 Task: Open a blank google sheet and write heading  Dollar SenseAdd Dates in a column and its values below  '2023-05-01, 2023-05-05, 2023-05-10, 2023-05-15, 2023-05-20, 2023-05-25 & 2023-05-31. 'Add Descriptionsin next column and its values below  Monthly Salary, Grocery Shopping, Dining Out., Utility Bill, Transportation, Entertainment & Miscellaneous. Add Amount in next column and its values below  $2,500, $100, $50, $150, $30, $50 & $20. Add Income/ Expensein next column and its values below  Income, Expenses, Expenses, Expenses, Expenses, Expenses & Expenses. Add Balance in next column and its values below  $2,500, $2,400, $2,350, $2,200, $2,170, $2,120 & $2,100. Save page DashboardPayrollSummary
Action: Mouse moved to (271, 140)
Screenshot: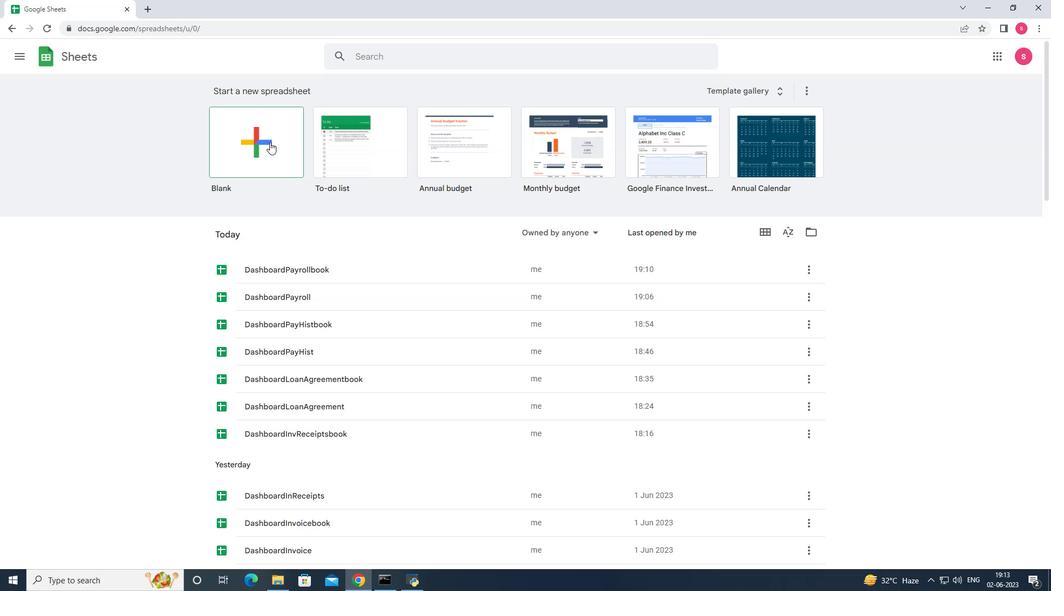
Action: Mouse pressed left at (271, 140)
Screenshot: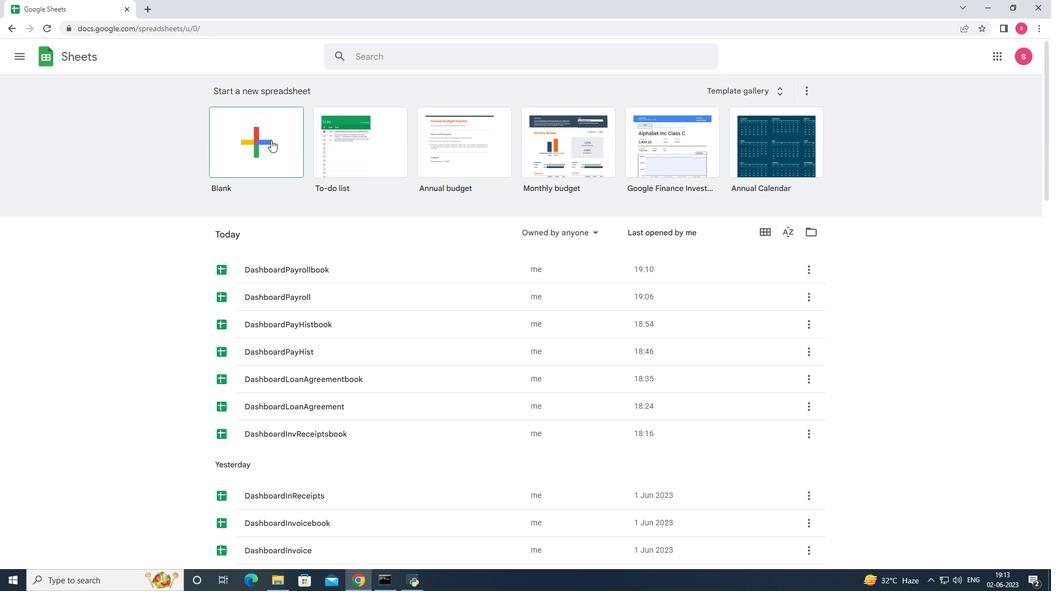 
Action: Mouse moved to (45, 137)
Screenshot: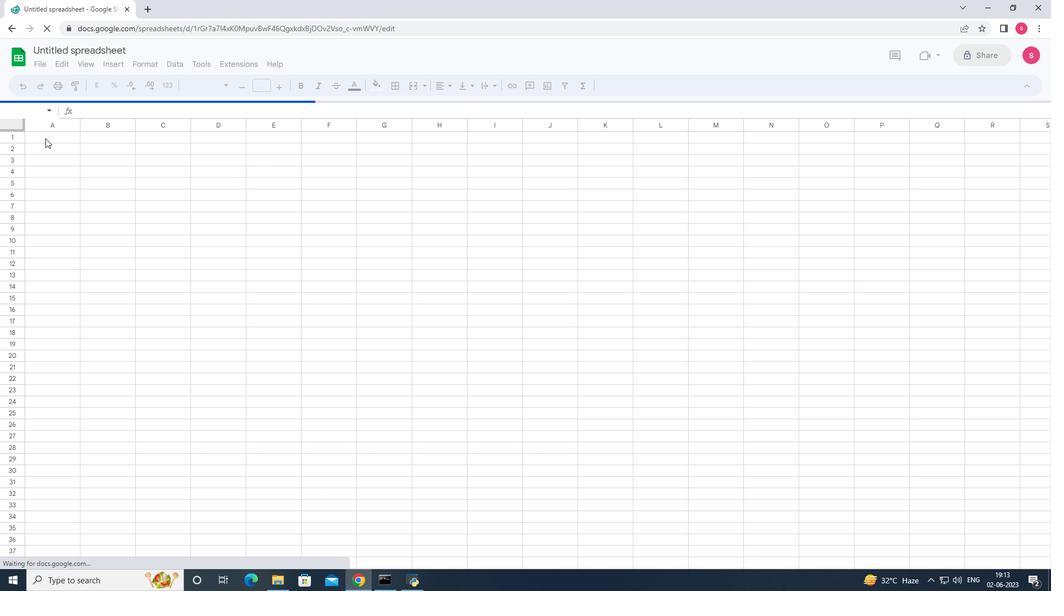 
Action: Mouse pressed left at (45, 137)
Screenshot: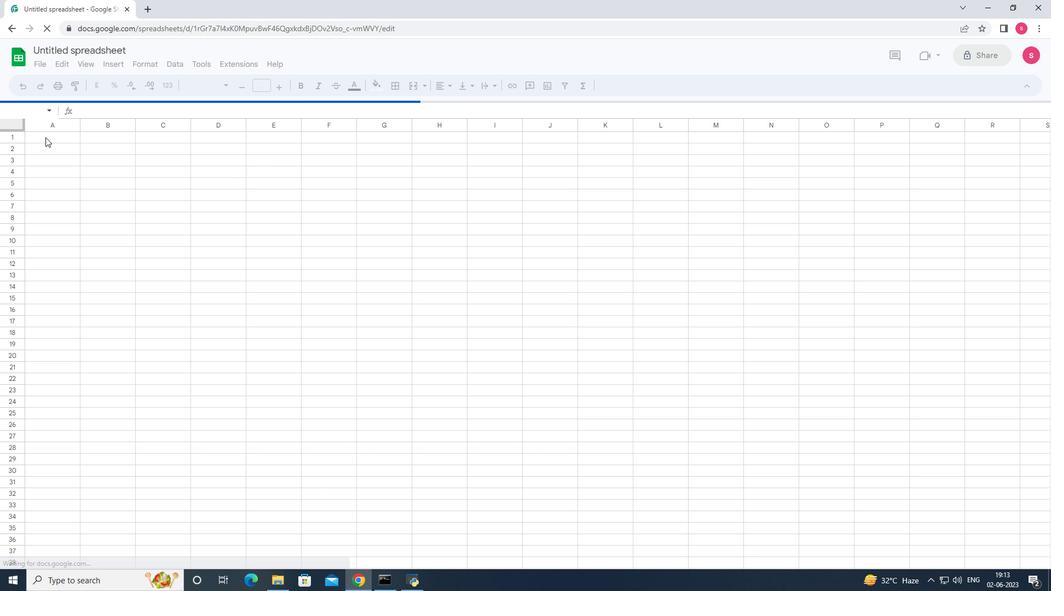 
Action: Mouse moved to (73, 135)
Screenshot: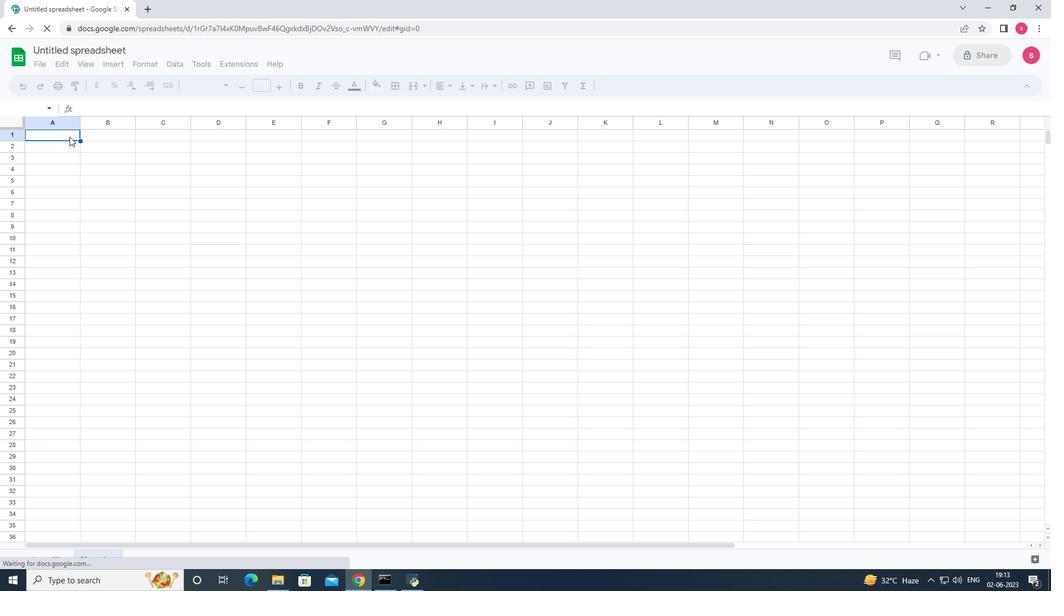 
Action: Key pressed <Key.shift_r>Dollar<Key.space><Key.shift_r>Sense<Key.down><Key.shift_r>Dates<Key.down>
Screenshot: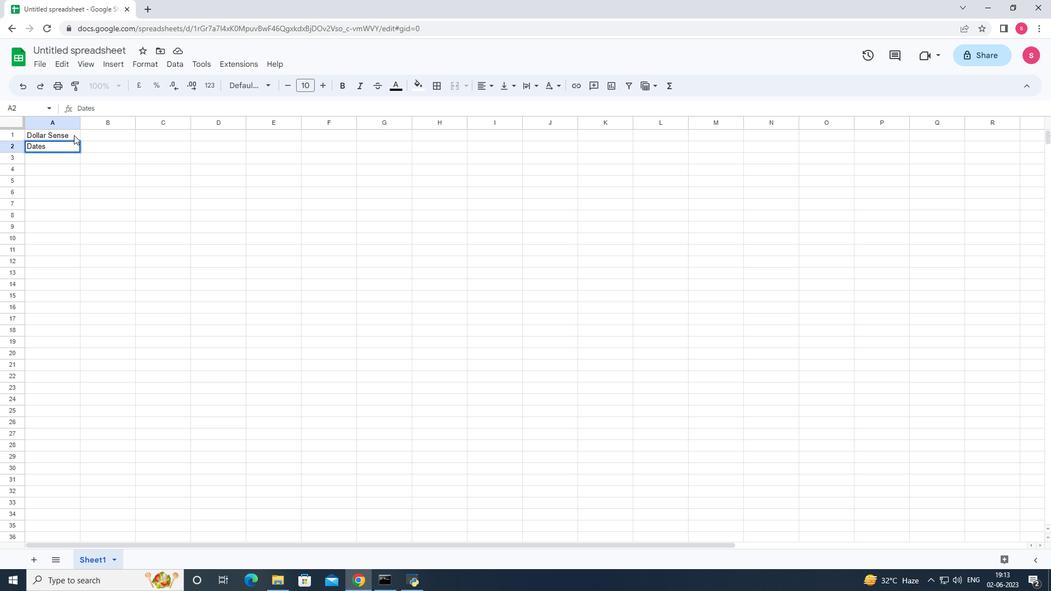 
Action: Mouse moved to (79, 133)
Screenshot: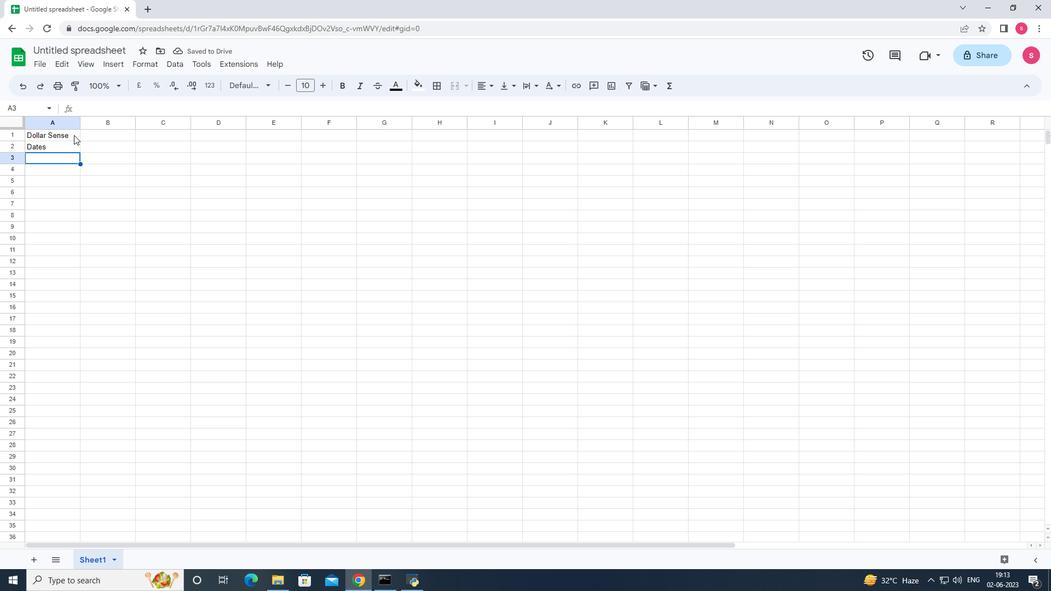 
Action: Key pressed 2023
Screenshot: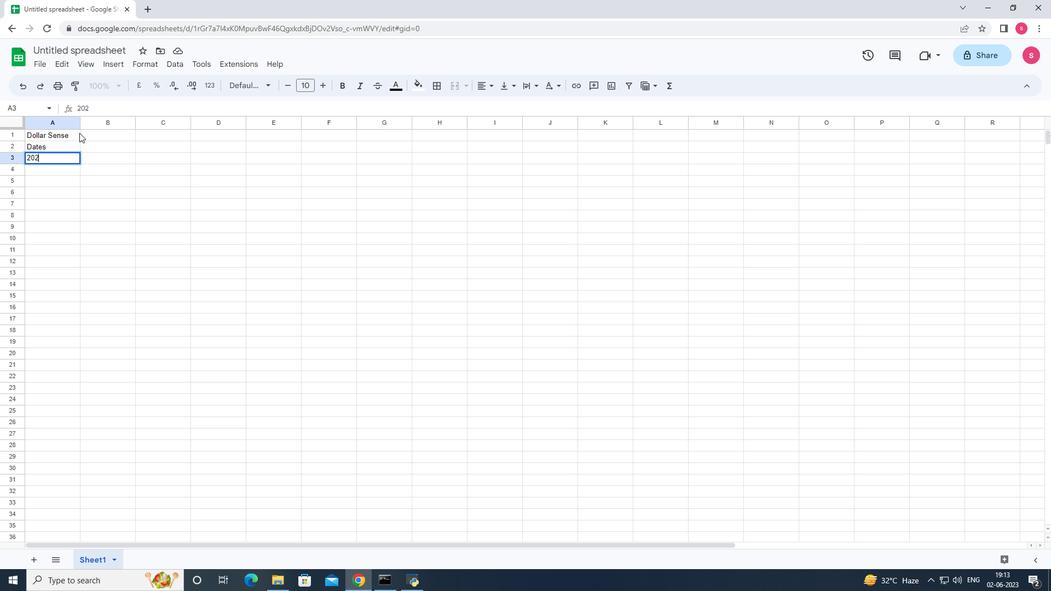 
Action: Mouse moved to (79, 133)
Screenshot: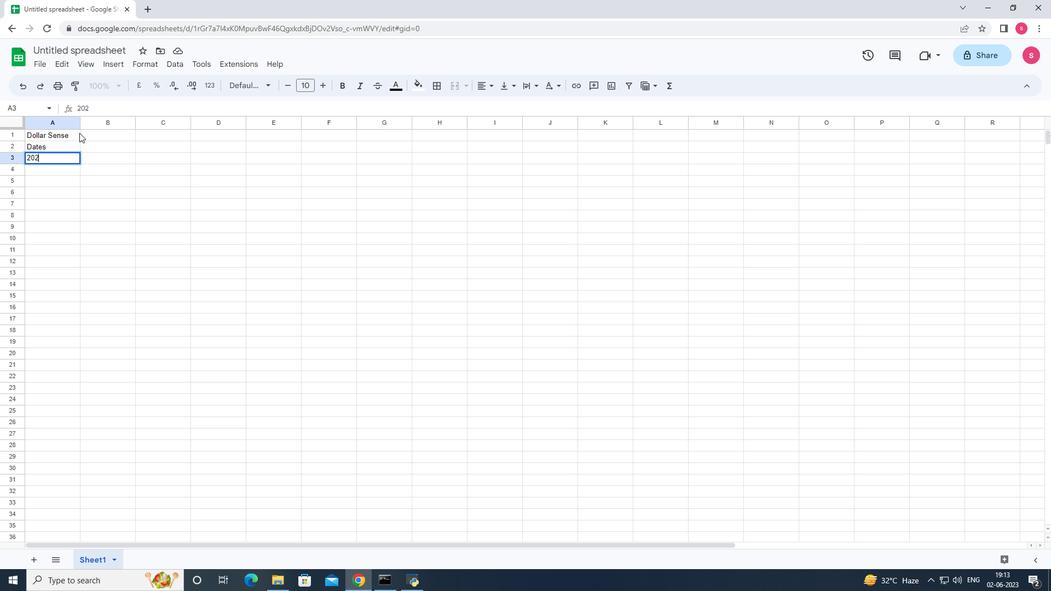 
Action: Key pressed -
Screenshot: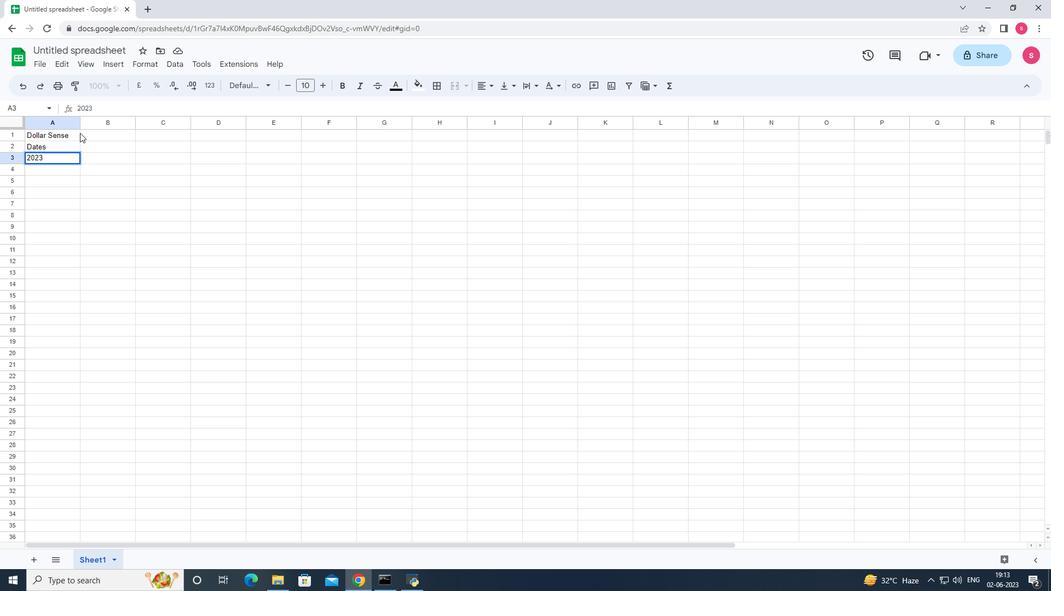 
Action: Mouse moved to (110, 159)
Screenshot: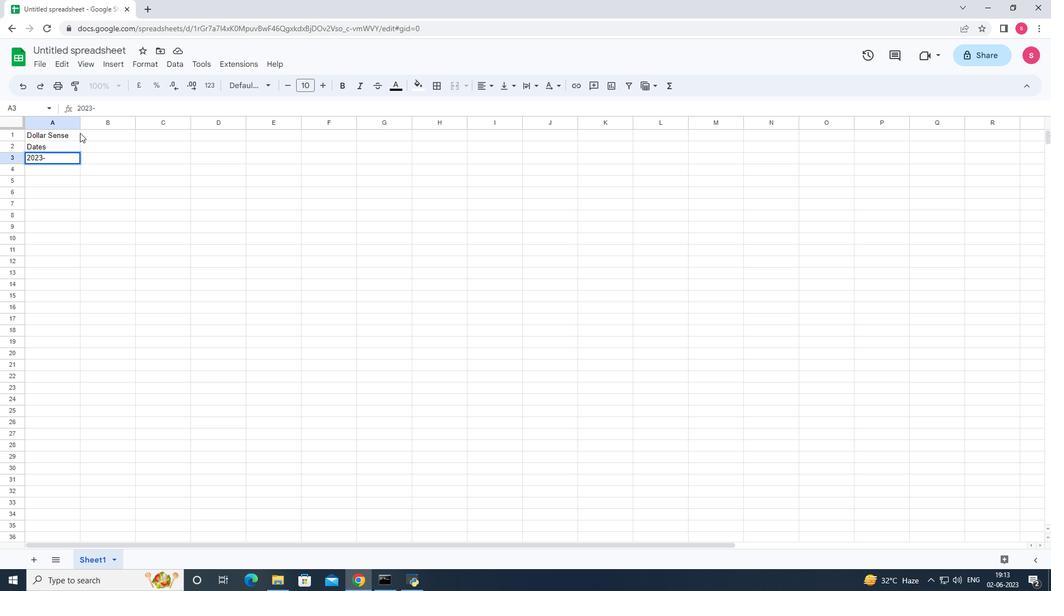 
Action: Key pressed 05-01<Key.down>
Screenshot: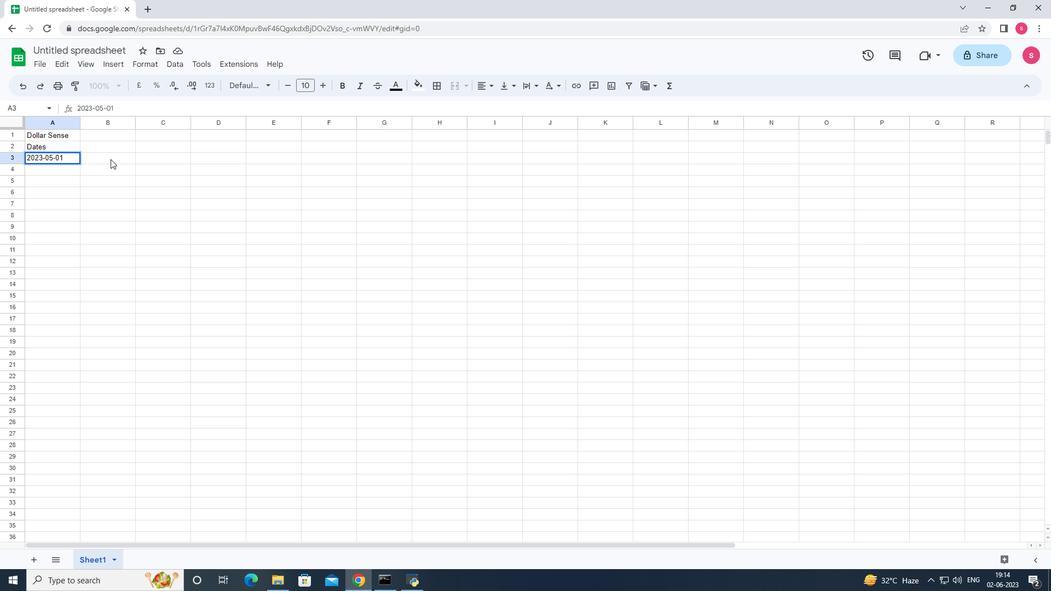 
Action: Mouse moved to (230, 206)
Screenshot: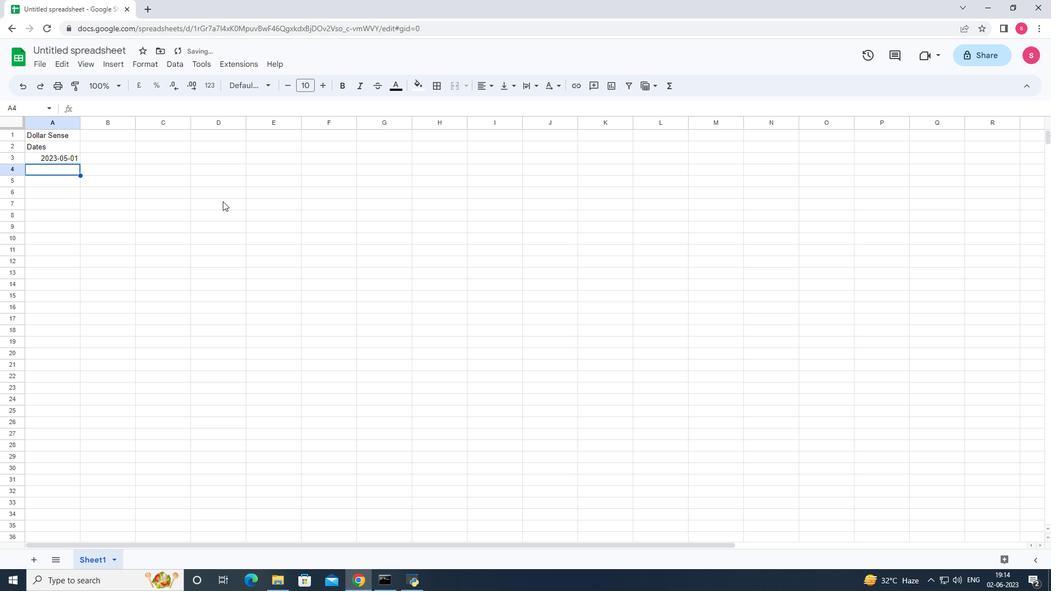 
Action: Key pressed 2023-
Screenshot: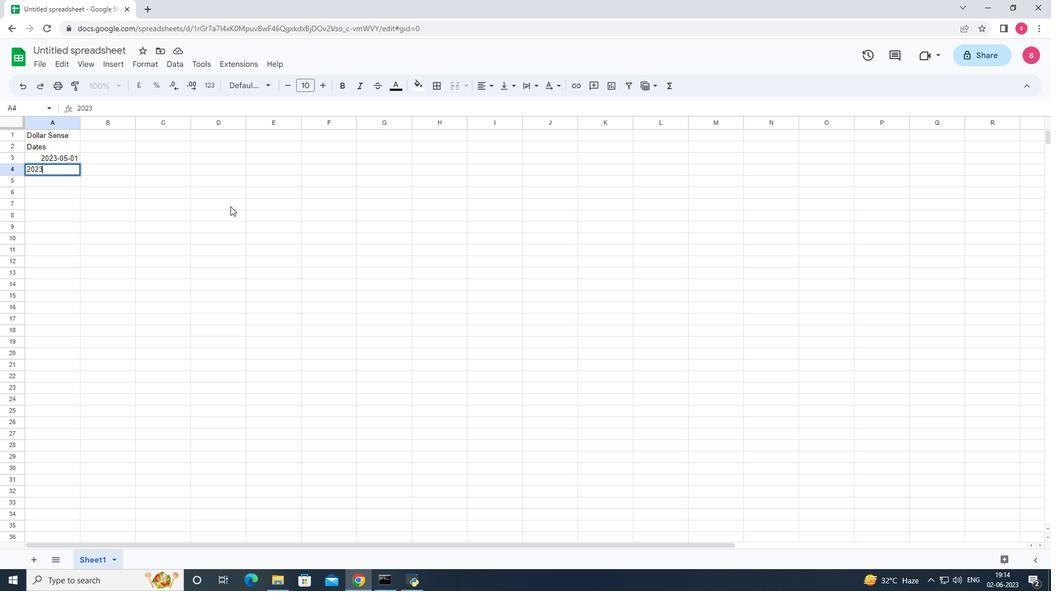 
Action: Mouse moved to (230, 207)
Screenshot: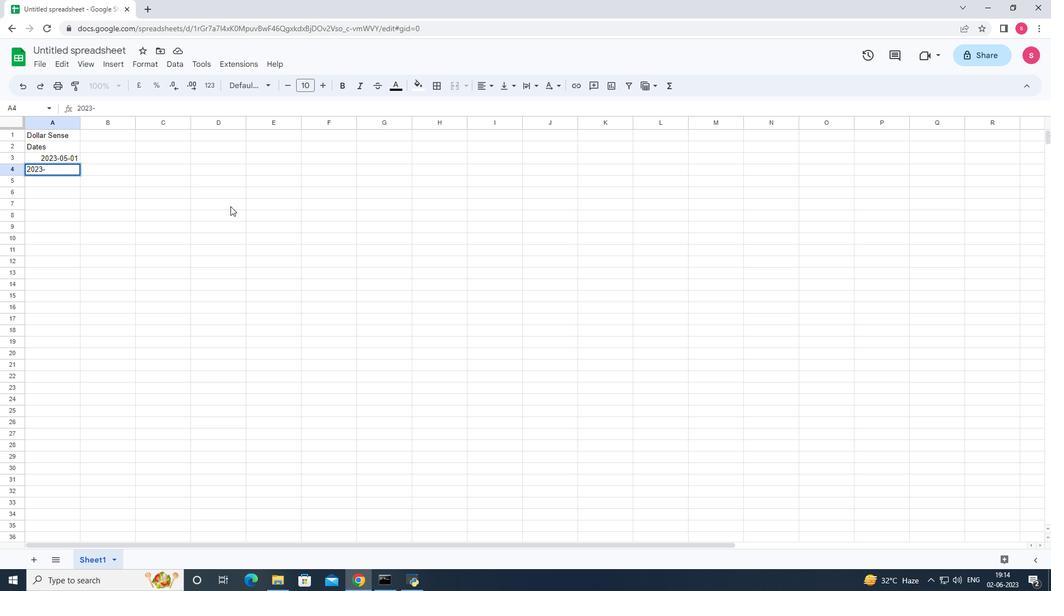 
Action: Key pressed 05-05<Key.down>2023-05-10<Key.down>2023-05-15<Key.down>1<Key.backspace>
Screenshot: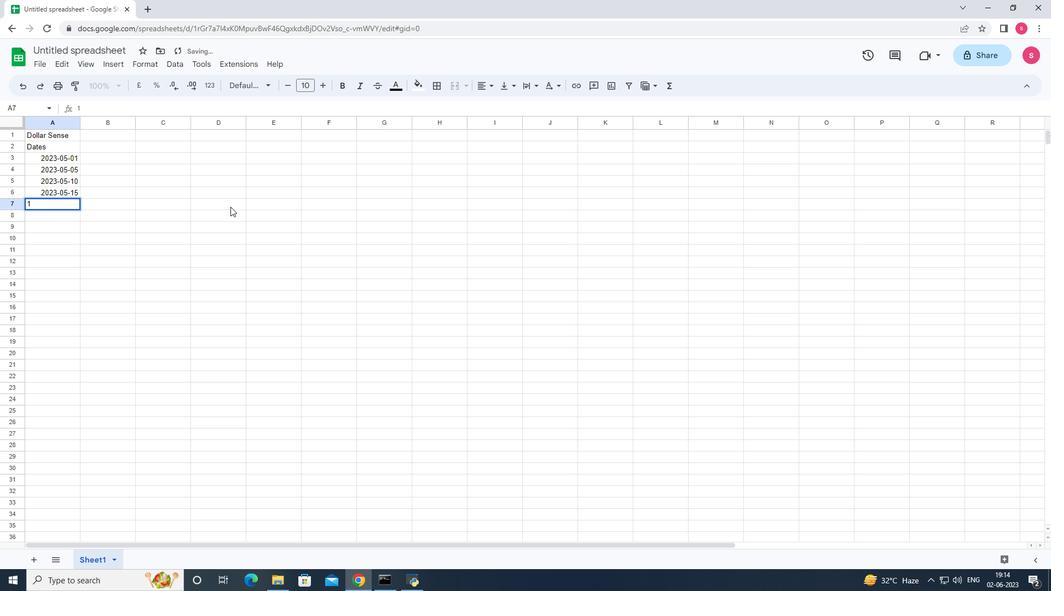 
Action: Mouse moved to (290, 208)
Screenshot: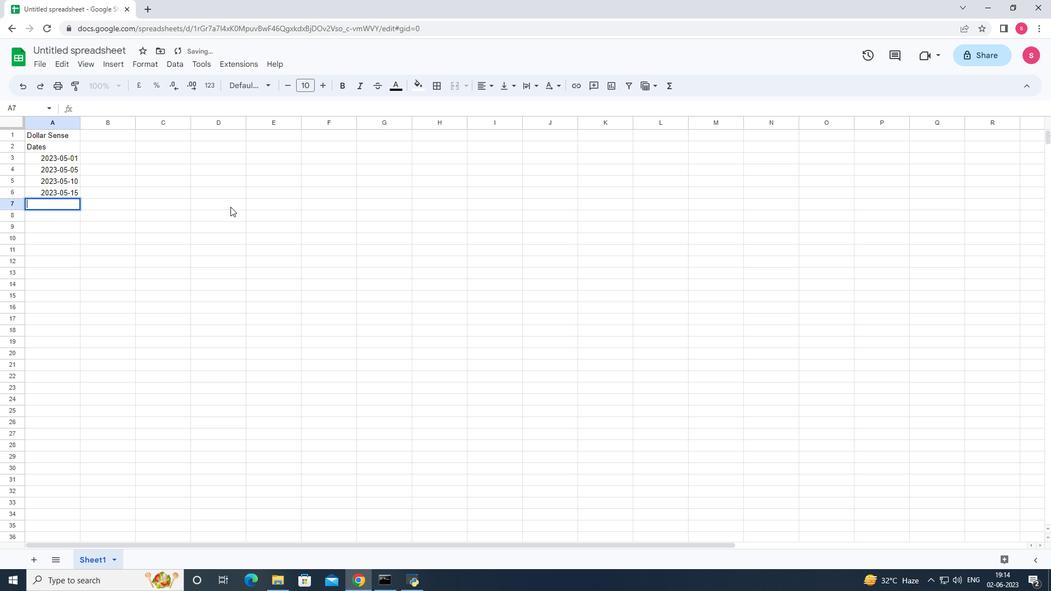 
Action: Key pressed 2023-05-20<Key.down>2023-05-25<Key.down>2023-05-31<Key.down>
Screenshot: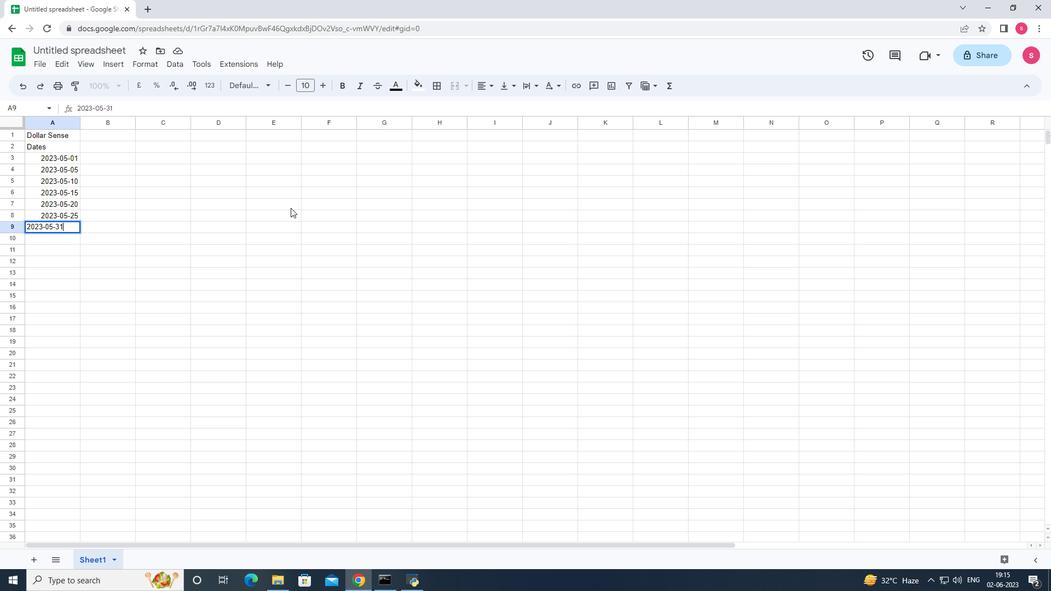 
Action: Mouse moved to (110, 145)
Screenshot: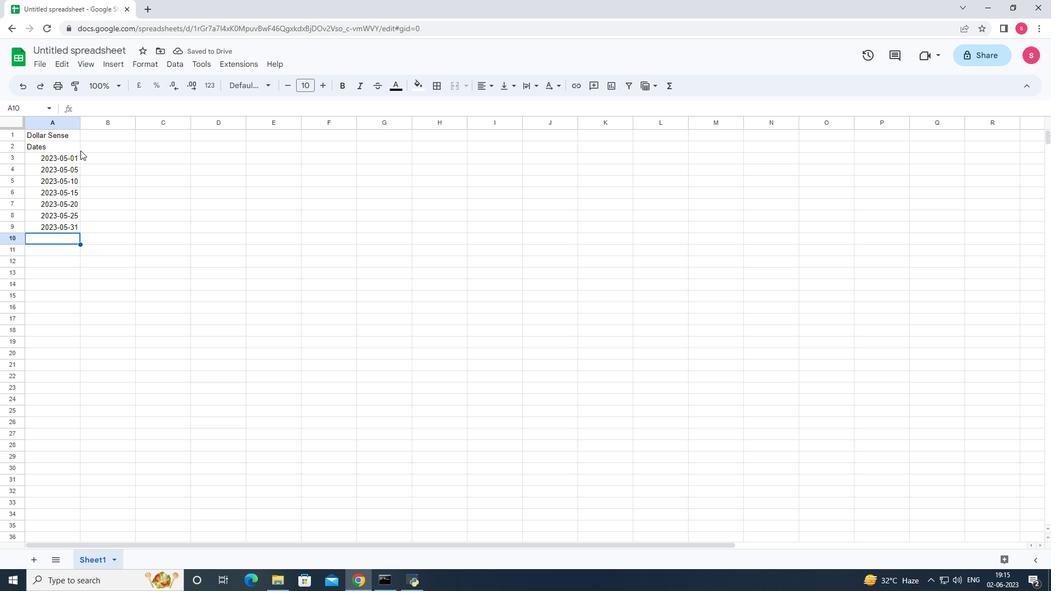 
Action: Mouse pressed left at (110, 145)
Screenshot: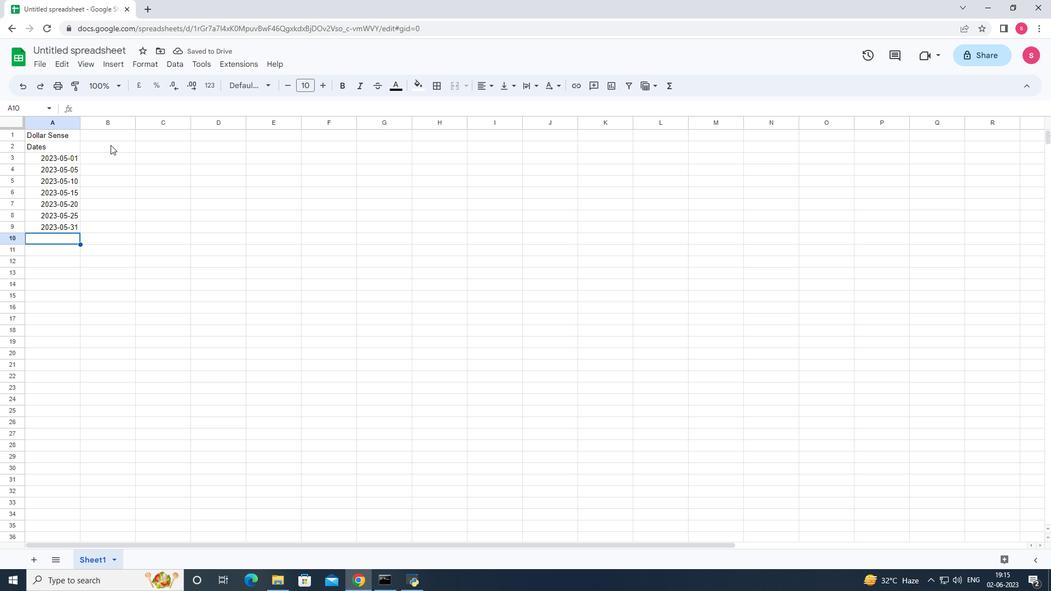 
Action: Key pressed <Key.shift_r>F<Key.backspace><Key.shift_r>Discription
Screenshot: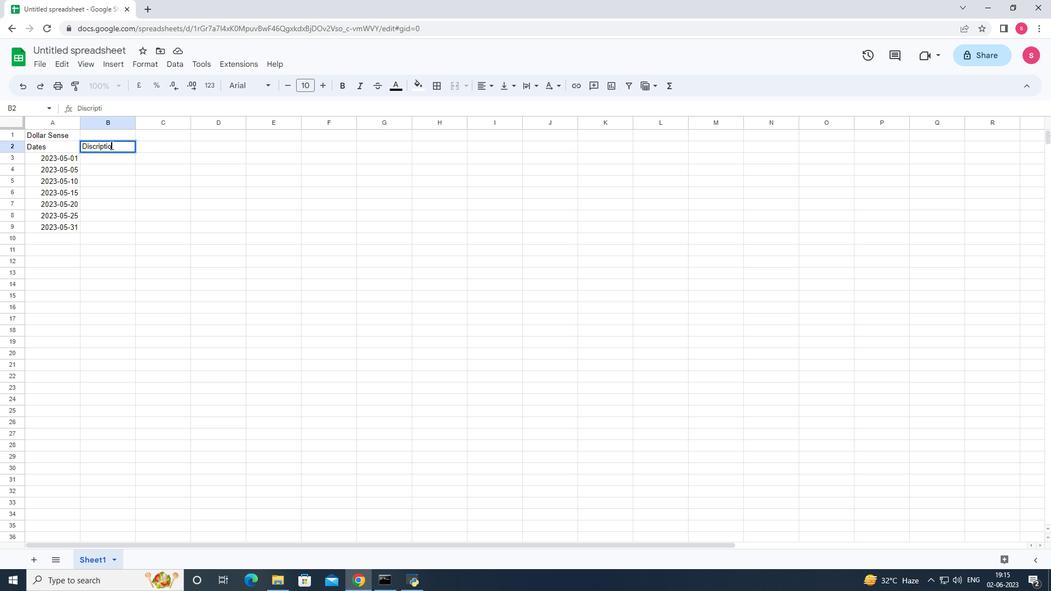 
Action: Mouse moved to (89, 145)
Screenshot: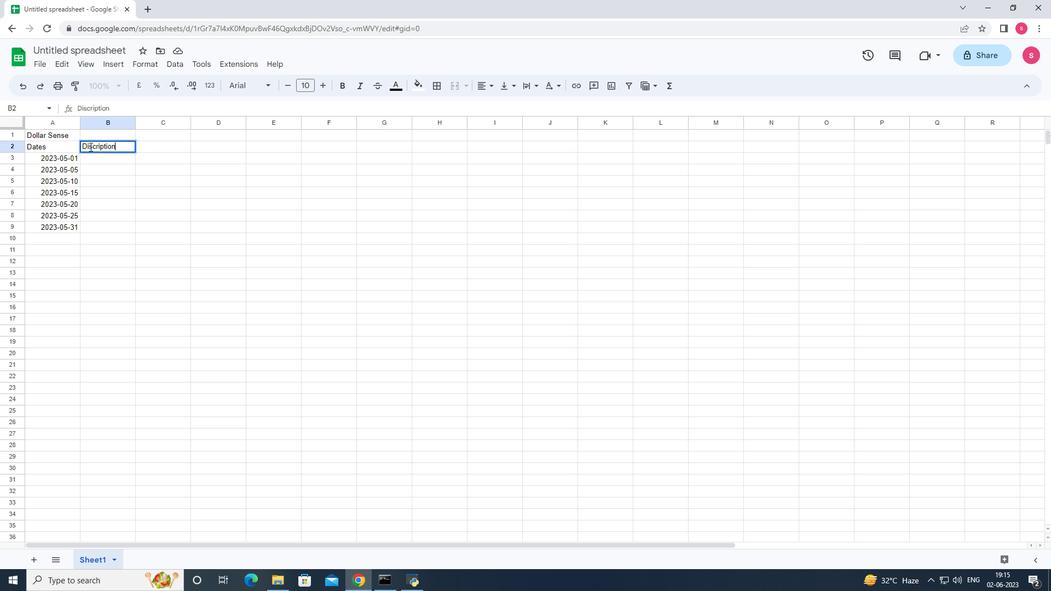 
Action: Mouse pressed left at (89, 145)
Screenshot: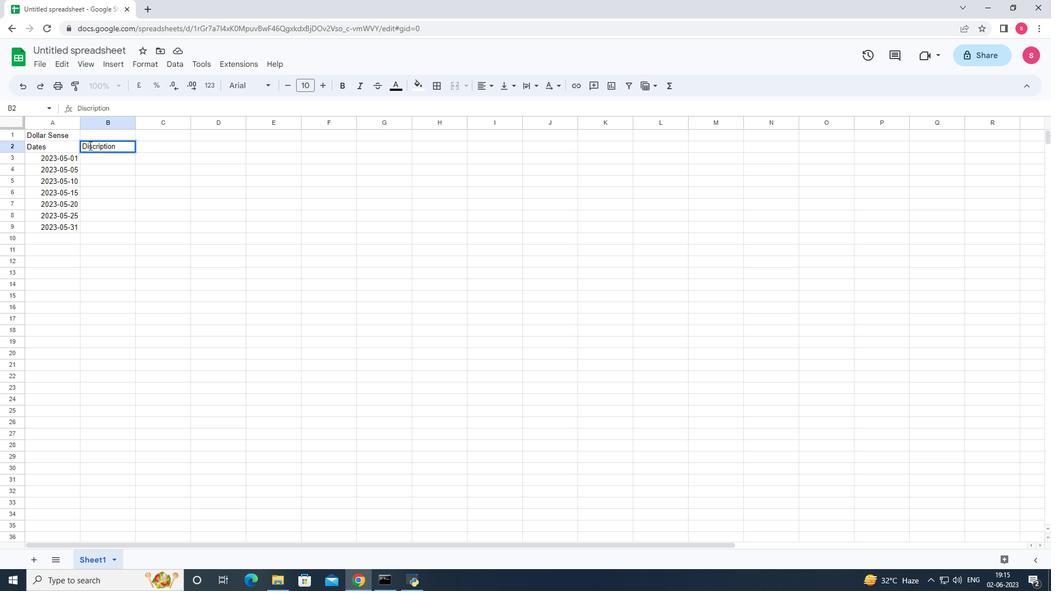 
Action: Mouse moved to (125, 158)
Screenshot: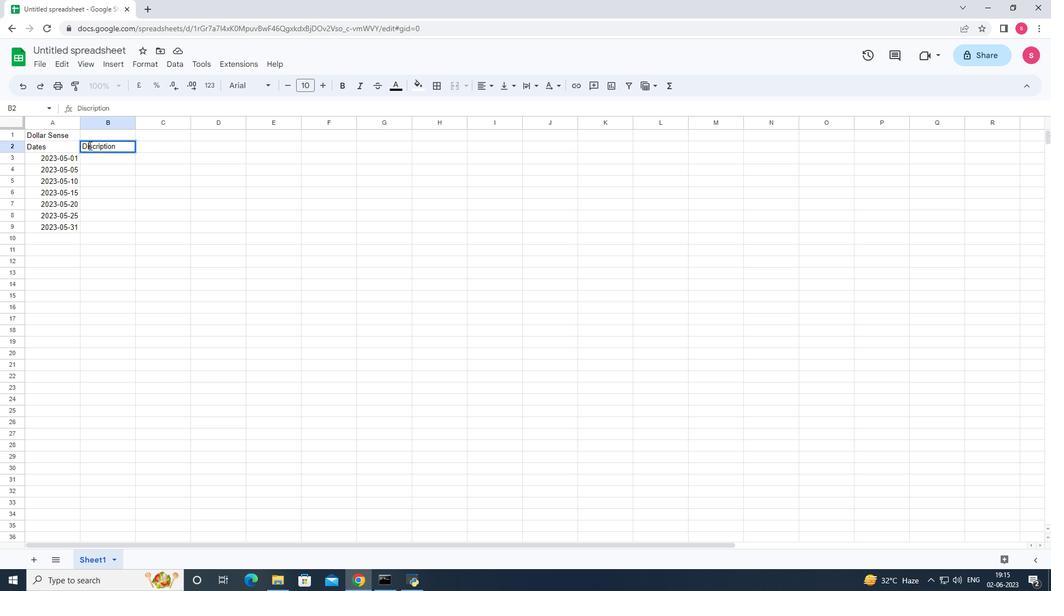 
Action: Key pressed <Key.backspace>e
Screenshot: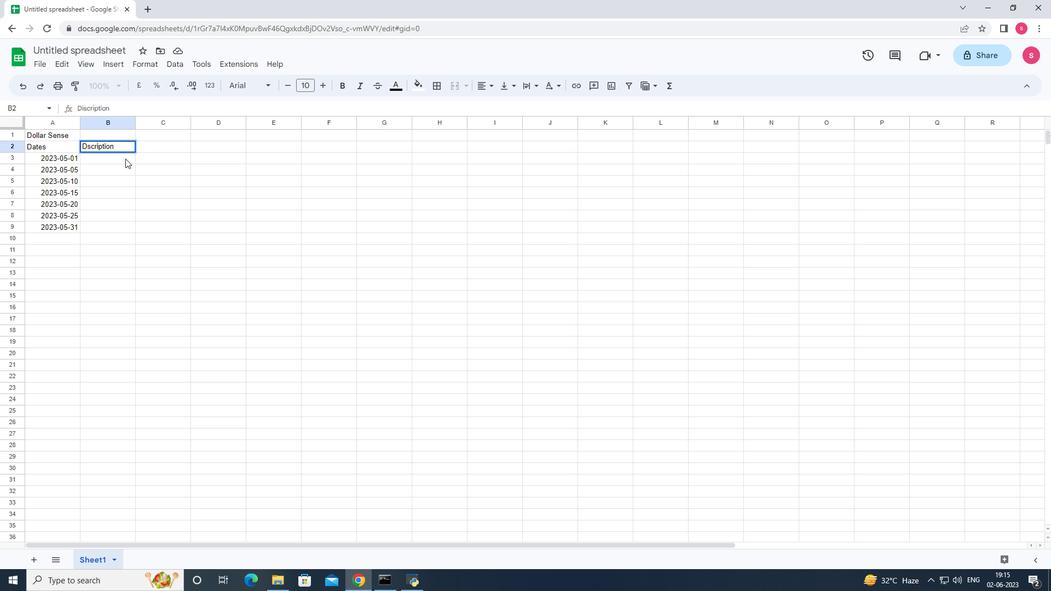 
Action: Mouse moved to (302, 189)
Screenshot: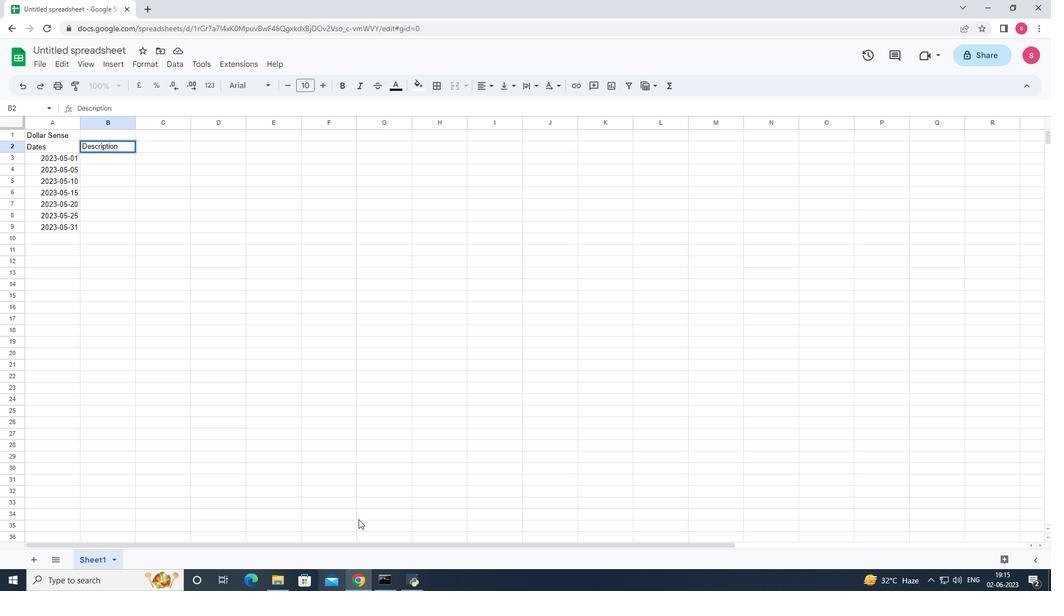 
Action: Key pressed <Key.down><Key.down>
Screenshot: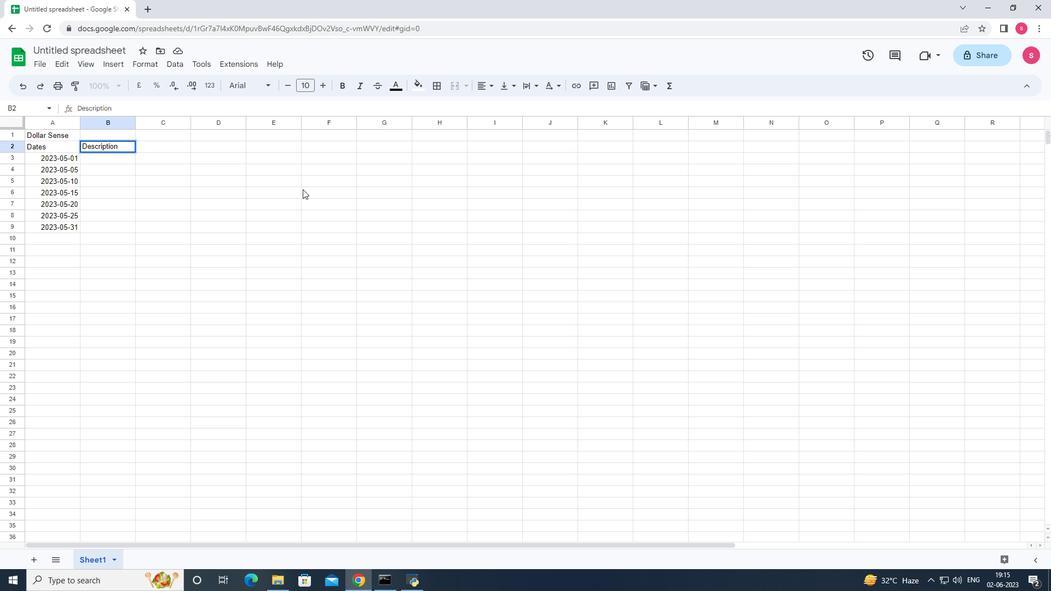 
Action: Mouse moved to (124, 163)
Screenshot: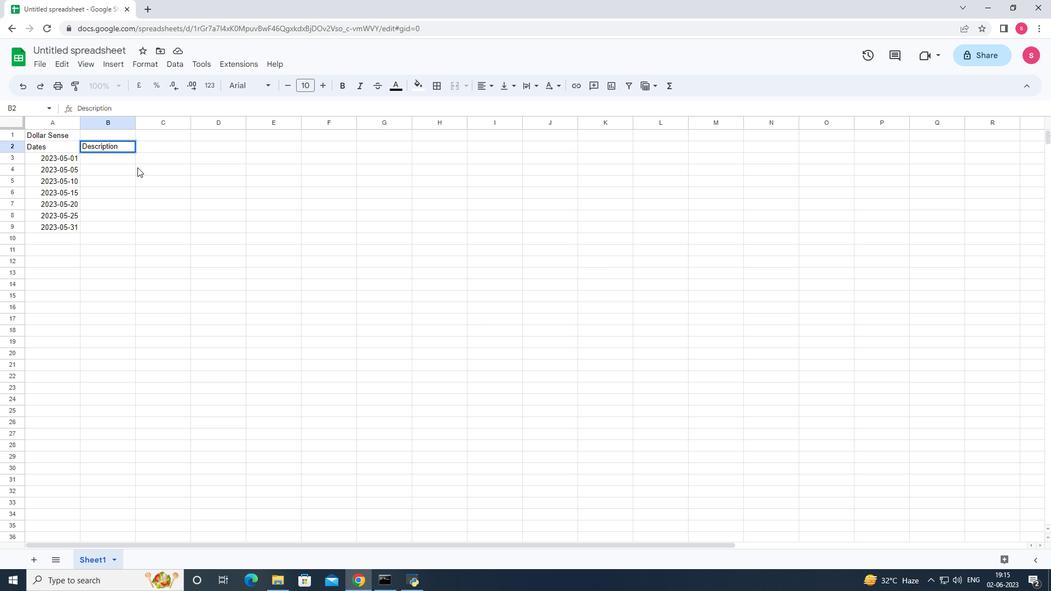 
Action: Key pressed <Key.enter><Key.shift>Monthly<Key.space><Key.shift_r>s<Key.backspace><Key.shift_r>Salary<Key.enter><Key.shift_r>Grocery<Key.shift_r><Key.enter>
Screenshot: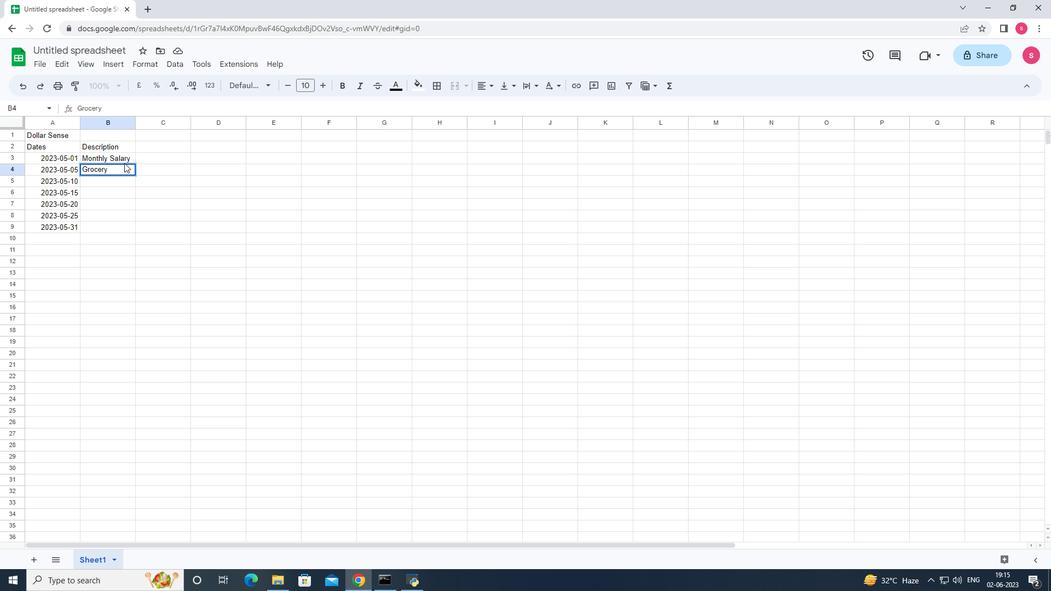 
Action: Mouse moved to (120, 171)
Screenshot: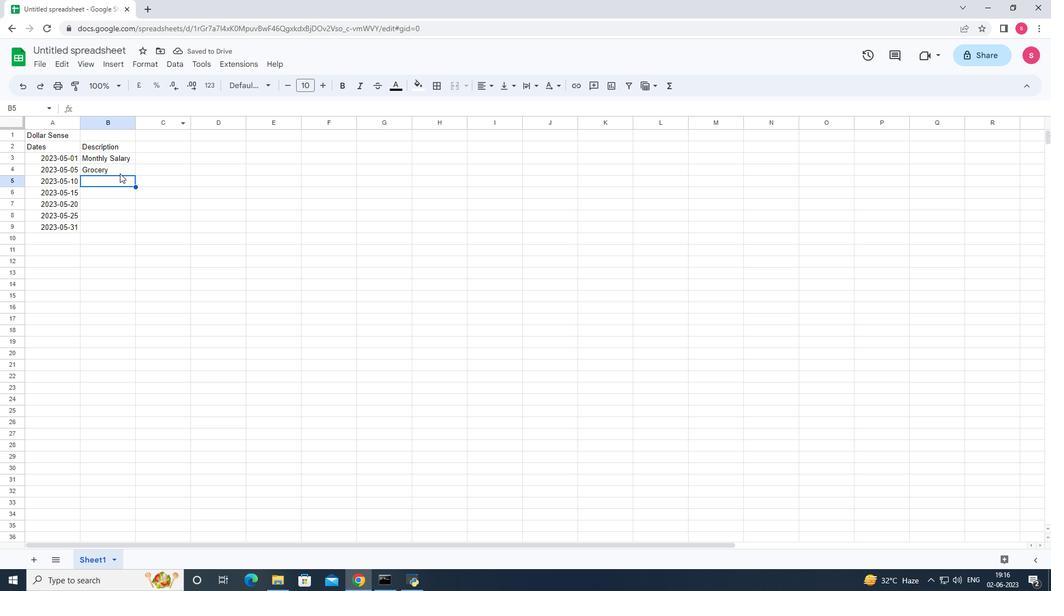 
Action: Mouse pressed left at (120, 171)
Screenshot: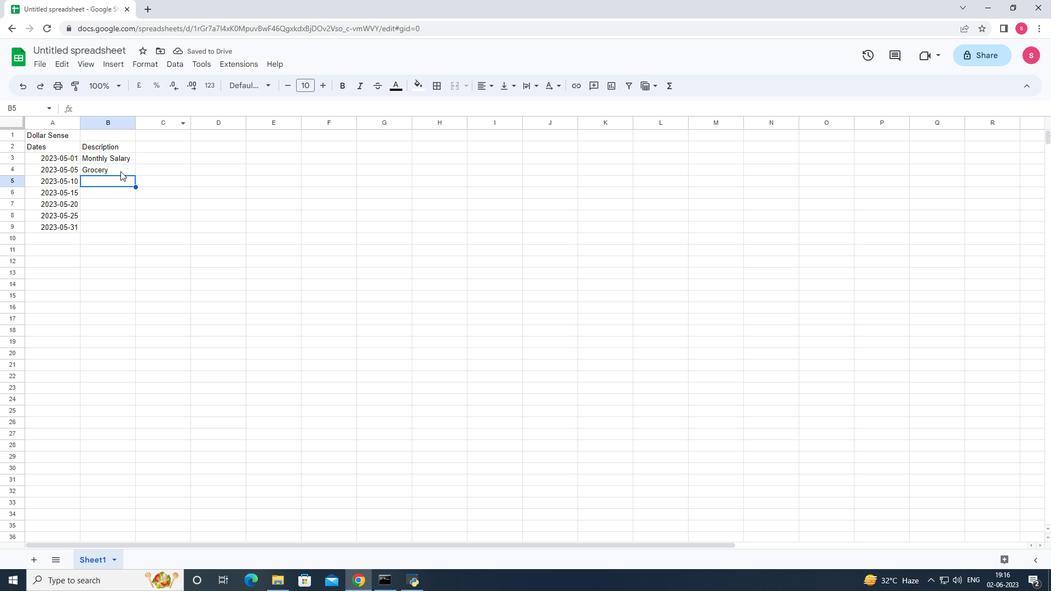 
Action: Mouse moved to (121, 168)
Screenshot: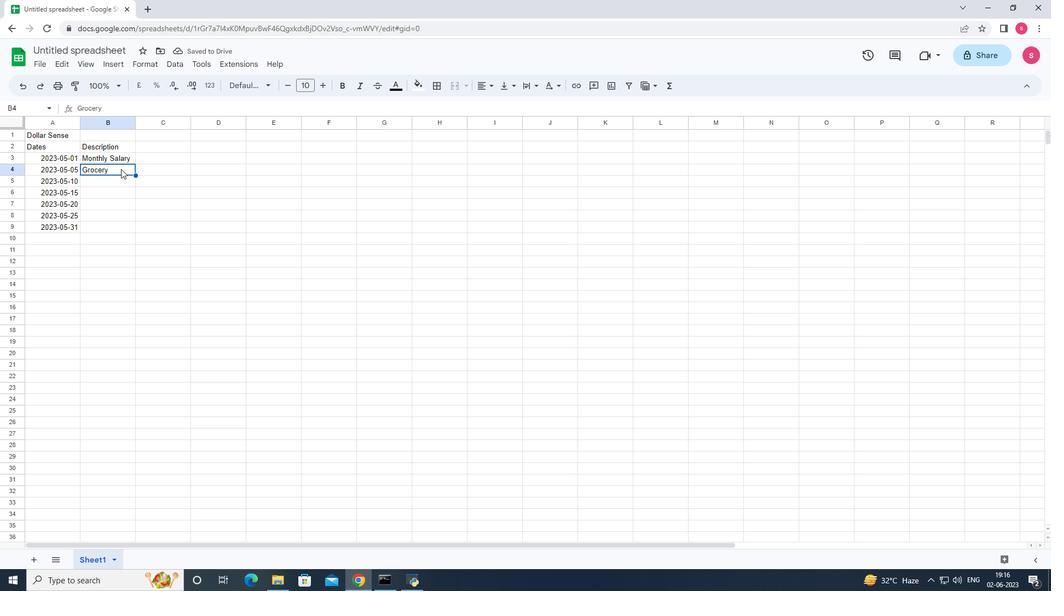 
Action: Mouse pressed left at (121, 168)
Screenshot: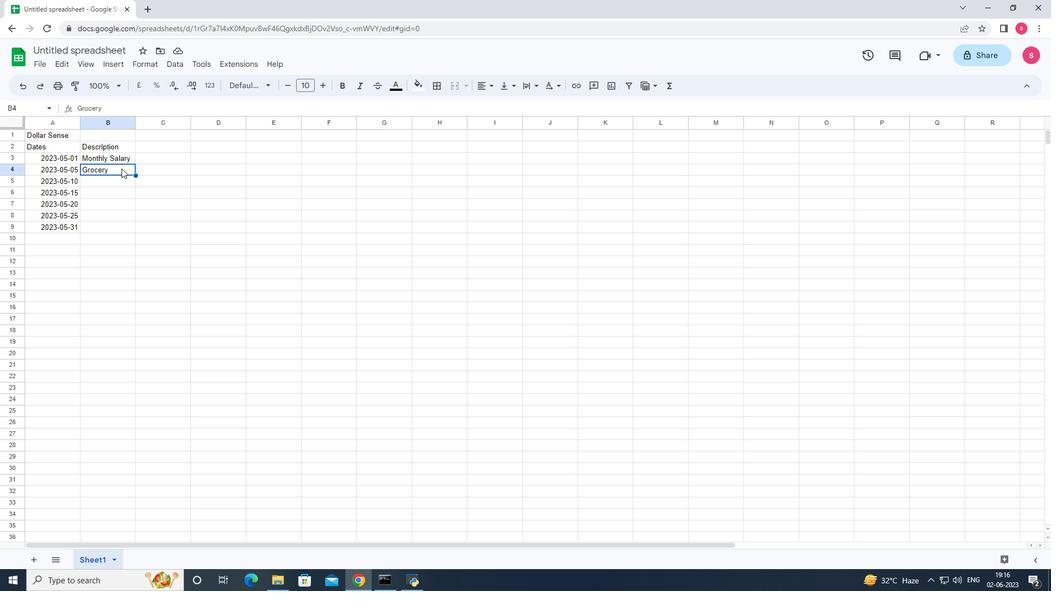 
Action: Mouse moved to (118, 169)
Screenshot: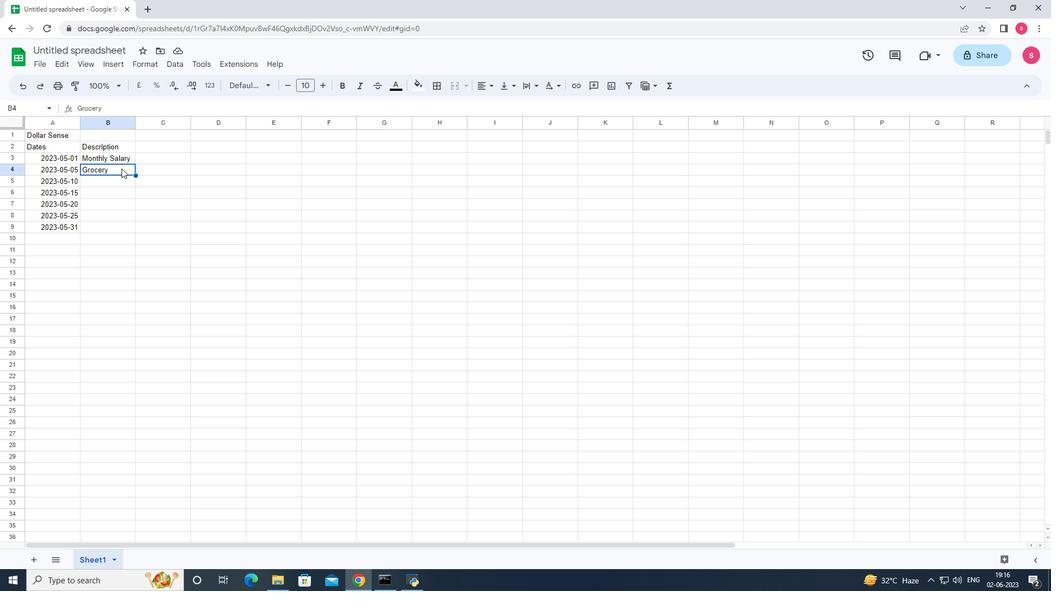 
Action: Key pressed <Key.enter><Key.space><Key.shift_r><Key.shift_r>s<Key.backspace><Key.shift_r>Shoppo<Key.backspace>im<Key.backspace>ng<Key.enter><Key.shift_r>Dining<Key.space>out<Key.enter>
Screenshot: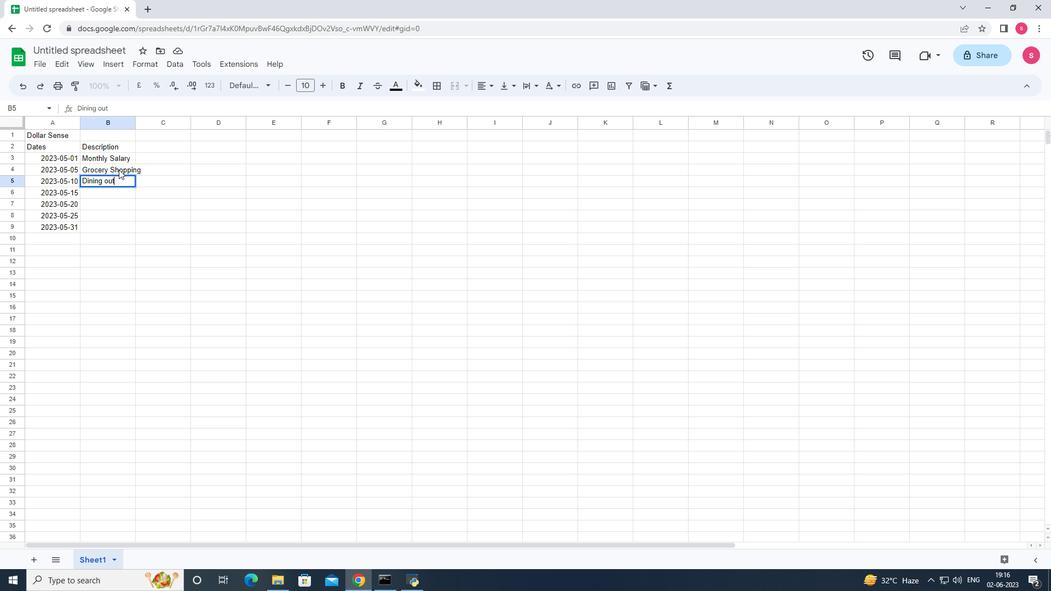 
Action: Mouse moved to (117, 180)
Screenshot: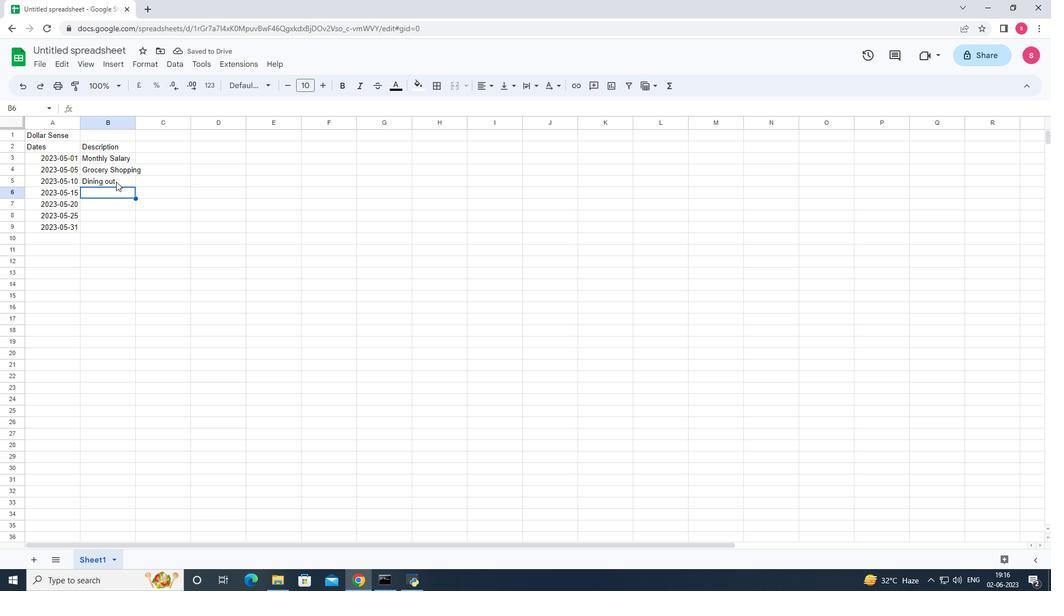 
Action: Mouse pressed left at (117, 180)
Screenshot: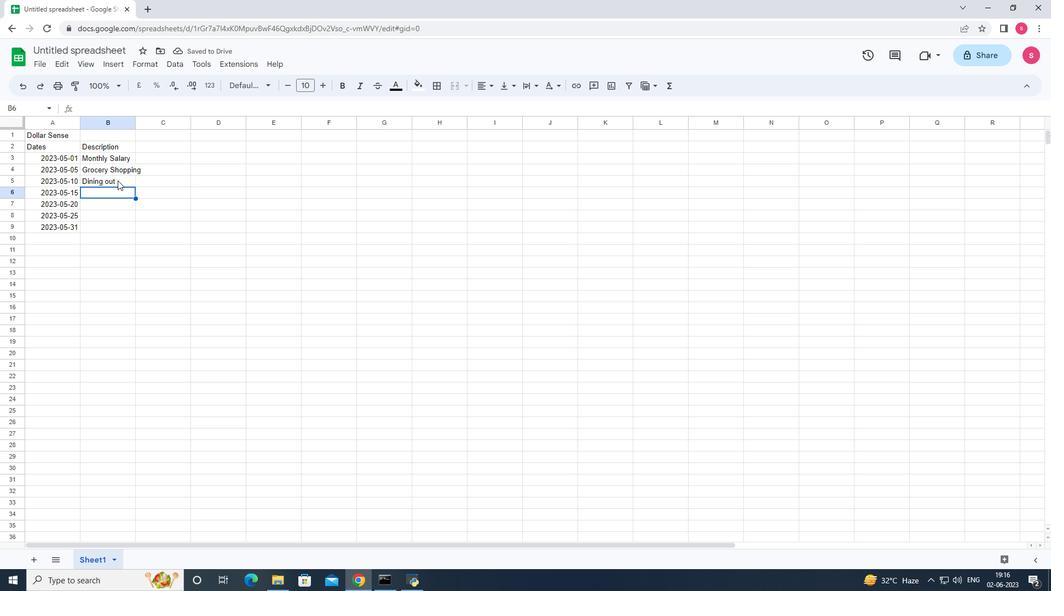 
Action: Mouse moved to (107, 180)
Screenshot: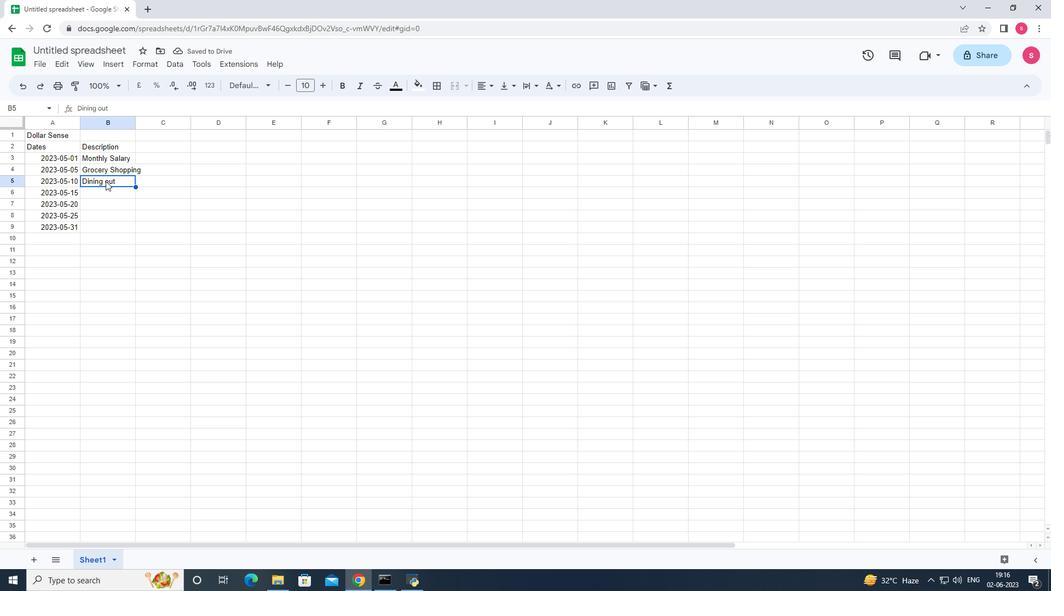
Action: Mouse pressed left at (107, 180)
Screenshot: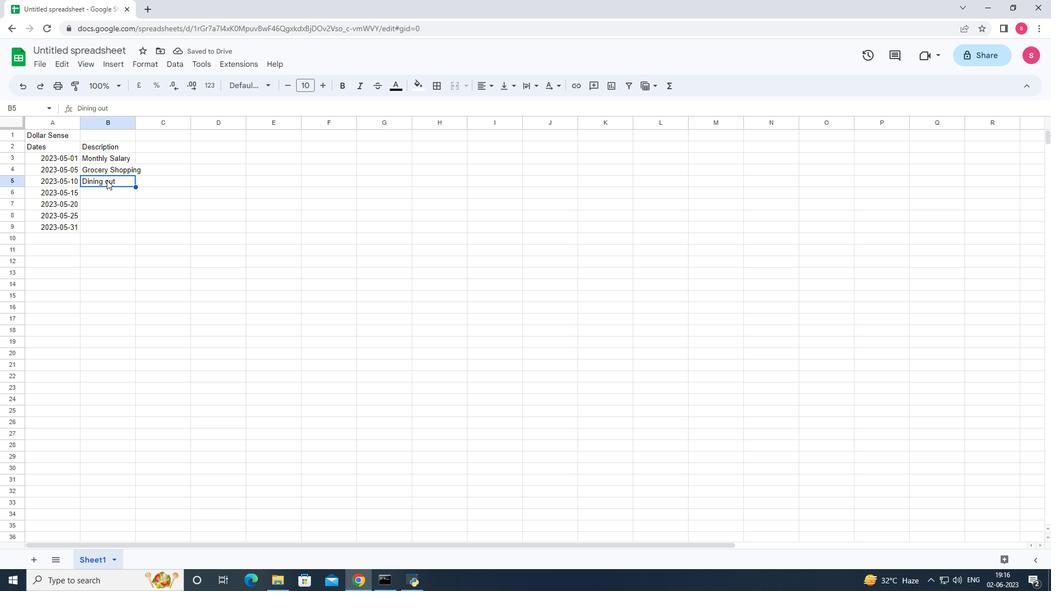 
Action: Key pressed <Key.enter>
Screenshot: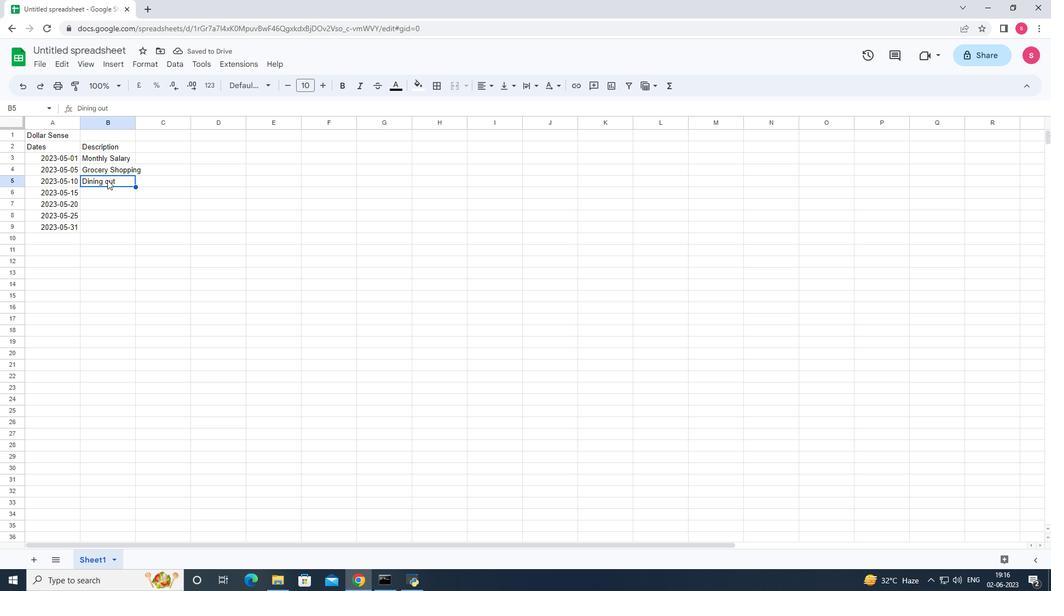 
Action: Mouse moved to (107, 182)
Screenshot: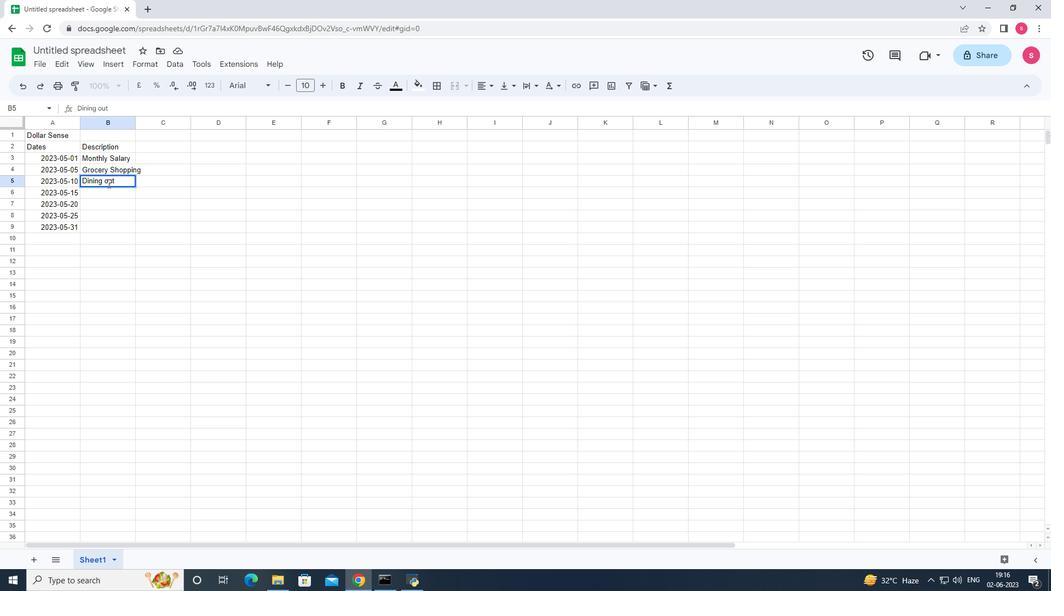 
Action: Mouse pressed left at (107, 182)
Screenshot: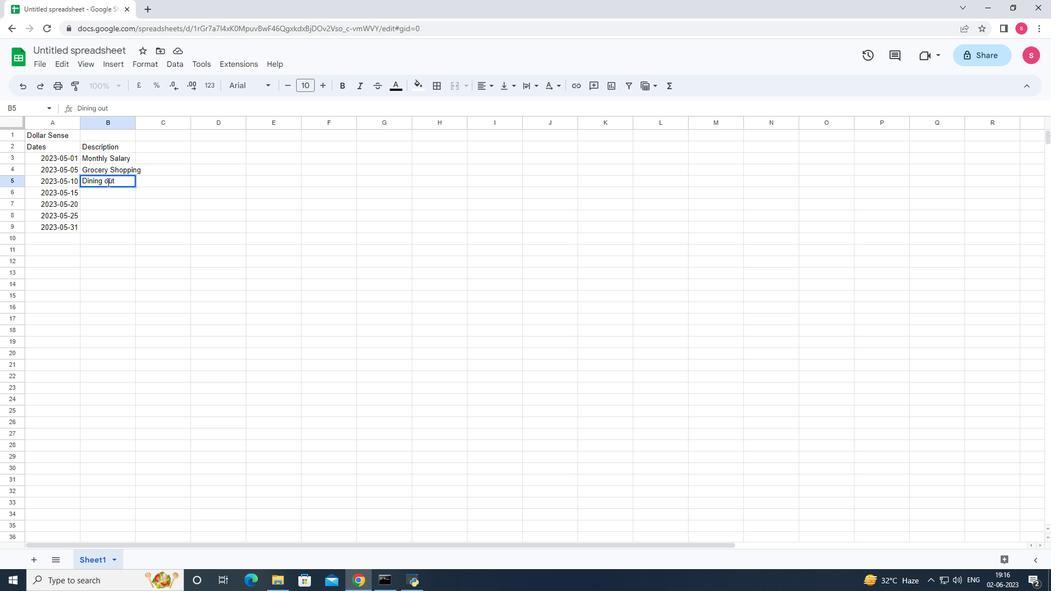 
Action: Mouse moved to (118, 183)
Screenshot: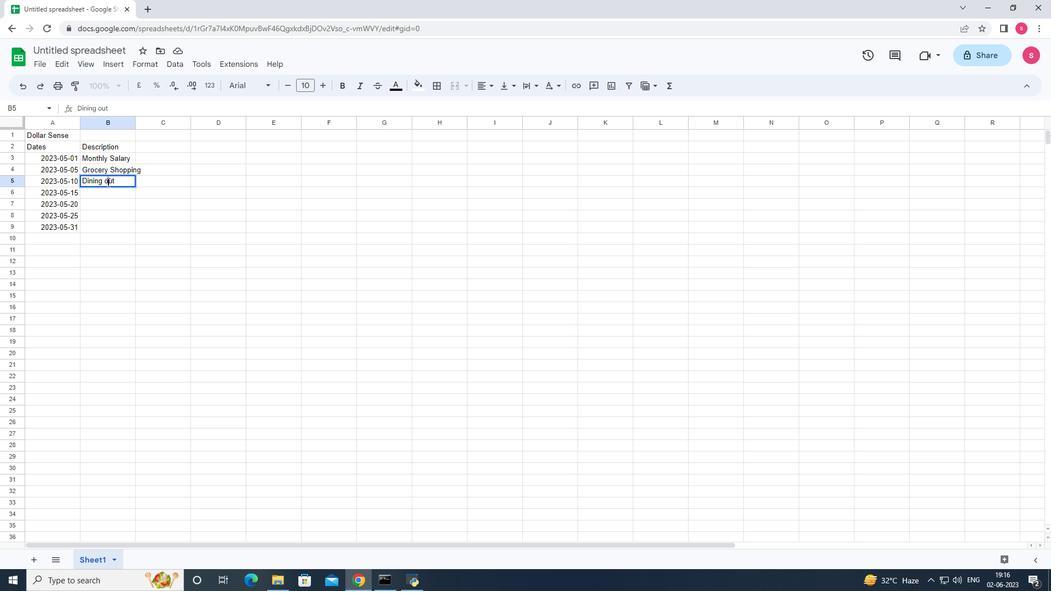
Action: Key pressed <Key.backspace><Key.shift>o<Key.shift><Key.backspace><Key.shift>O
Screenshot: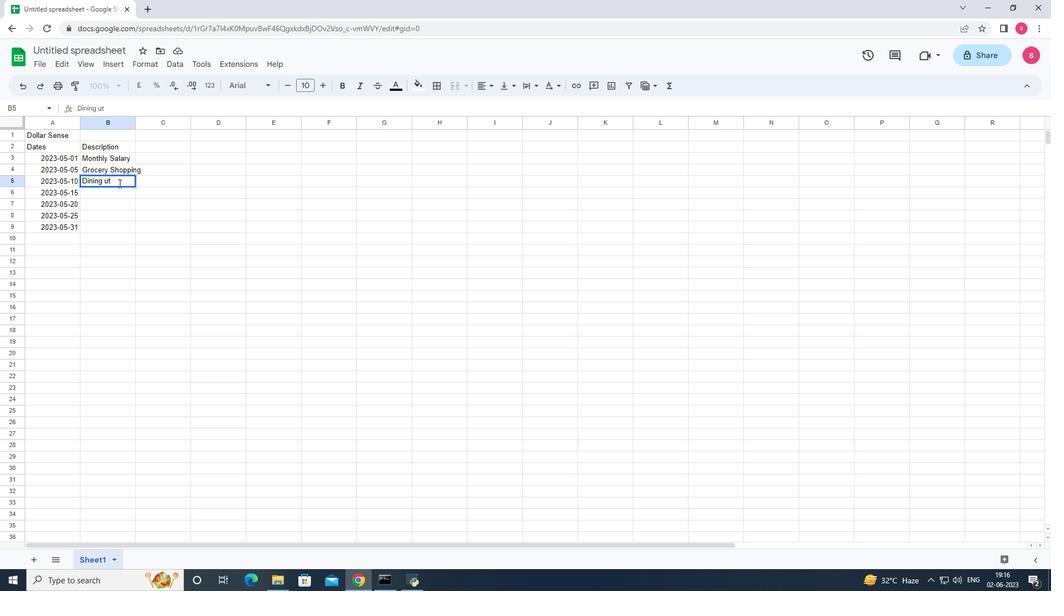 
Action: Mouse moved to (110, 190)
Screenshot: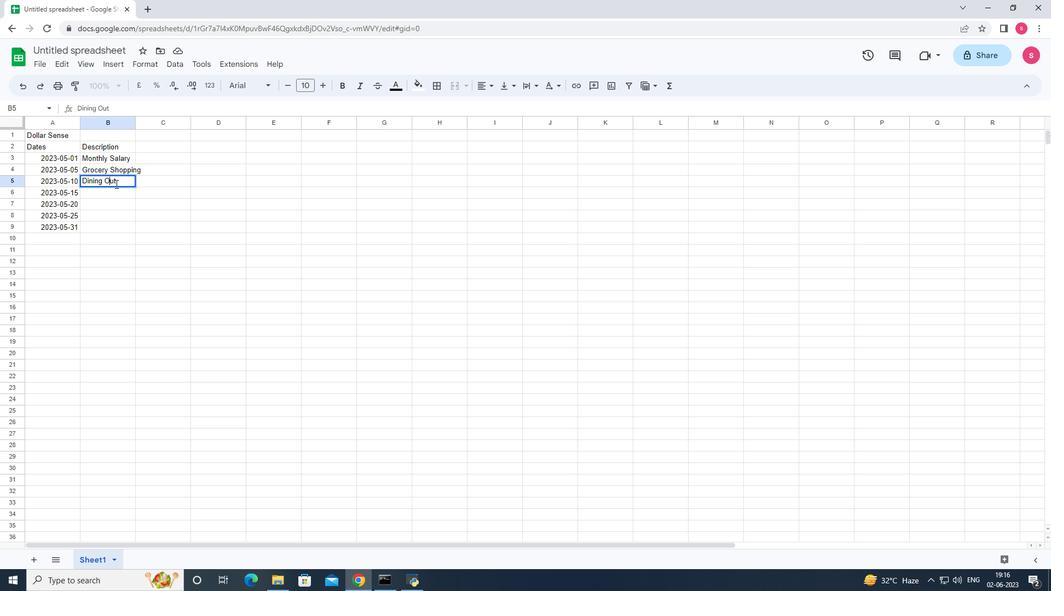 
Action: Mouse pressed left at (110, 190)
Screenshot: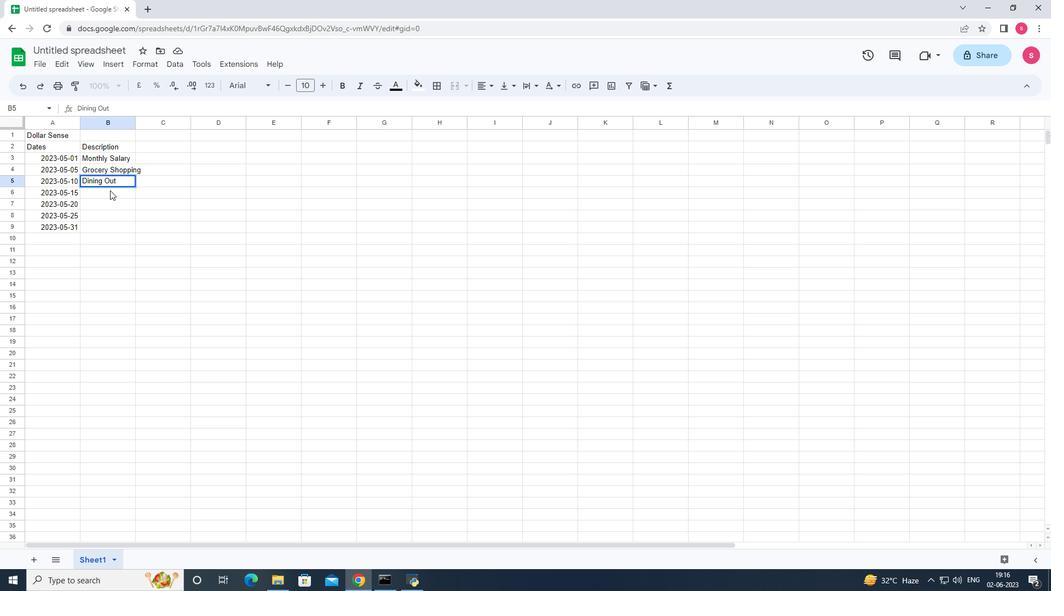
Action: Mouse moved to (110, 194)
Screenshot: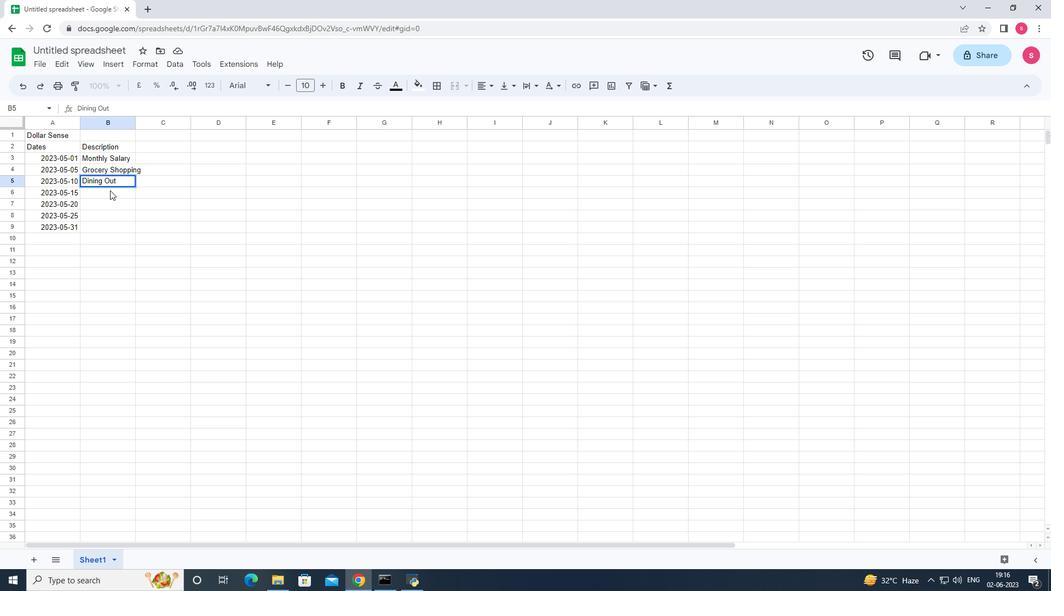 
Action: Key pressed <Key.shift>Utility<Key.space><Key.shift><Key.shift><Key.shift><Key.shift><Key.shift><Key.shift><Key.shift><Key.shift><Key.shift><Key.shift><Key.shift><Key.shift><Key.shift><Key.shift><Key.shift><Key.shift><Key.shift><Key.shift><Key.shift><Key.shift><Key.shift><Key.shift><Key.shift><Key.shift><Key.shift><Key.shift><Key.shift><Key.shift><Key.shift><Key.shift><Key.shift><Key.shift><Key.shift><Key.shift><Key.shift><Key.shift><Key.shift><Key.shift><Key.shift><Key.shift><Key.shift><Key.shift><Key.shift><Key.shift><Key.shift><Key.shift><Key.shift><Key.shift><Key.shift><Key.shift><Key.shift><Key.shift><Key.shift><Key.shift><Key.shift><Key.shift><Key.shift><Key.shift><Key.shift><Key.shift><Key.shift><Key.shift><Key.shift><Key.shift><Key.shift><Key.shift><Key.shift><Key.shift><Key.shift><Key.shift><Key.shift><Key.shift><Key.shift>Bill<Key.enter><Key.shift_r>Traans<Key.backspace><Key.backspace><Key.backspace><Key.backspace>ansportation<Key.enter><Key.shift_r>Entertantment<Key.enter><Key.shift>Miscellann<Key.backspace>eous
Screenshot: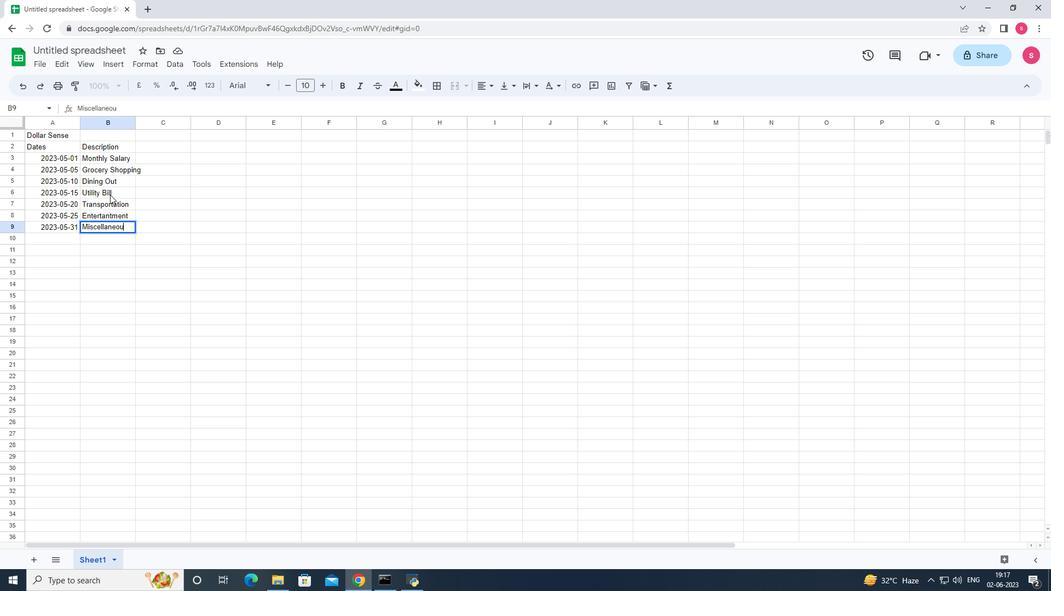 
Action: Mouse moved to (151, 145)
Screenshot: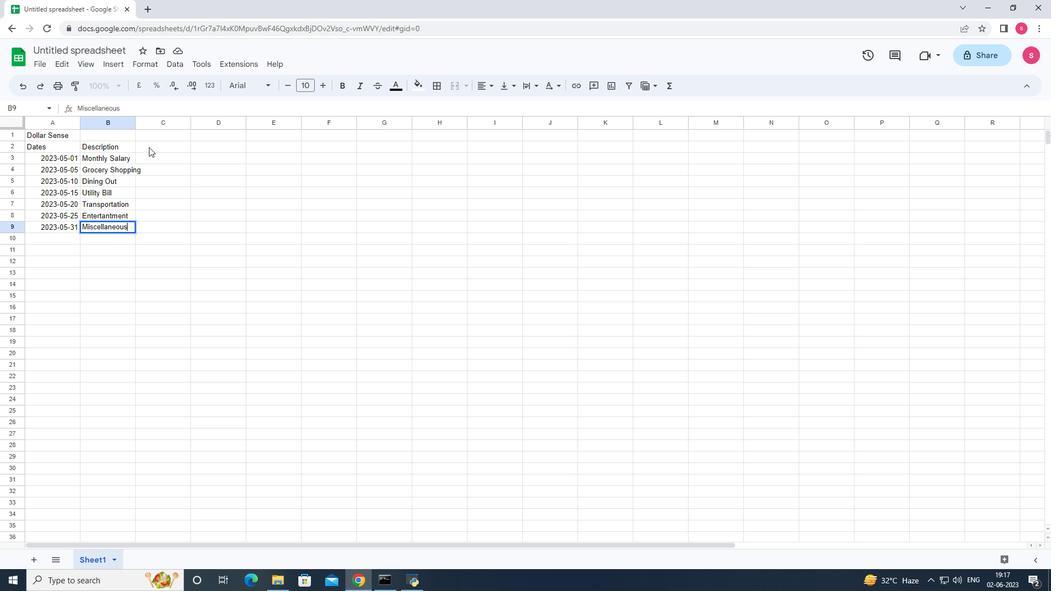 
Action: Mouse pressed left at (151, 145)
Screenshot: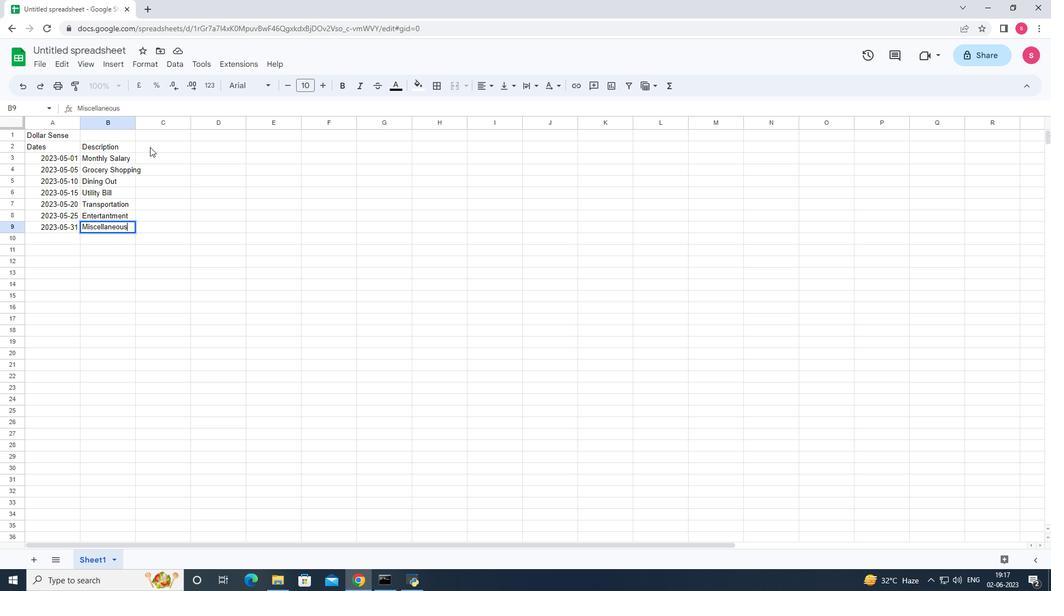 
Action: Key pressed <Key.shift><Key.shift><Key.shift><Key.shift_r>Amount<Key.enter>2500<Key.down>100<Key.down>50<Key.down>150<Key.down>23<Key.backspace><Key.down><Key.backspace><Key.backspace>
Screenshot: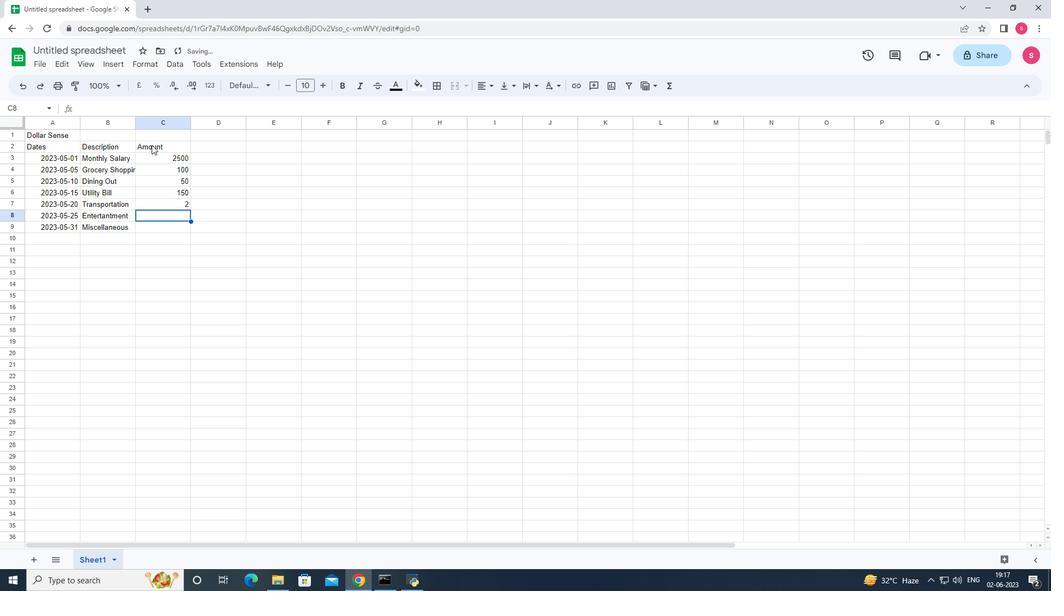 
Action: Mouse moved to (179, 198)
Screenshot: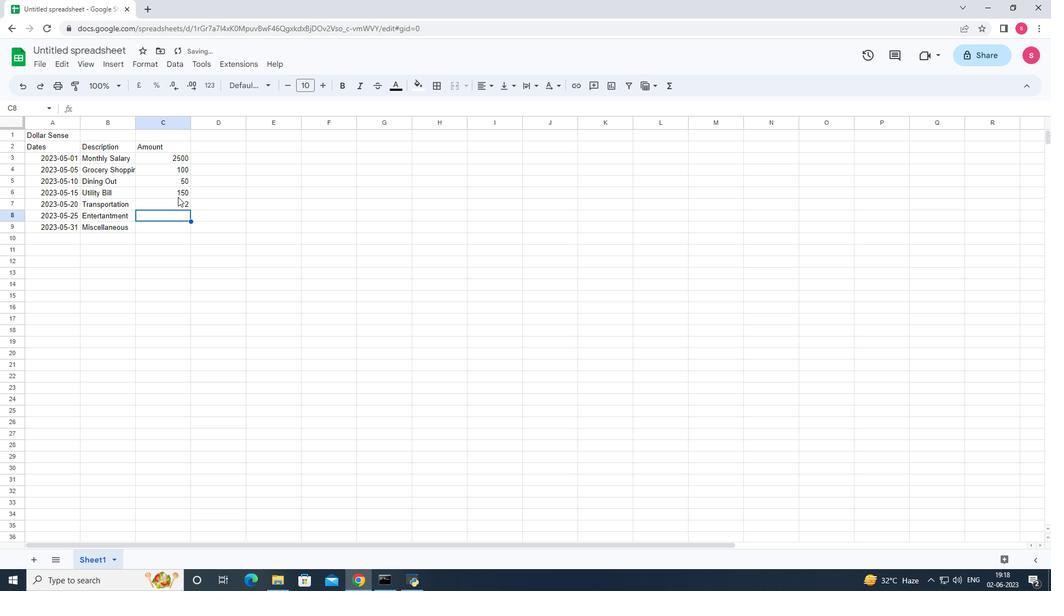 
Action: Mouse pressed left at (179, 198)
Screenshot: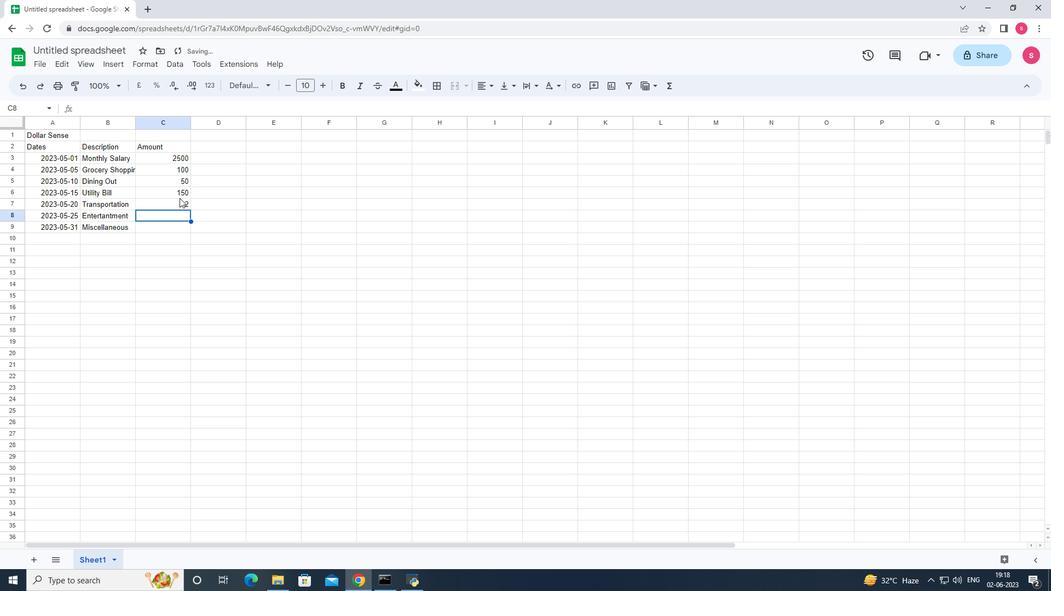 
Action: Mouse moved to (182, 204)
Screenshot: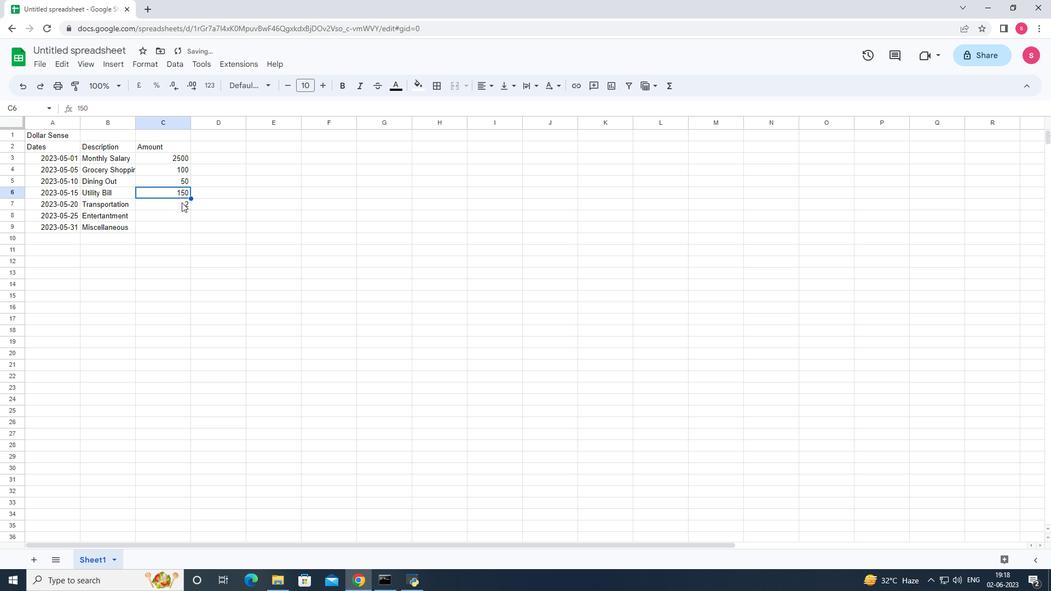 
Action: Mouse pressed left at (182, 204)
Screenshot: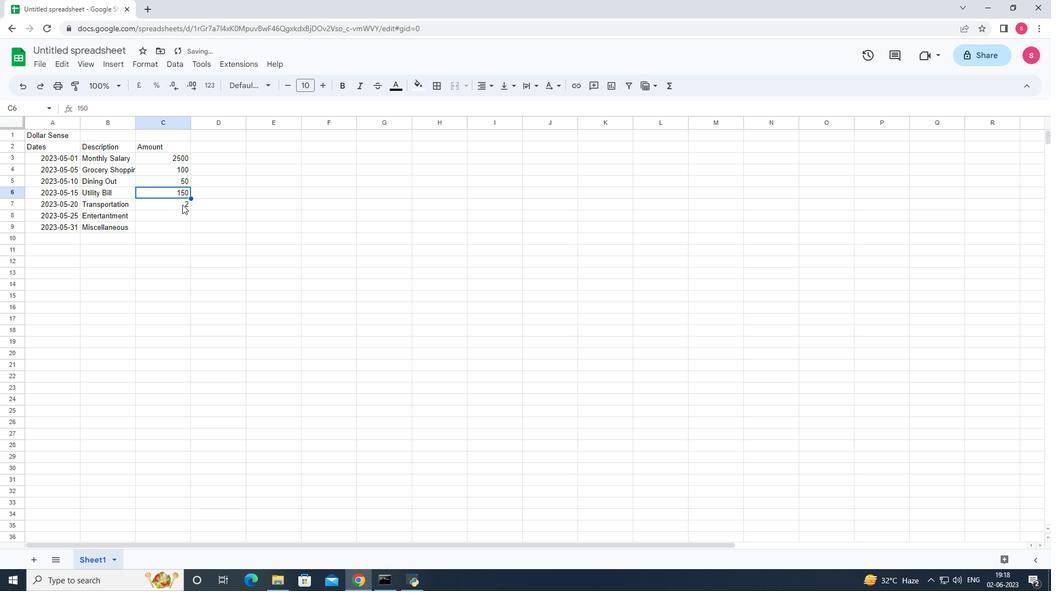 
Action: Mouse moved to (181, 204)
Screenshot: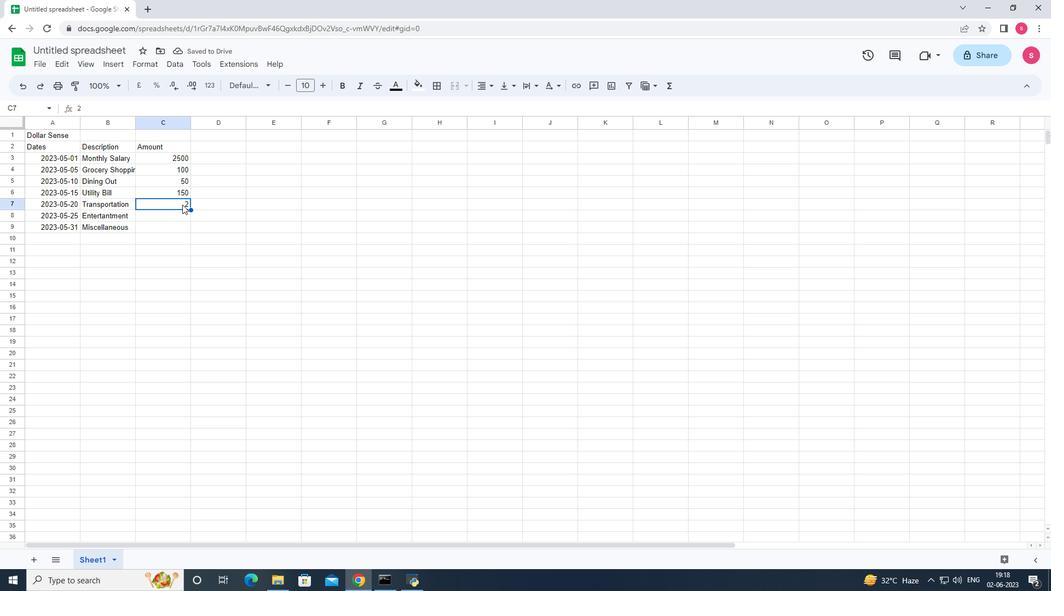 
Action: Key pressed <Key.backspace>30<Key.down>50<Key.down>20
Screenshot: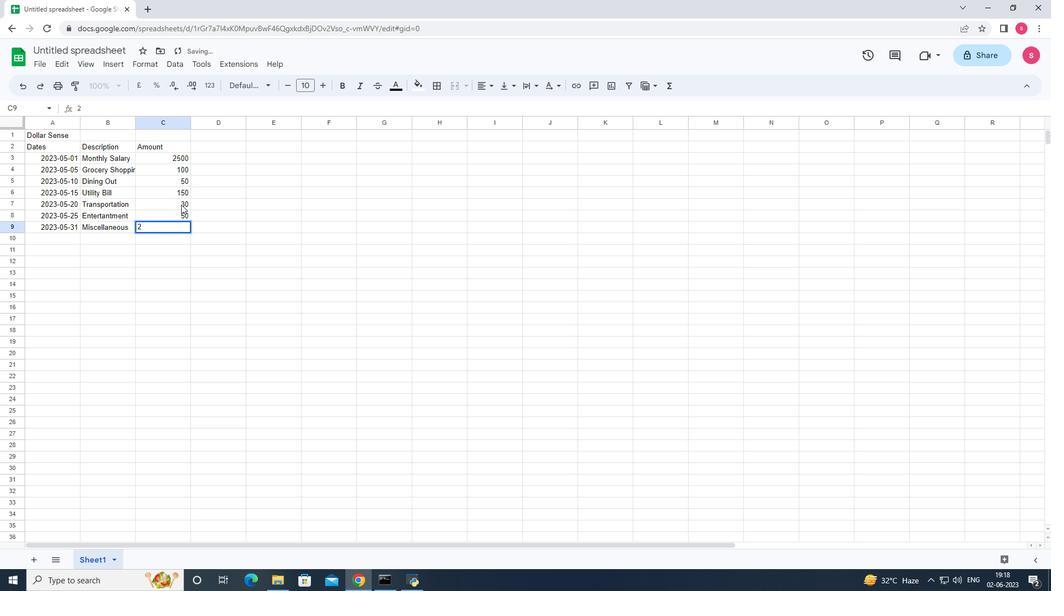 
Action: Mouse moved to (167, 157)
Screenshot: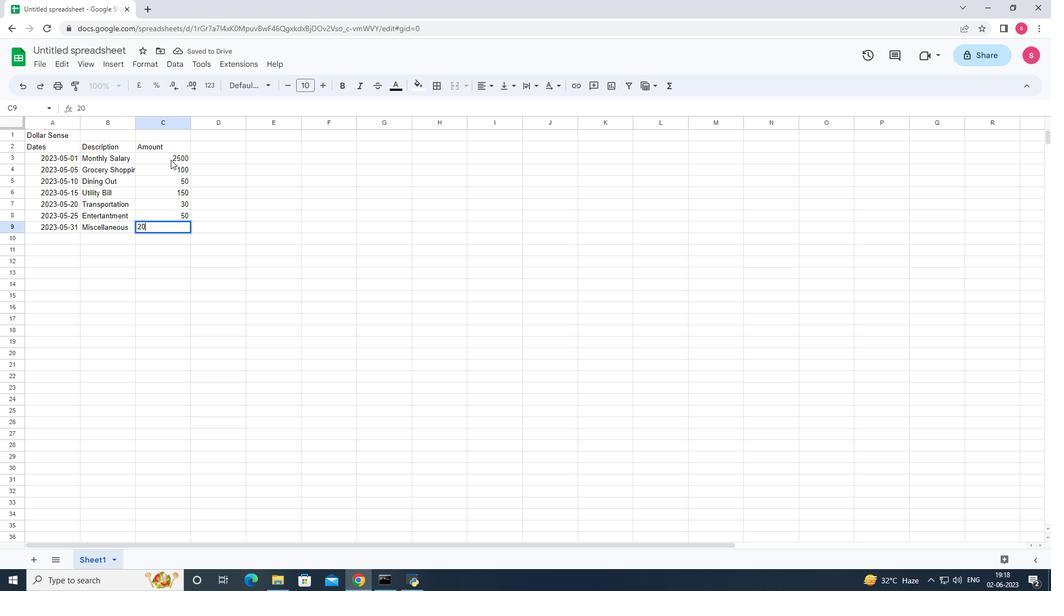 
Action: Mouse pressed left at (167, 157)
Screenshot: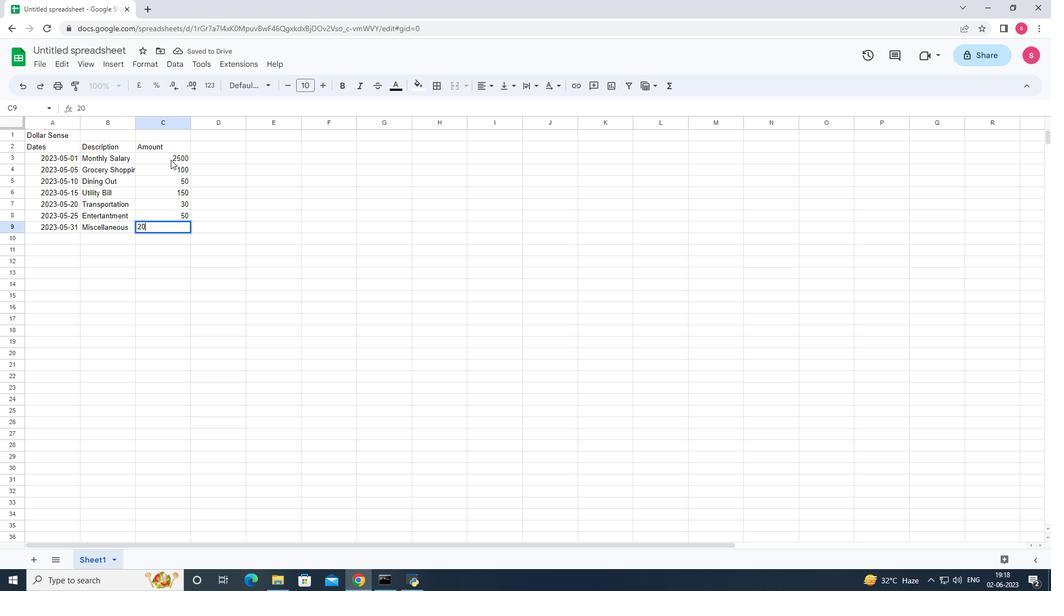 
Action: Mouse moved to (172, 155)
Screenshot: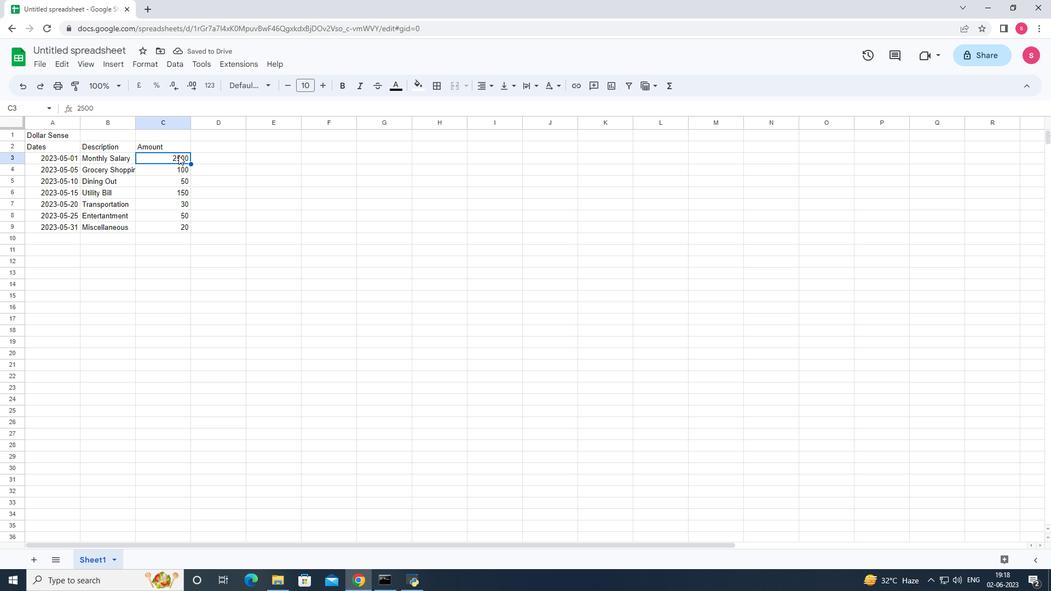 
Action: Mouse pressed left at (172, 155)
Screenshot: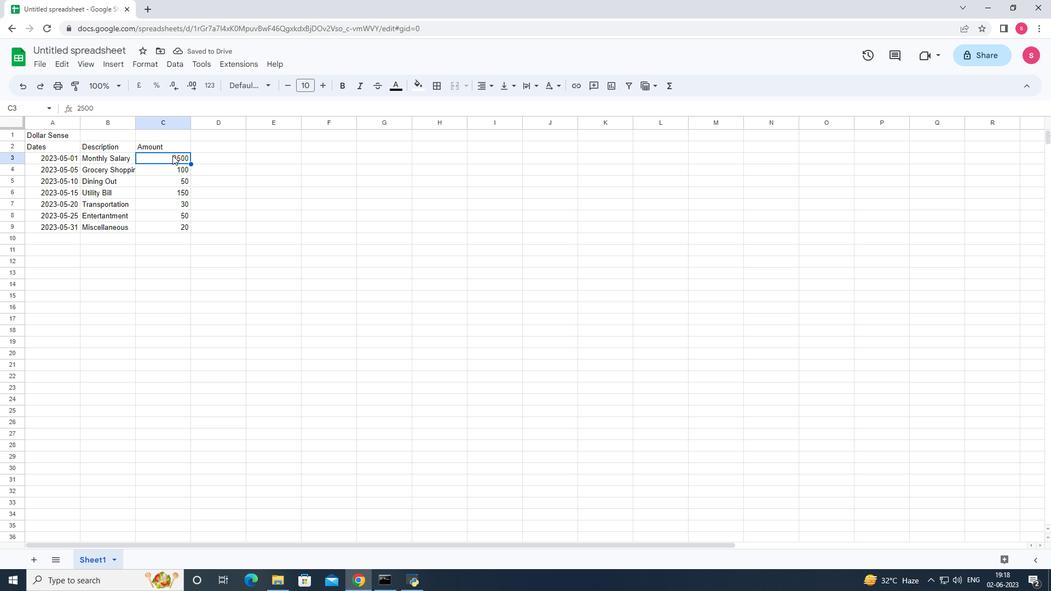 
Action: Mouse moved to (169, 153)
Screenshot: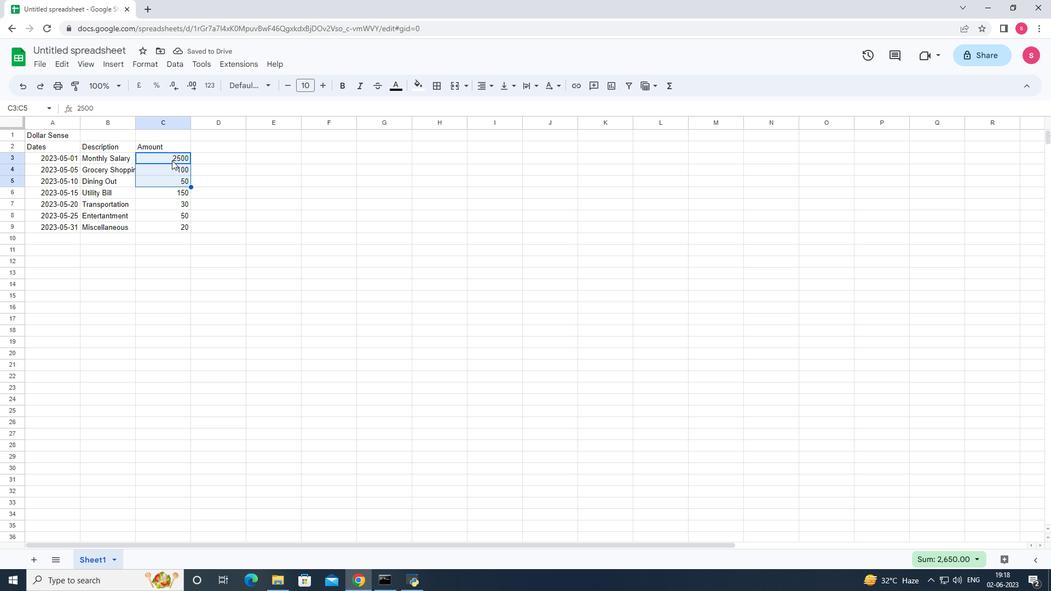 
Action: Mouse pressed left at (169, 153)
Screenshot: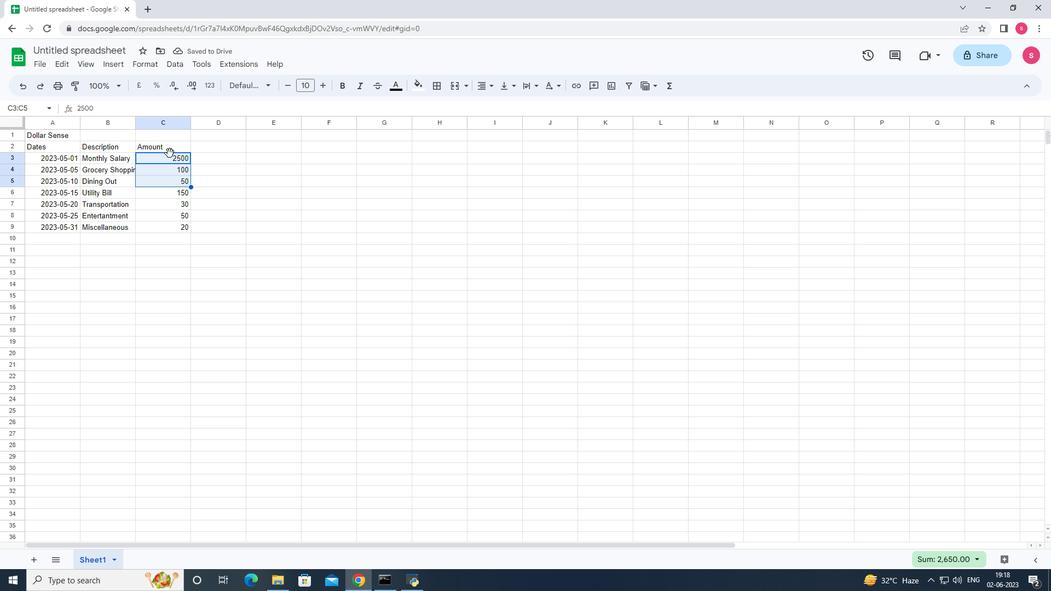 
Action: Mouse moved to (173, 163)
Screenshot: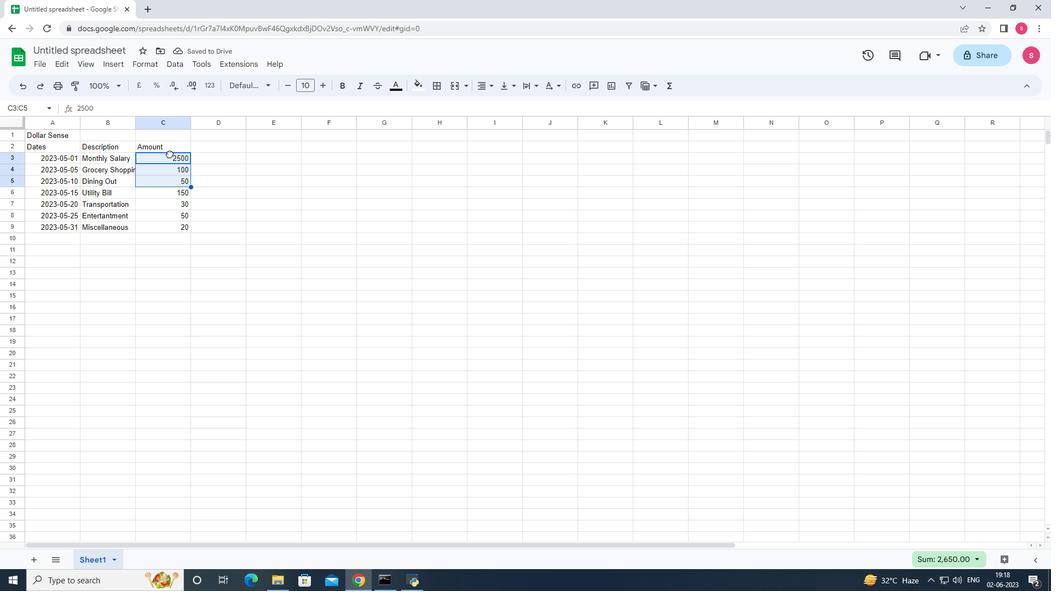 
Action: Mouse pressed left at (173, 163)
Screenshot: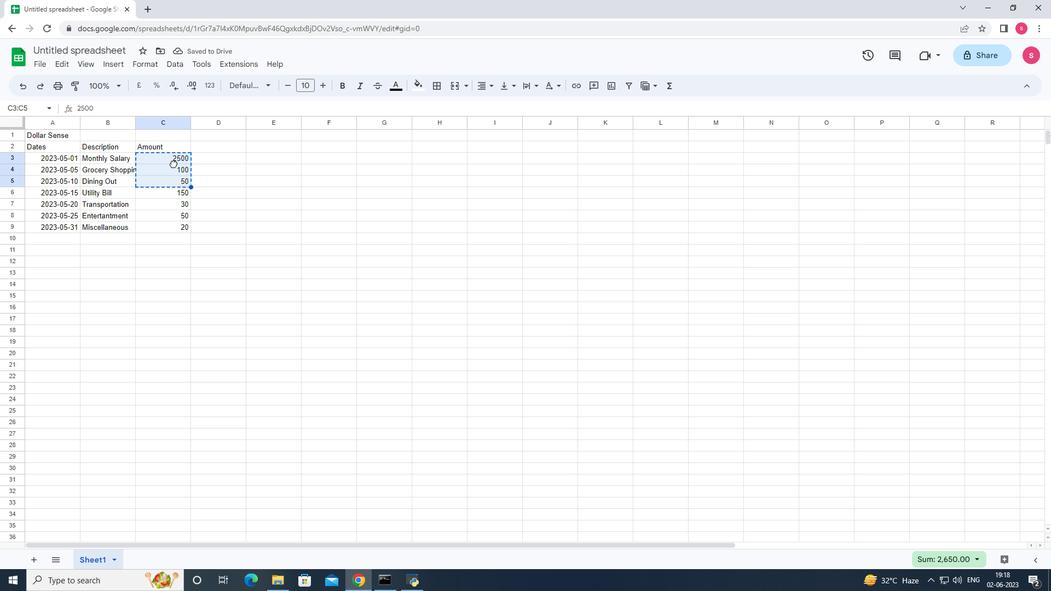 
Action: Mouse moved to (169, 157)
Screenshot: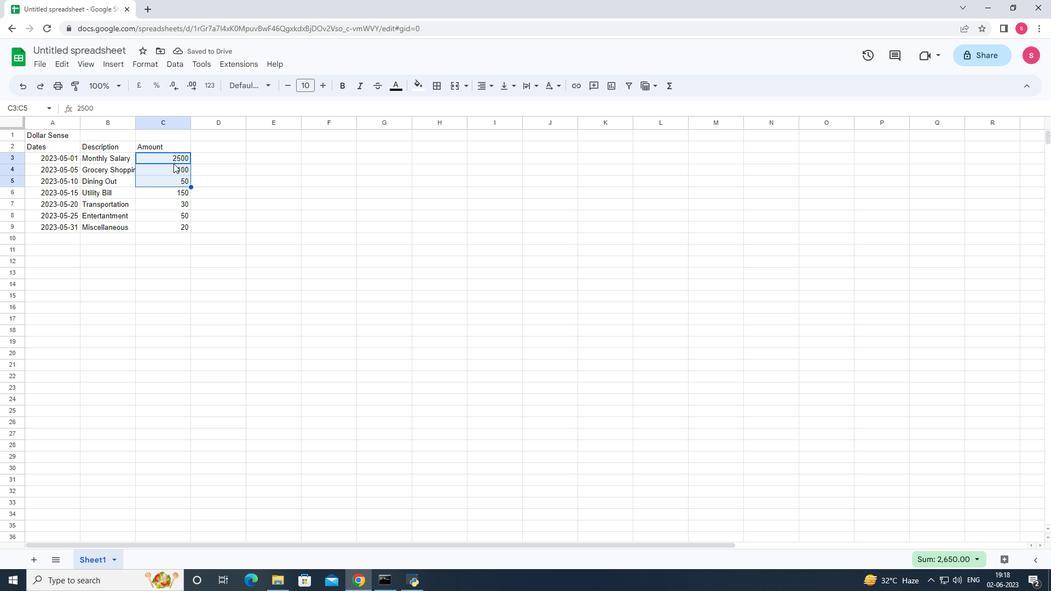 
Action: Mouse pressed left at (169, 157)
Screenshot: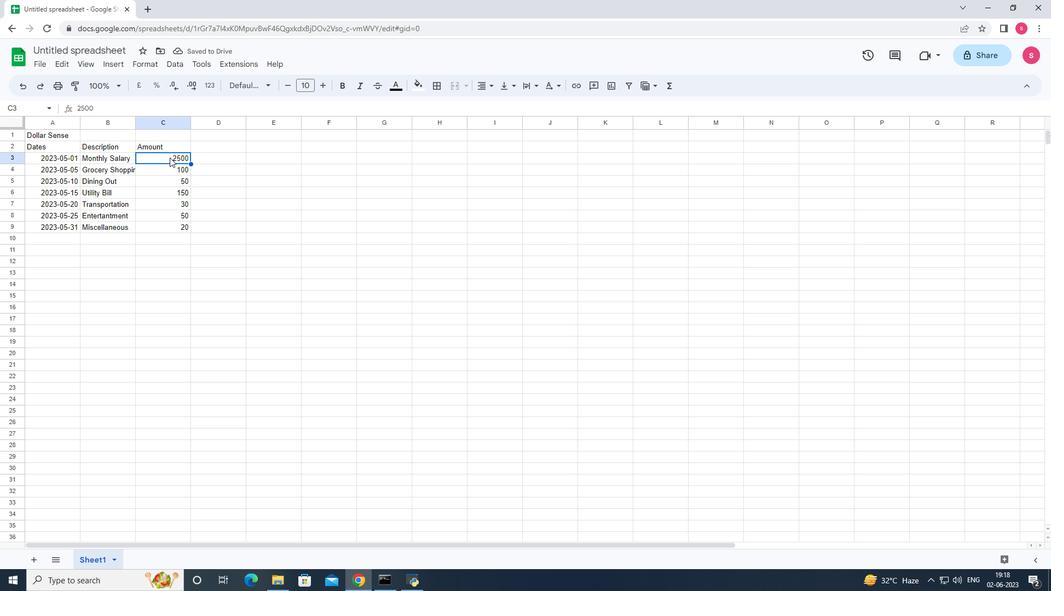 
Action: Mouse moved to (148, 65)
Screenshot: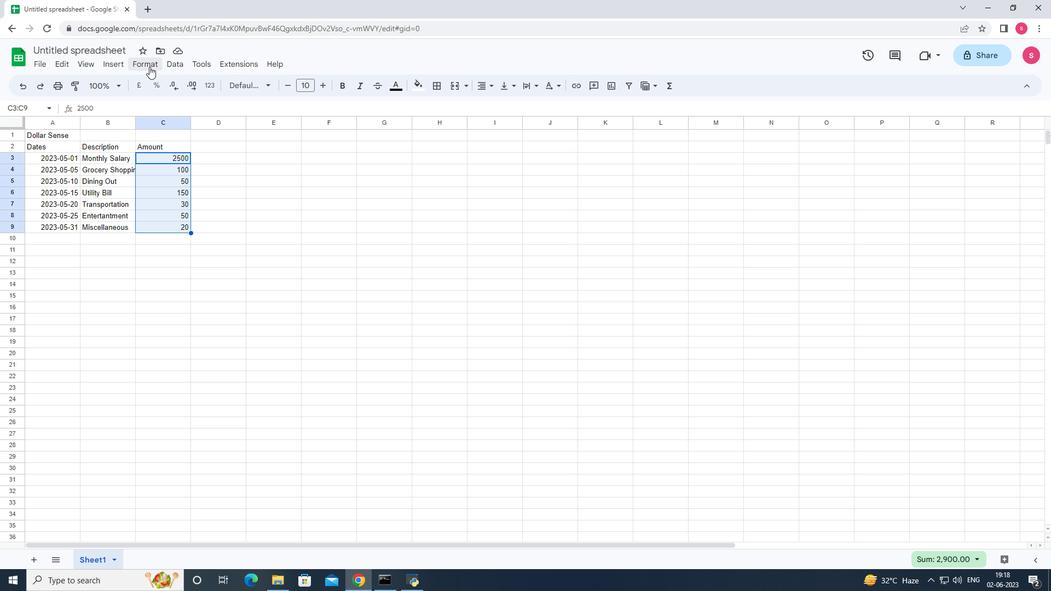 
Action: Mouse pressed left at (148, 65)
Screenshot: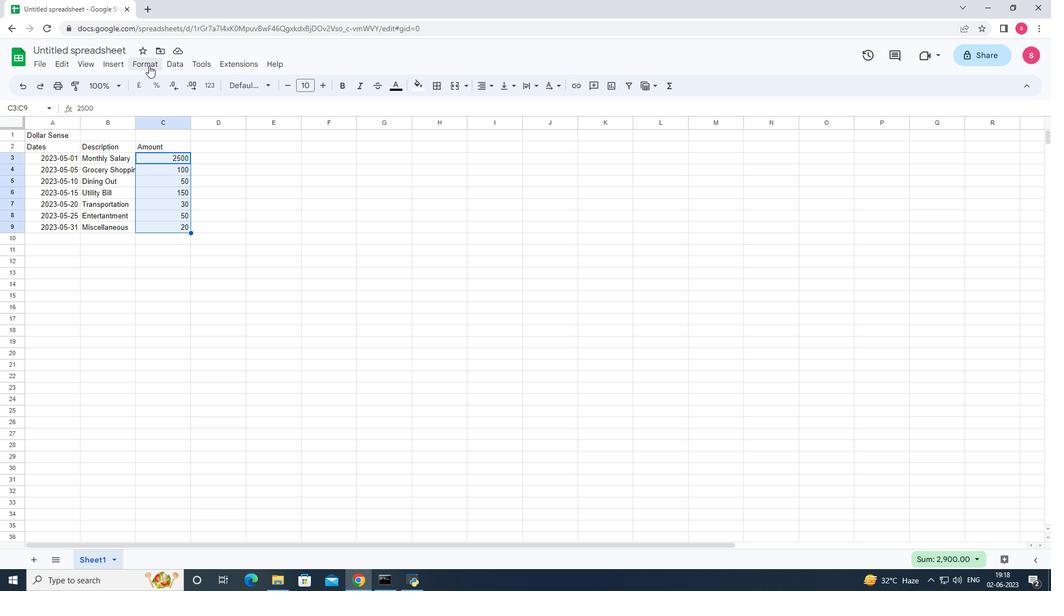 
Action: Mouse moved to (163, 108)
Screenshot: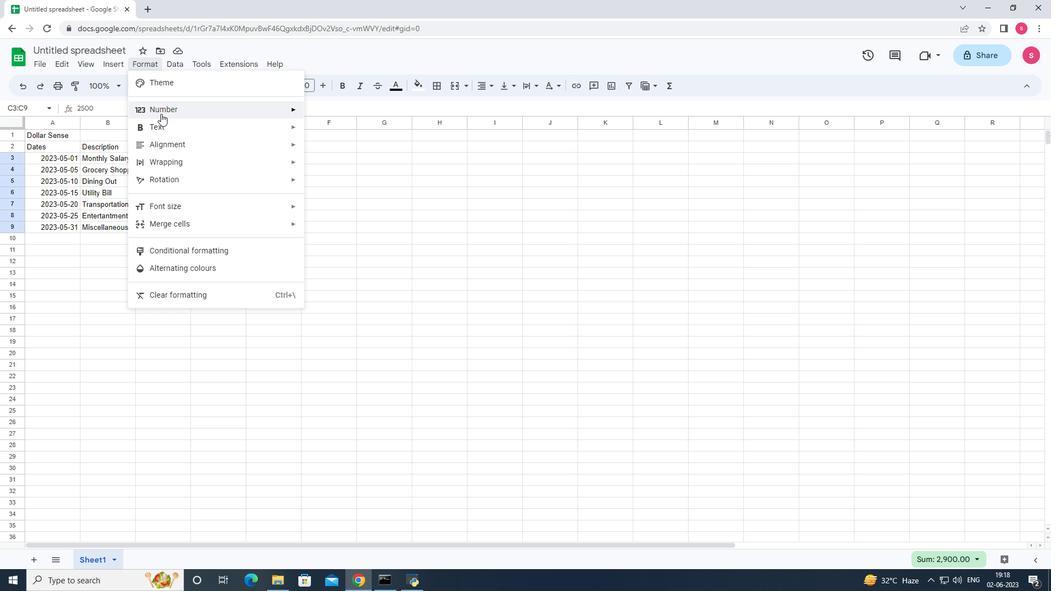 
Action: Mouse pressed left at (163, 108)
Screenshot: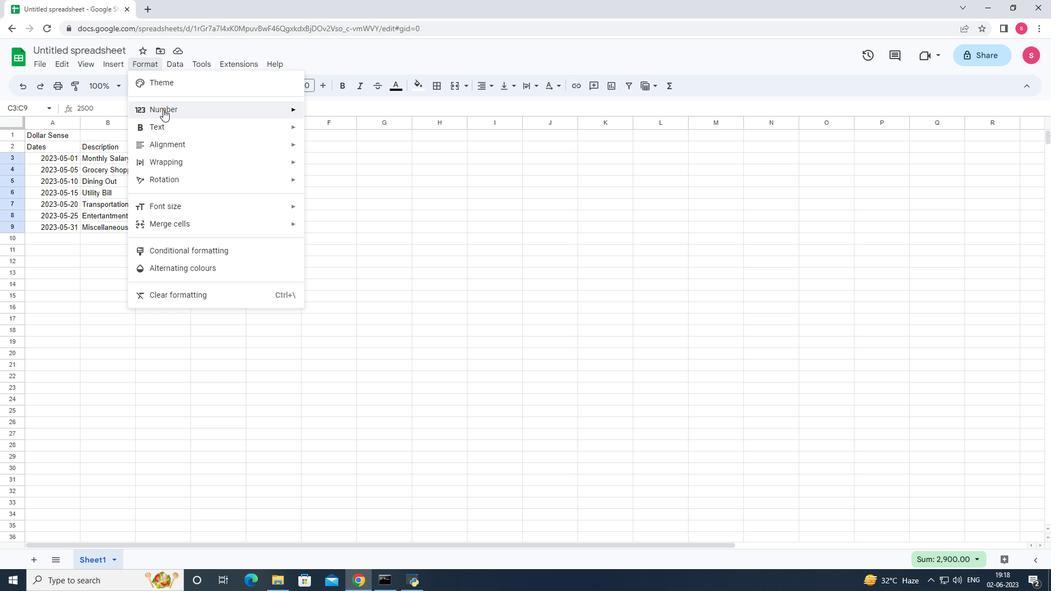 
Action: Mouse moved to (378, 441)
Screenshot: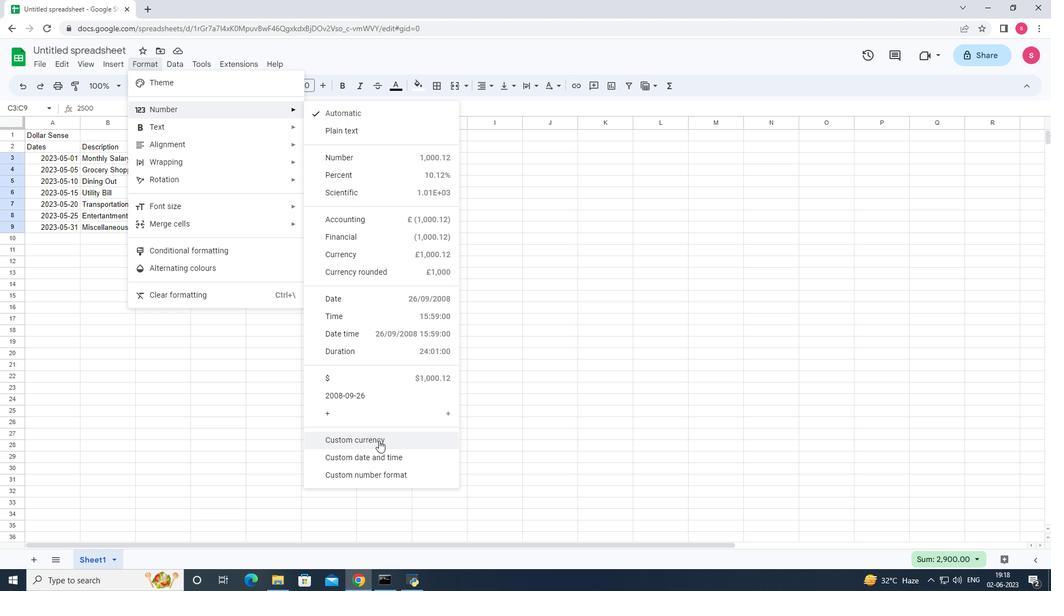 
Action: Mouse pressed left at (378, 441)
Screenshot: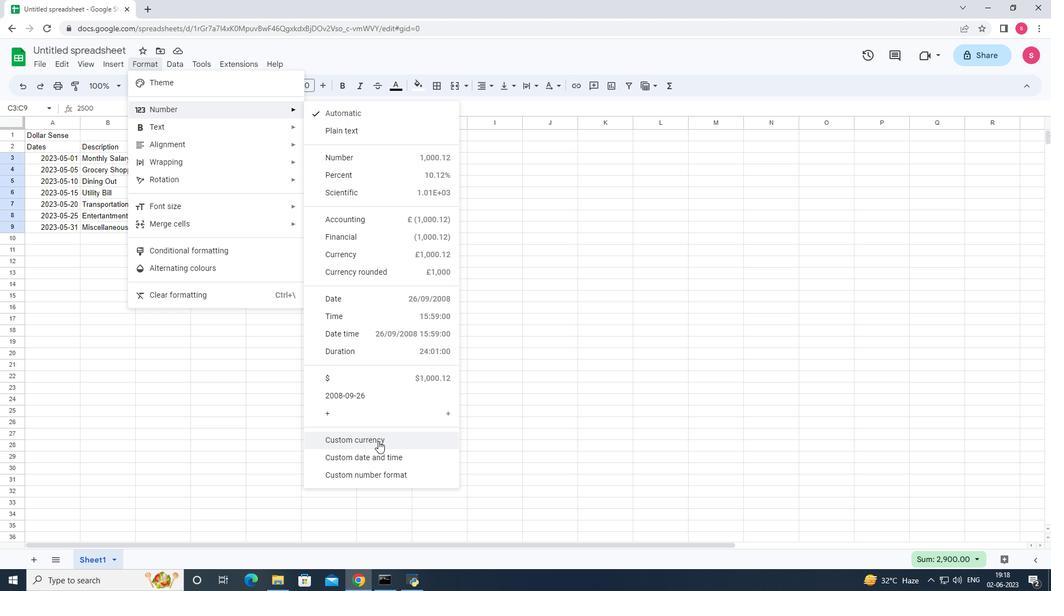 
Action: Mouse moved to (467, 234)
Screenshot: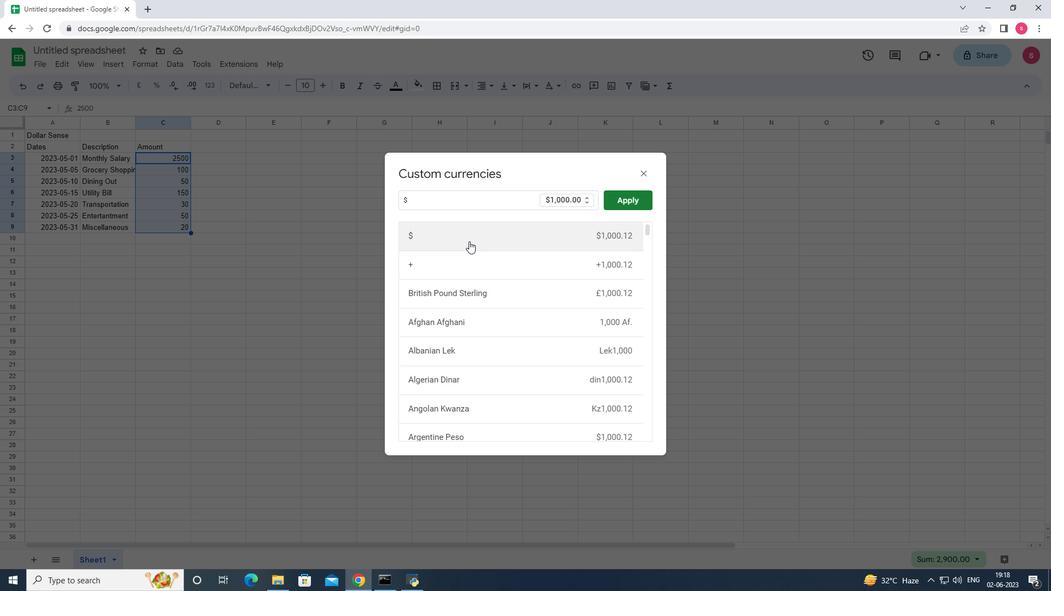 
Action: Mouse pressed left at (467, 234)
Screenshot: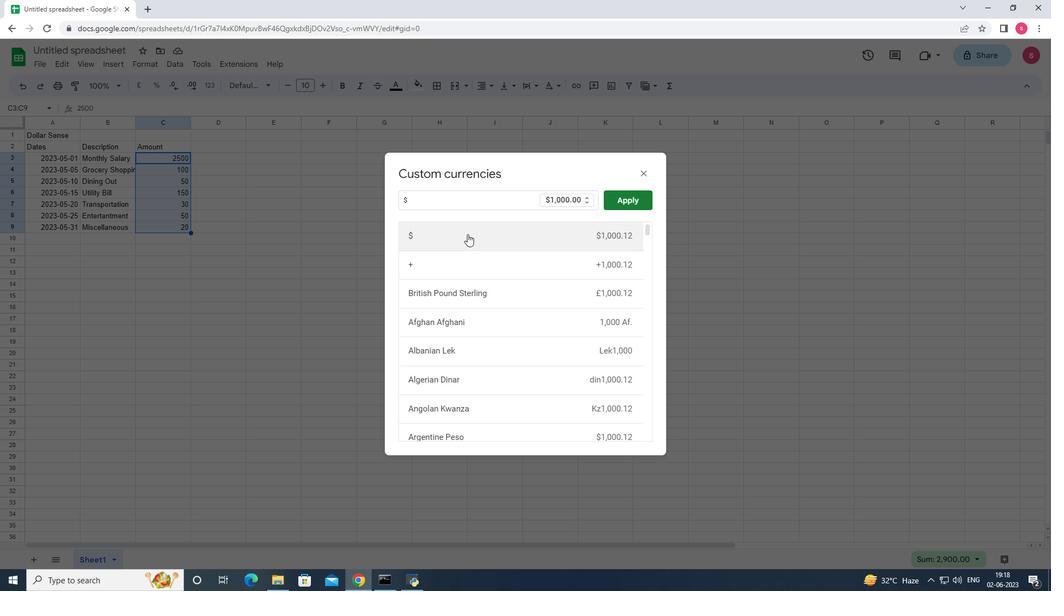
Action: Mouse moved to (624, 200)
Screenshot: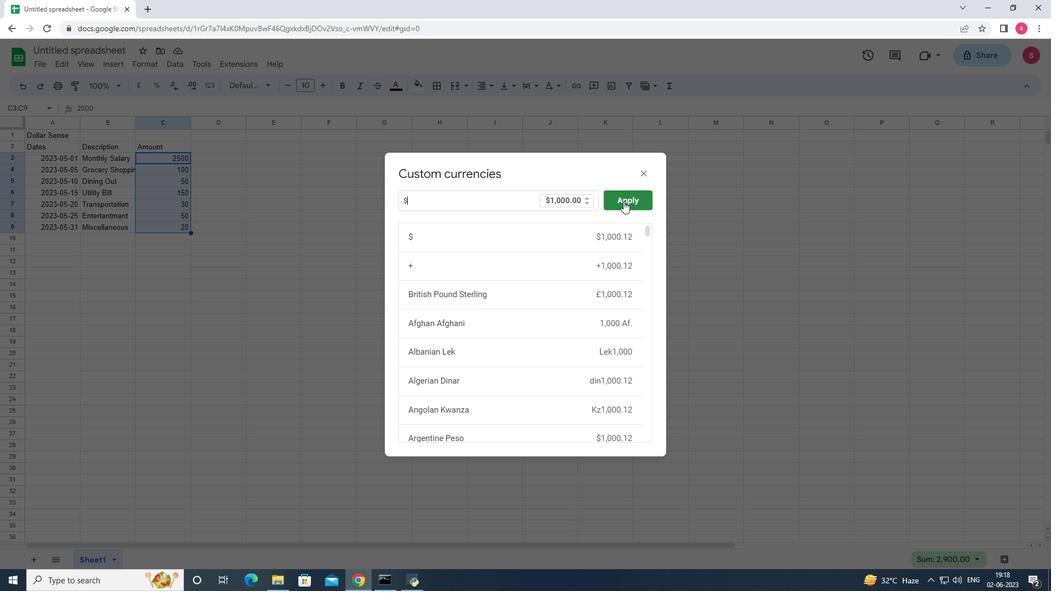 
Action: Mouse pressed left at (624, 200)
Screenshot: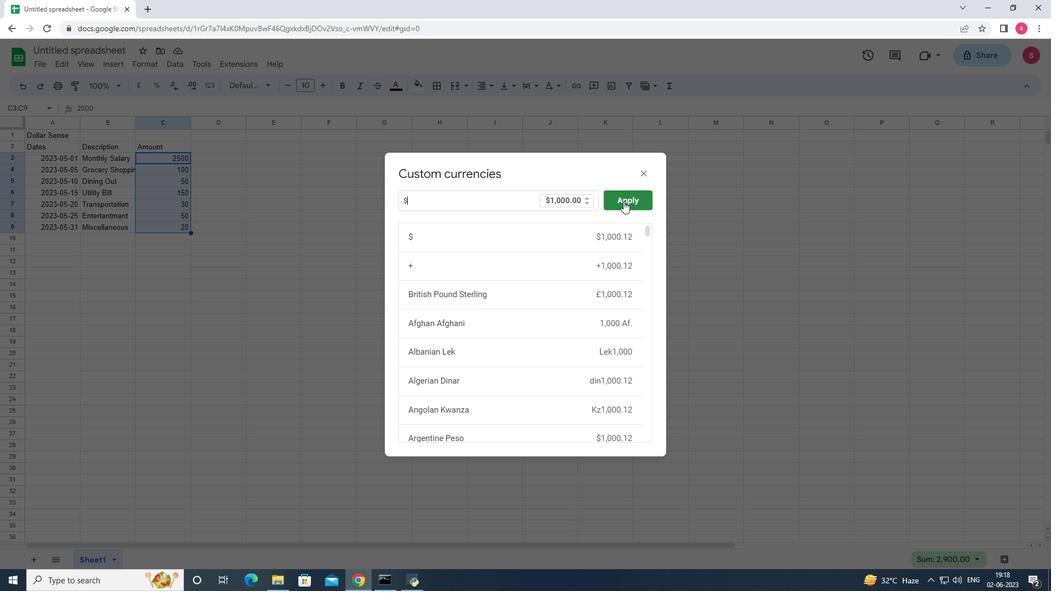 
Action: Mouse moved to (216, 146)
Screenshot: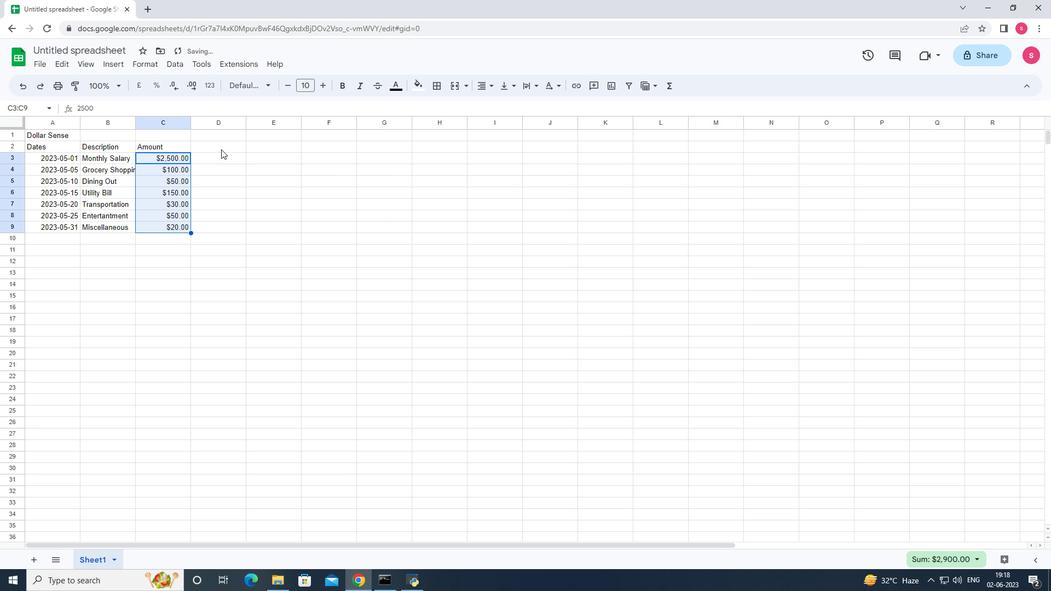 
Action: Mouse pressed left at (216, 146)
Screenshot: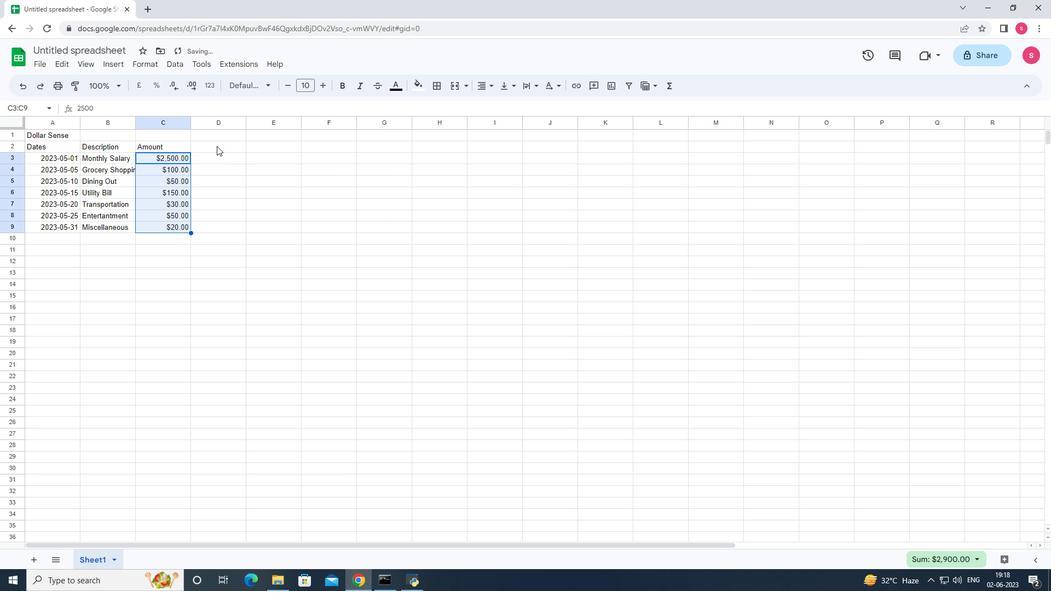 
Action: Mouse moved to (239, 144)
Screenshot: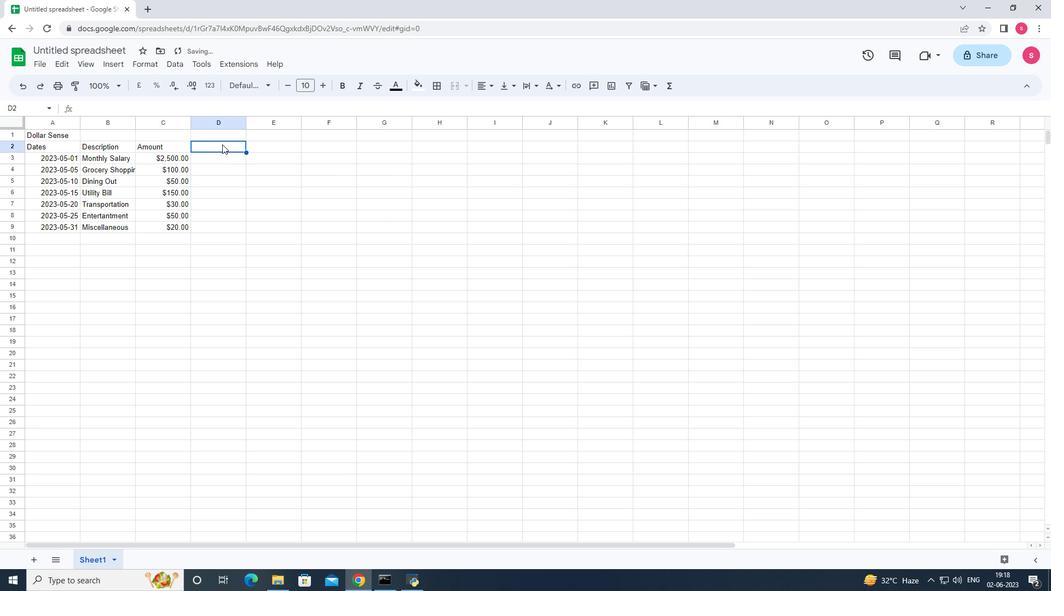 
Action: Key pressed <Key.shift>Income/j<Key.backspace><Key.shift_r>Expence<Key.backspace><Key.backspace>ses
Screenshot: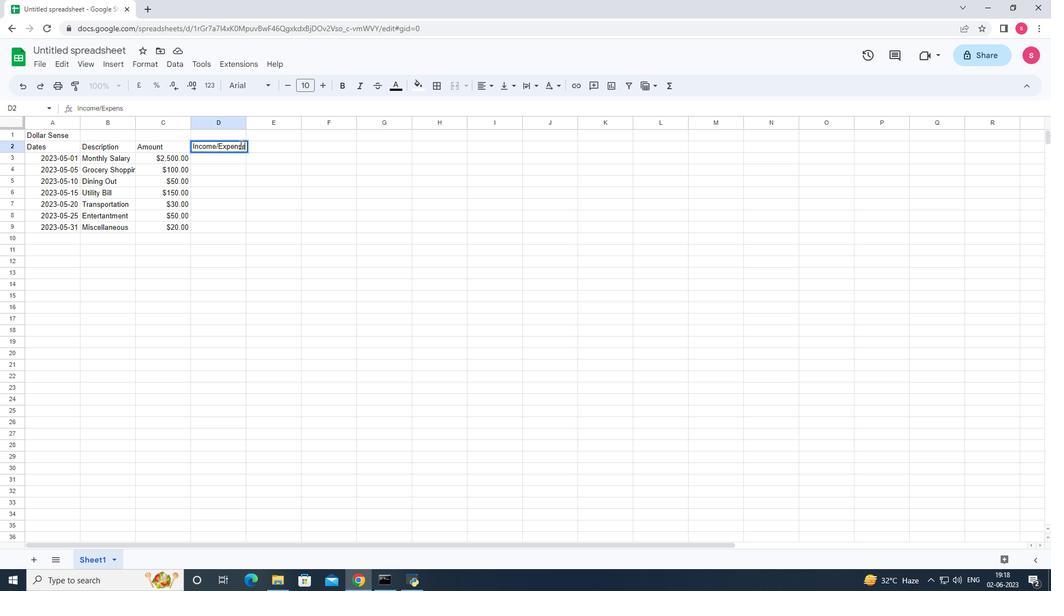 
Action: Mouse moved to (234, 155)
Screenshot: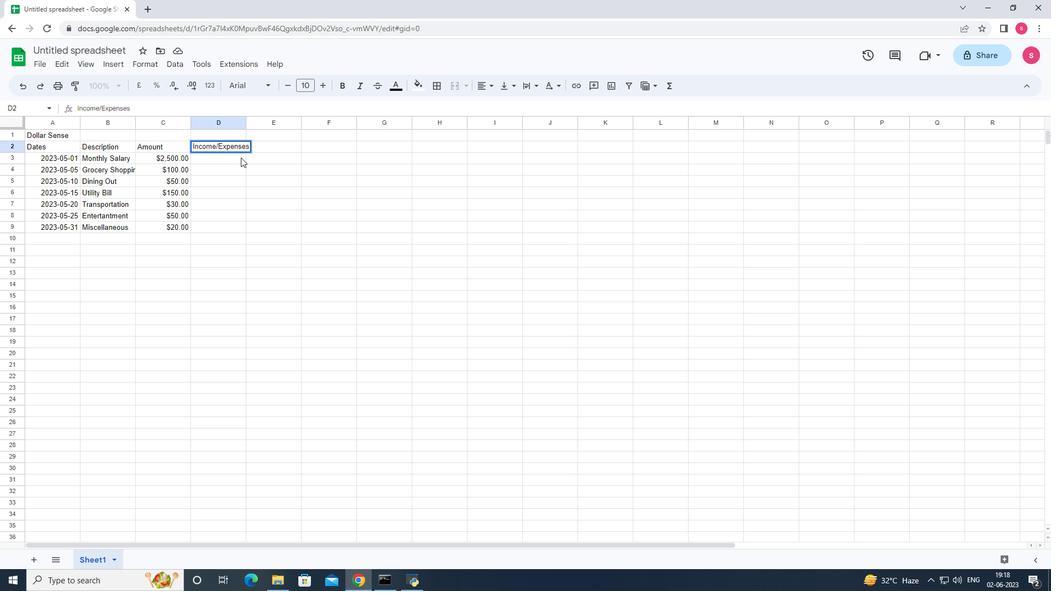 
Action: Key pressed <Key.enter><Key.shift_r>Expenc<Key.backspace><Key.backspace><Key.backspace><Key.backspace><Key.backspace><Key.backspace><Key.shift>U<Key.backspace><Key.shift>Income<Key.enter>
Screenshot: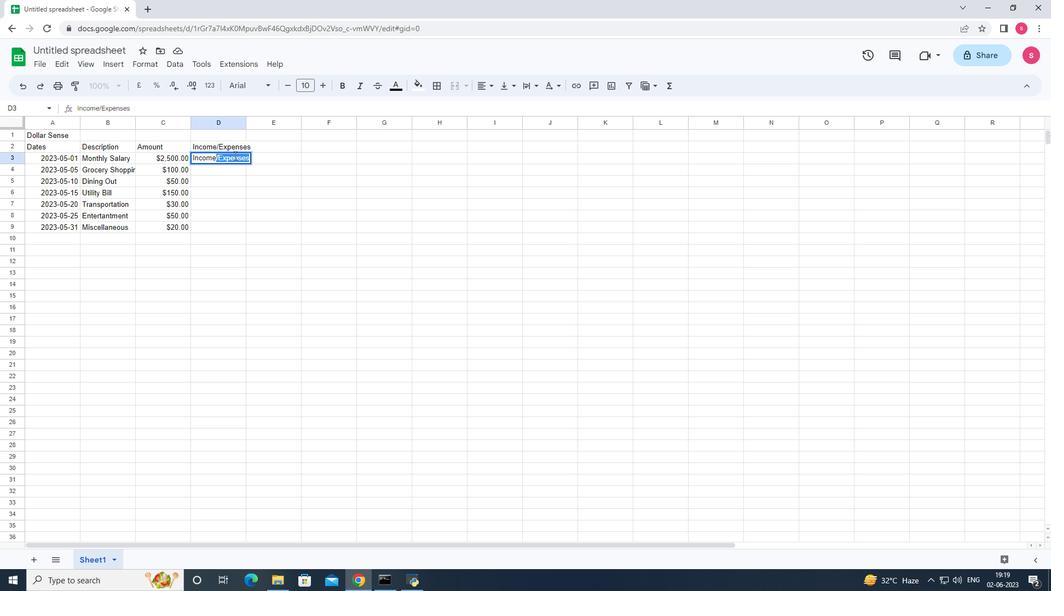 
Action: Mouse pressed left at (234, 155)
Screenshot: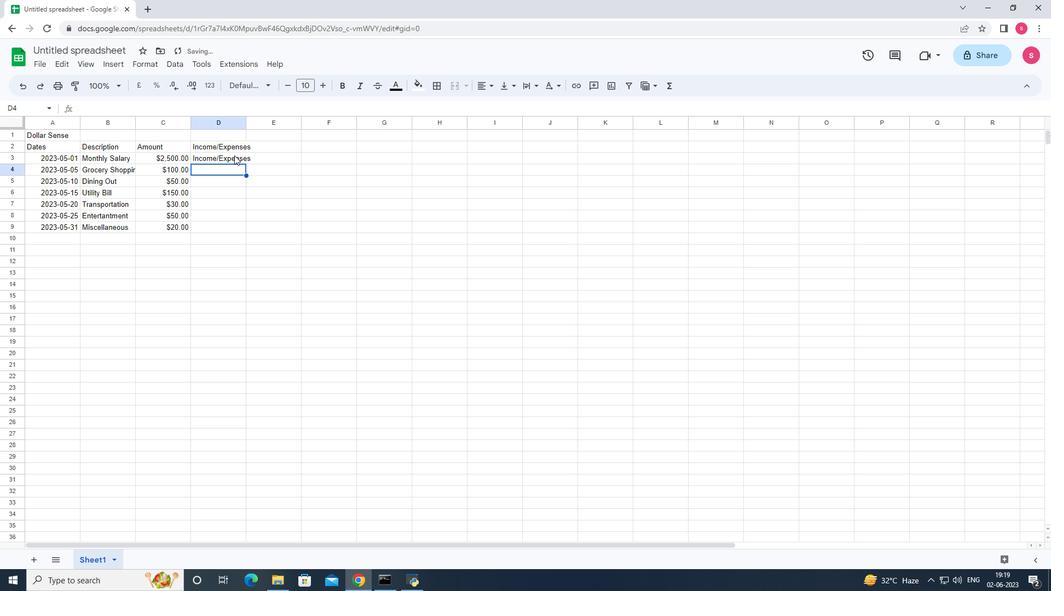 
Action: Mouse moved to (196, 81)
Screenshot: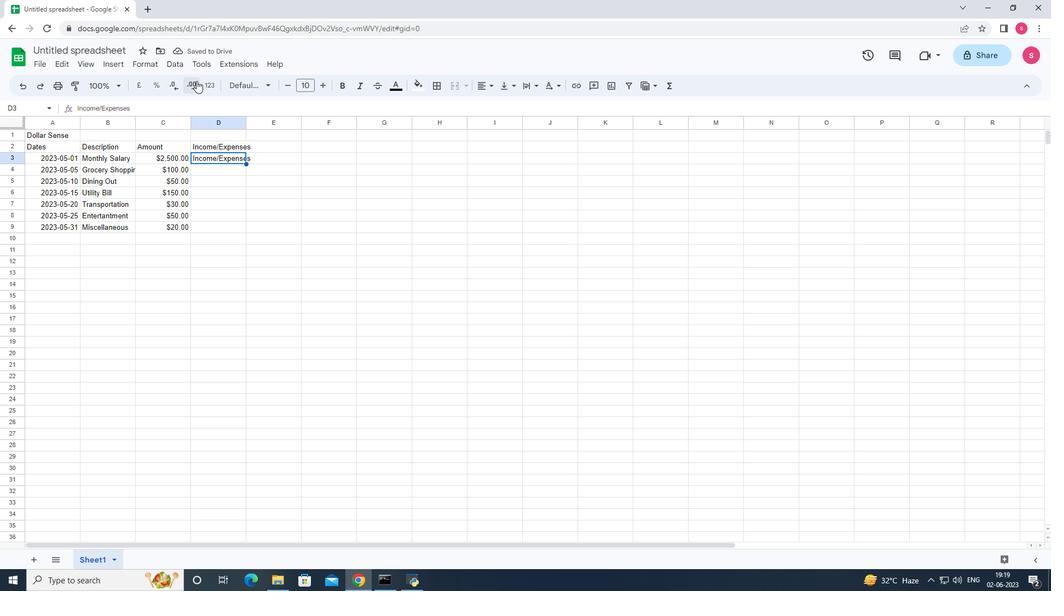 
Action: Key pressed <Key.backspace>
Screenshot: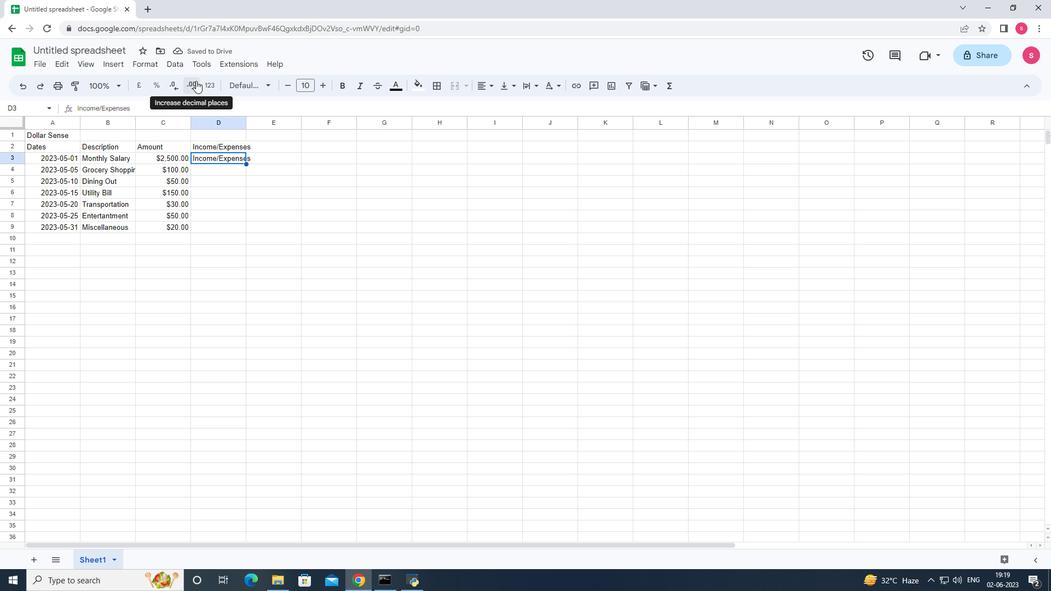 
Action: Mouse moved to (205, 159)
Screenshot: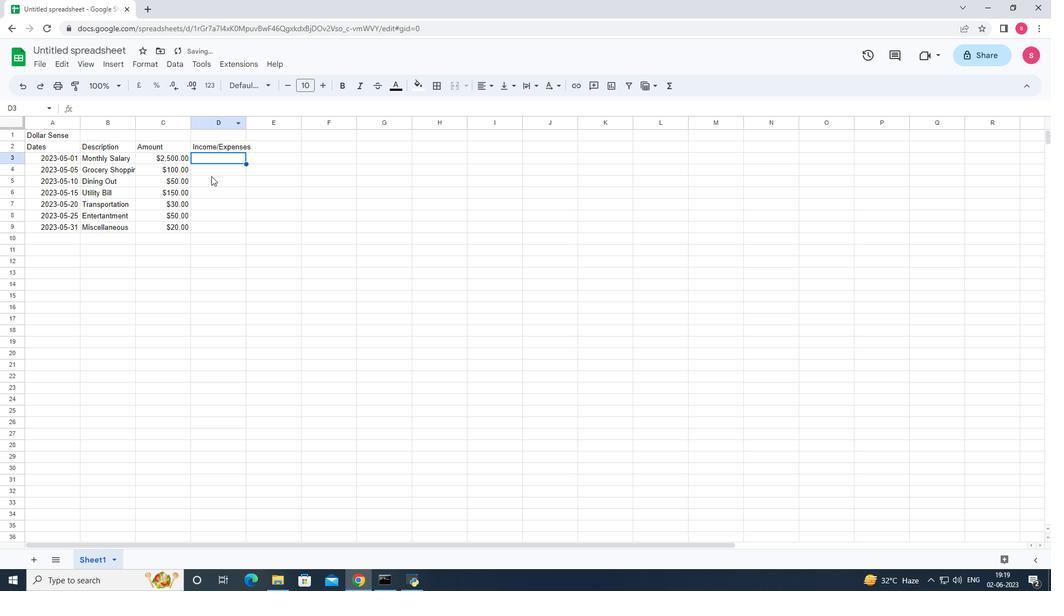 
Action: Mouse pressed left at (205, 159)
Screenshot: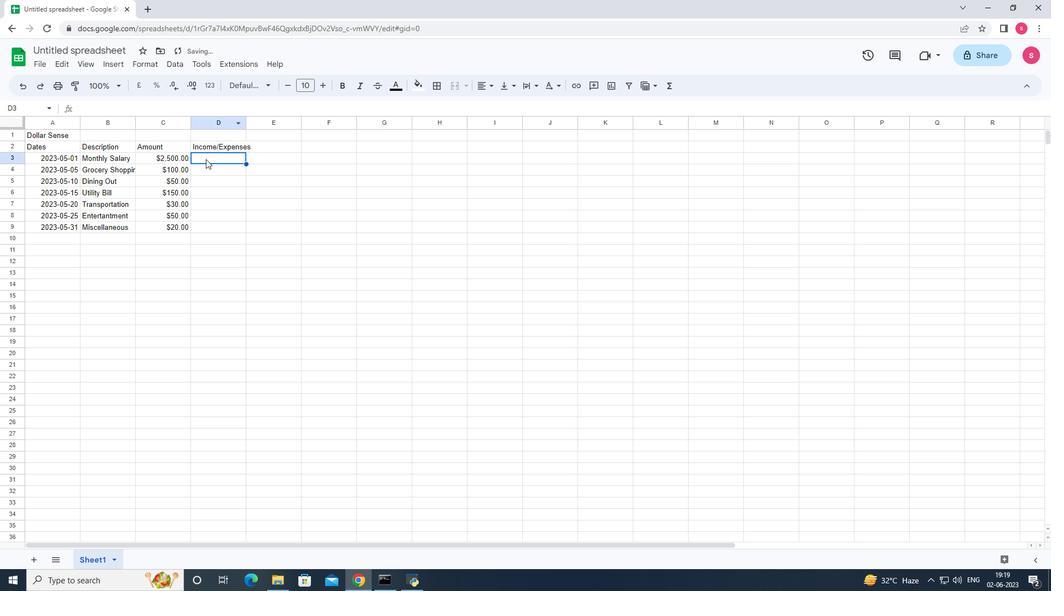 
Action: Key pressed <Key.shift>Income
Screenshot: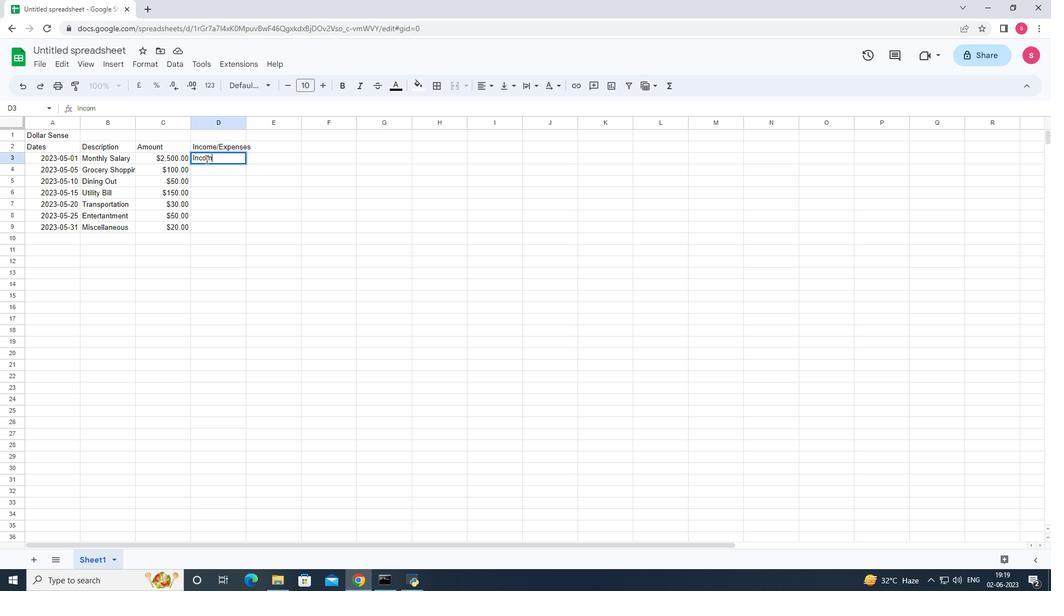 
Action: Mouse moved to (224, 186)
Screenshot: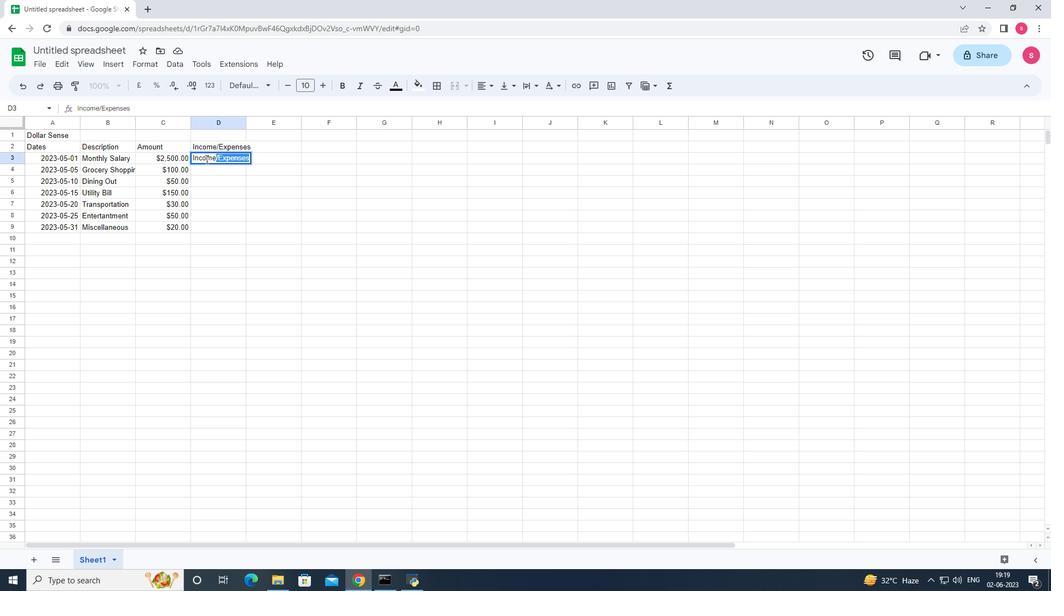 
Action: Key pressed <Key.space>
Screenshot: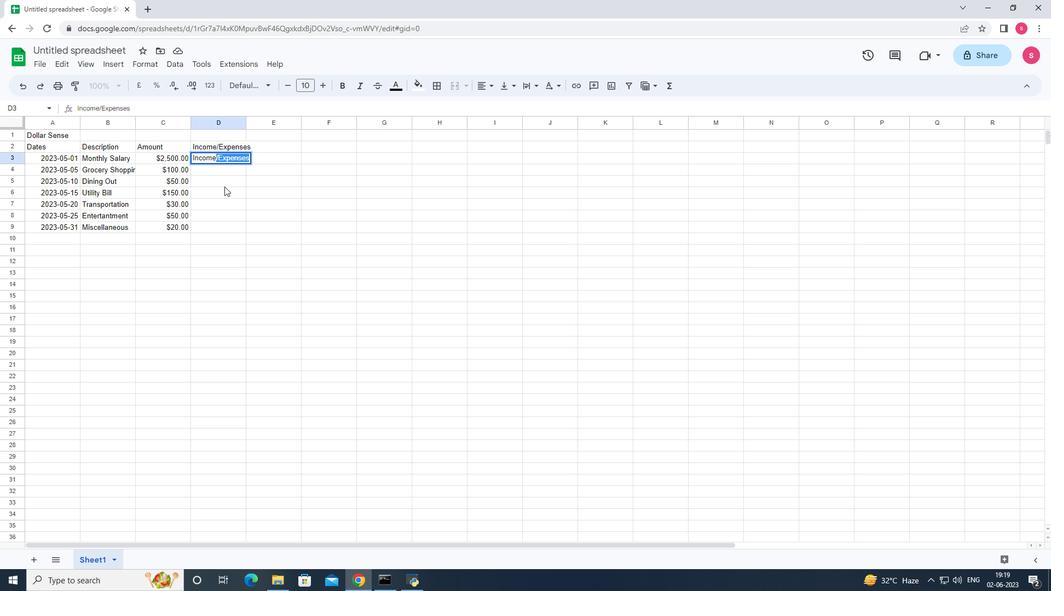 
Action: Mouse moved to (220, 166)
Screenshot: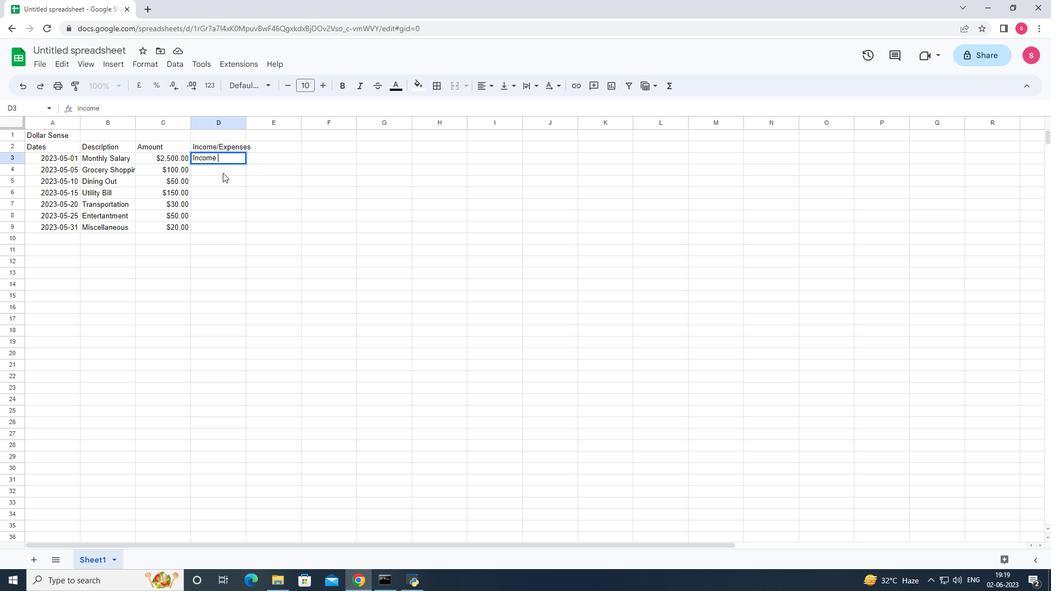 
Action: Mouse pressed left at (220, 166)
Screenshot: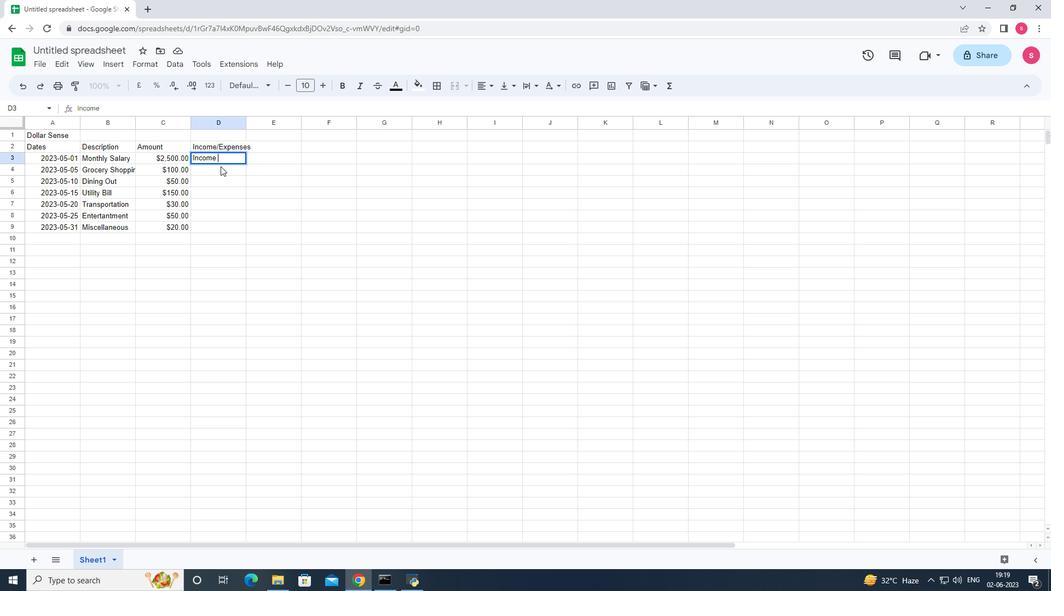 
Action: Key pressed <Key.shift_r>Expenses<Key.enter><Key.shift_r>Expenses<Key.enter><Key.shift_r>Expenses<Key.enter>\e<Key.backspace><Key.backspace><Key.shift_r>Es<Key.backspace>xpenses<Key.enter>p<Key.backspace><Key.shift_r>Expenses<Key.enter><Key.shift_r>Espenses
Screenshot: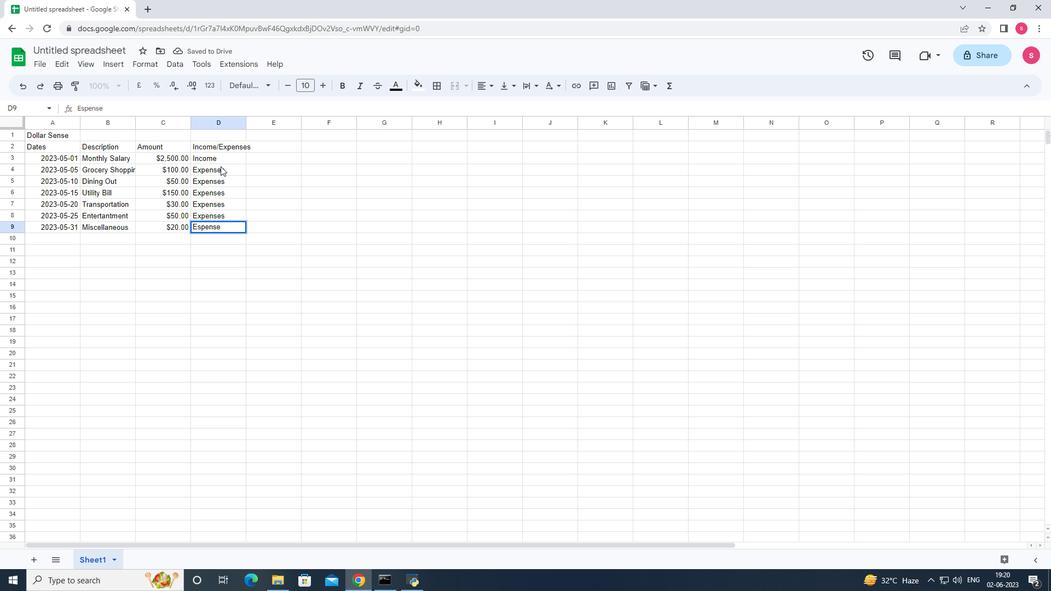 
Action: Mouse moved to (283, 154)
Screenshot: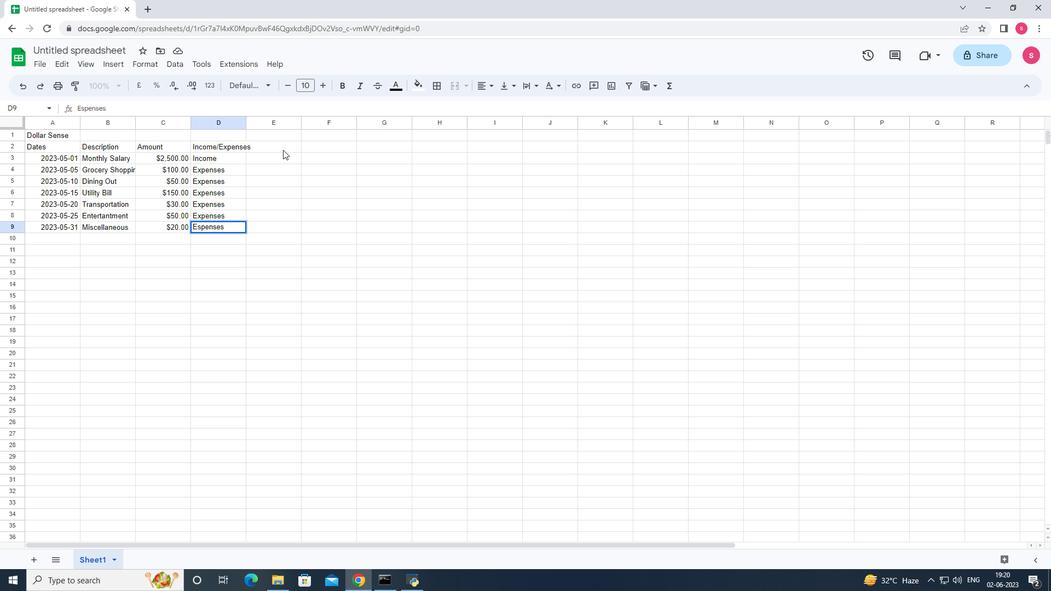 
Action: Mouse pressed left at (283, 154)
Screenshot: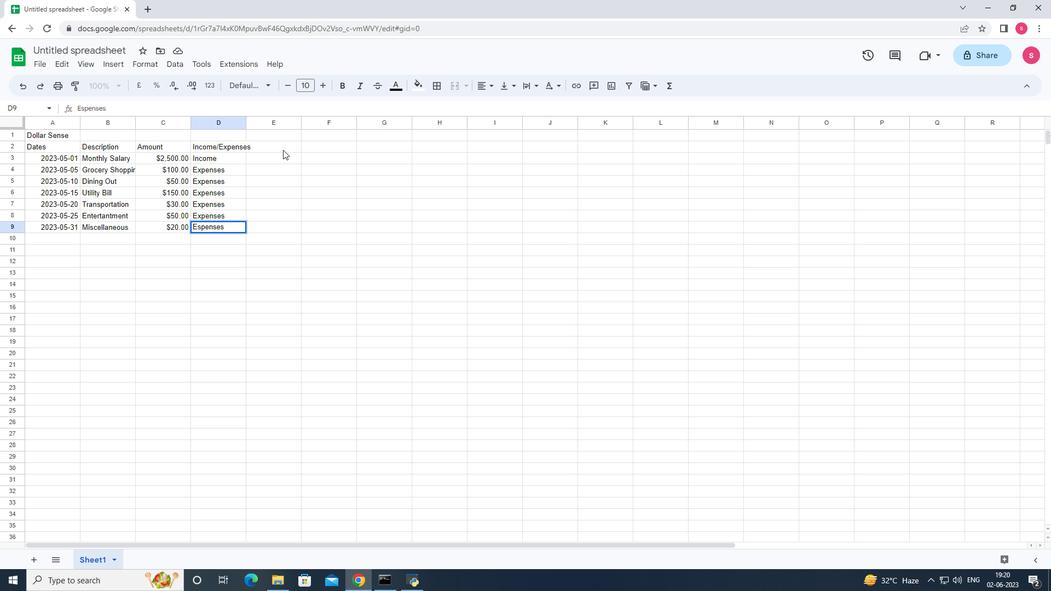 
Action: Mouse moved to (281, 153)
Screenshot: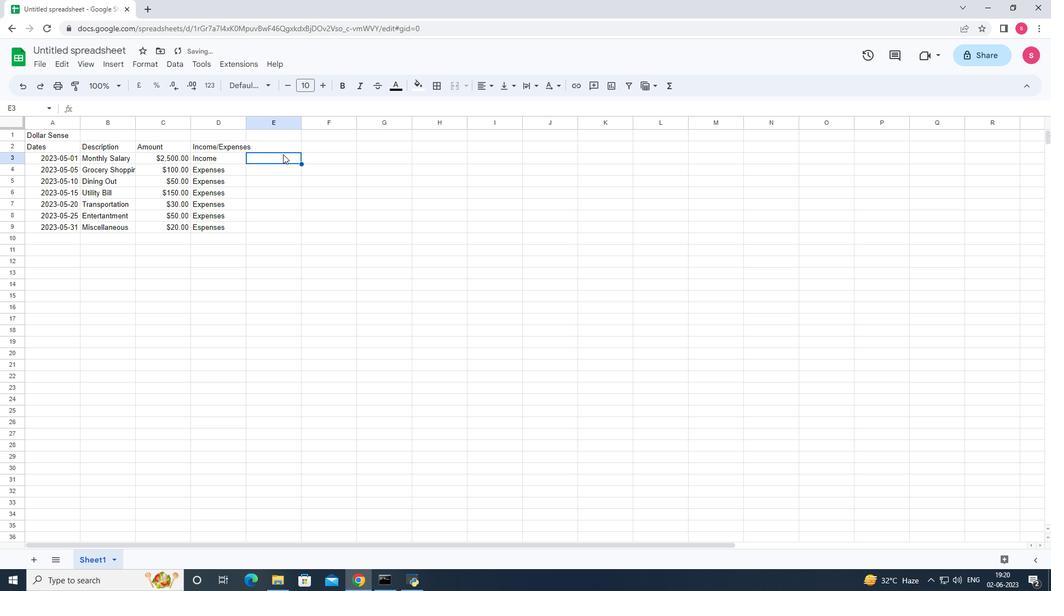 
Action: Mouse pressed left at (281, 153)
Screenshot: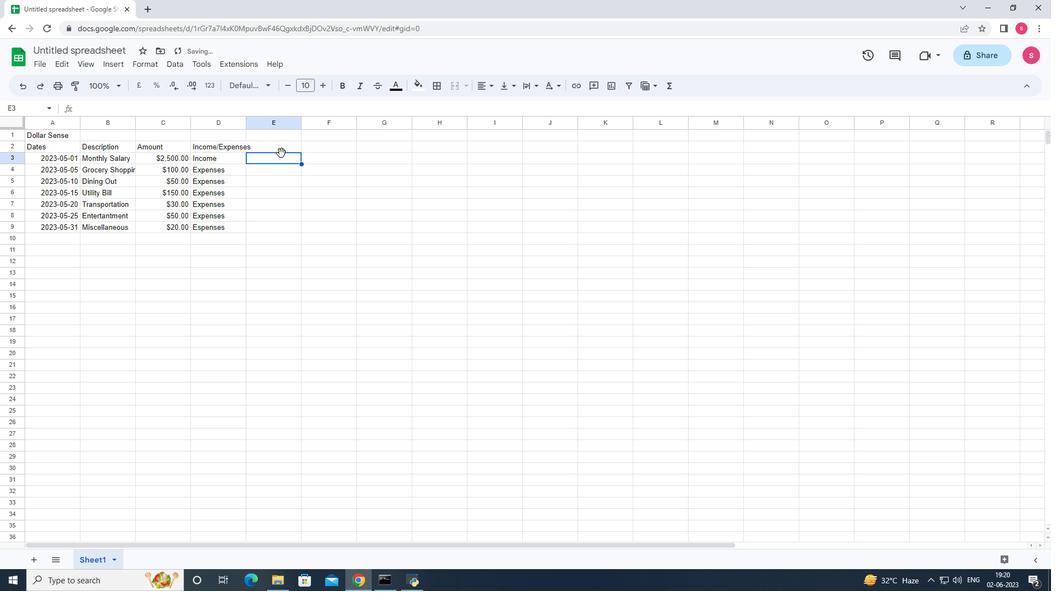 
Action: Mouse moved to (281, 147)
Screenshot: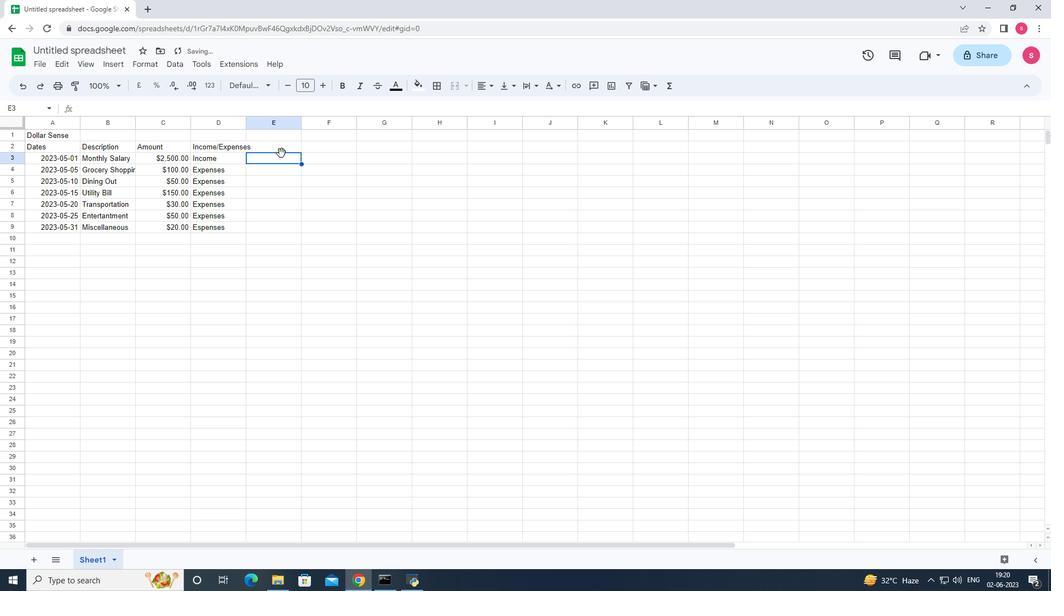 
Action: Mouse pressed left at (281, 147)
Screenshot: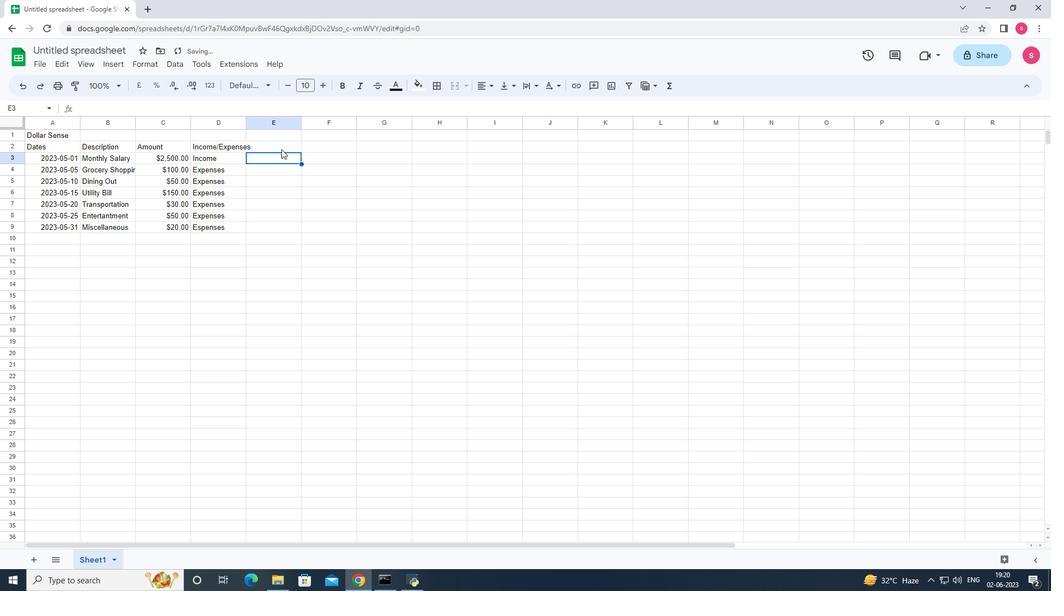 
Action: Mouse moved to (281, 136)
Screenshot: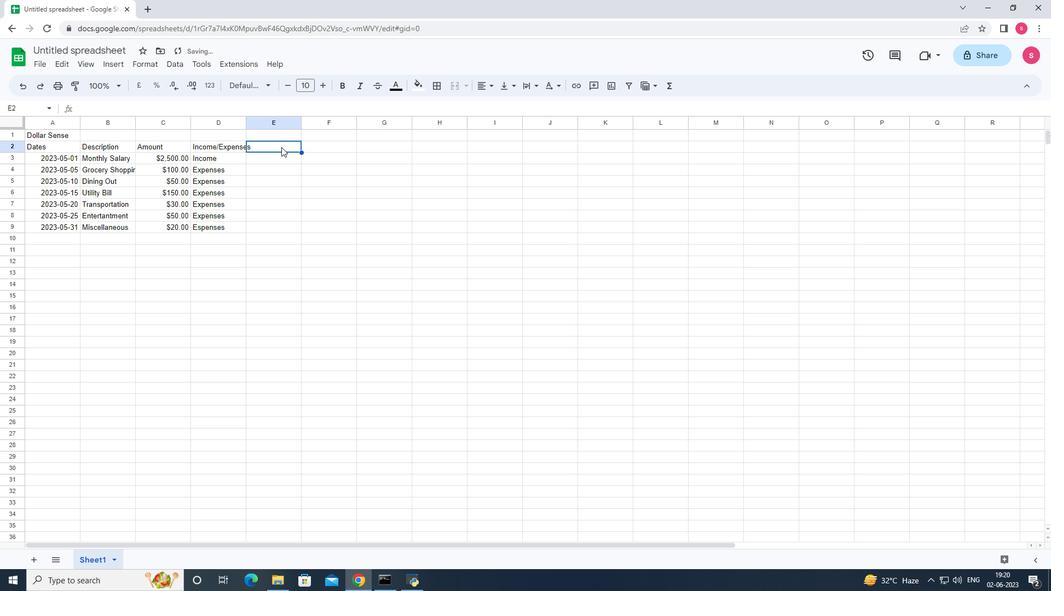 
Action: Key pressed <Key.shift_r><Key.shift>Balance<Key.space>a<Key.backspace><Key.shift><Key.shift><Key.shift><Key.shift><Key.shift><Key.shift><Key.shift><Key.shift><Key.shift><Key.shift><Key.shift_r>Amount
Screenshot: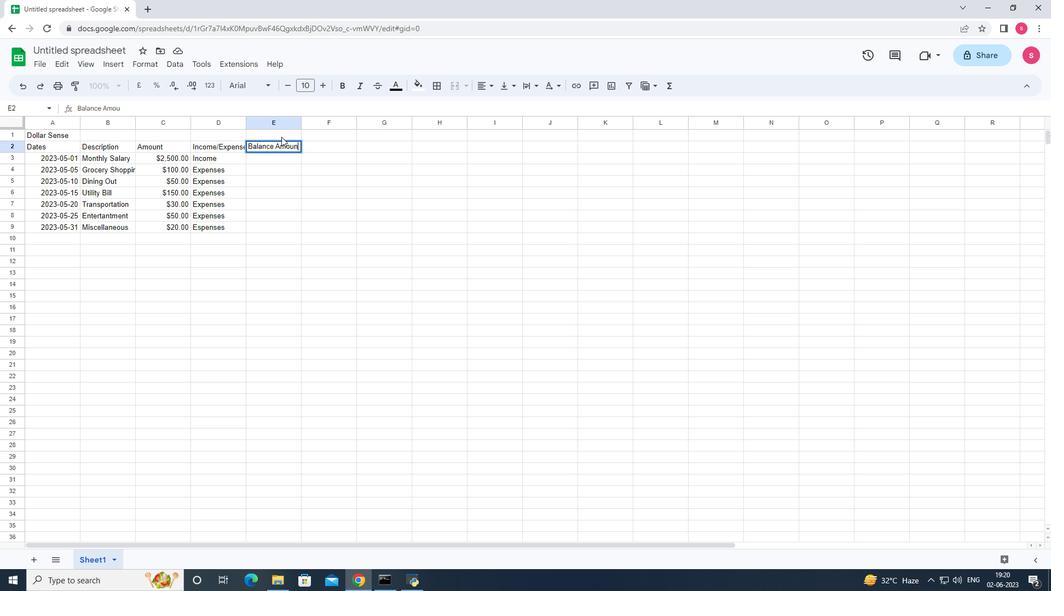 
Action: Mouse moved to (278, 155)
Screenshot: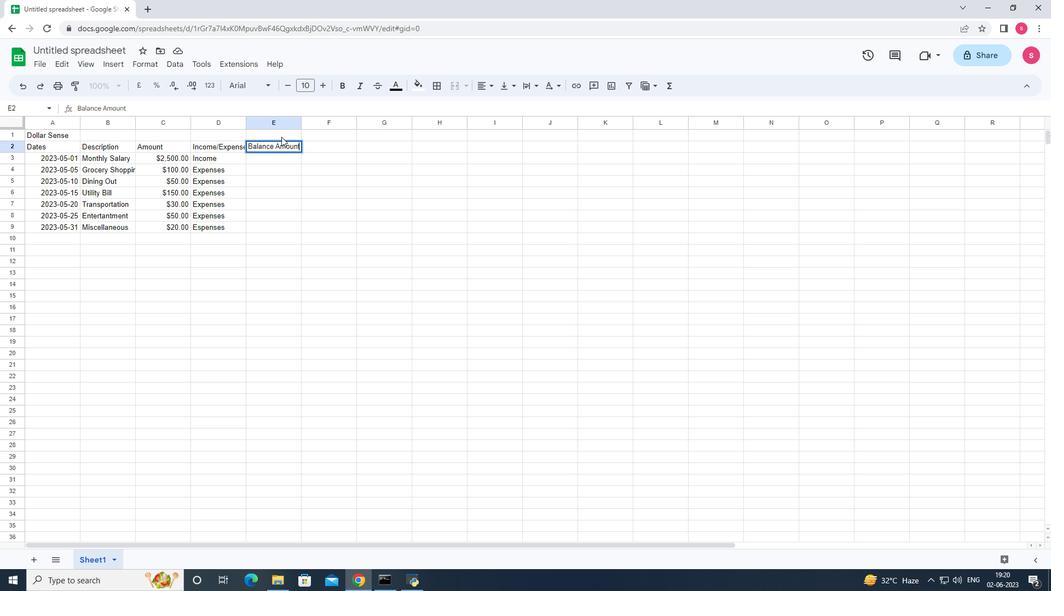 
Action: Mouse pressed left at (278, 155)
Screenshot: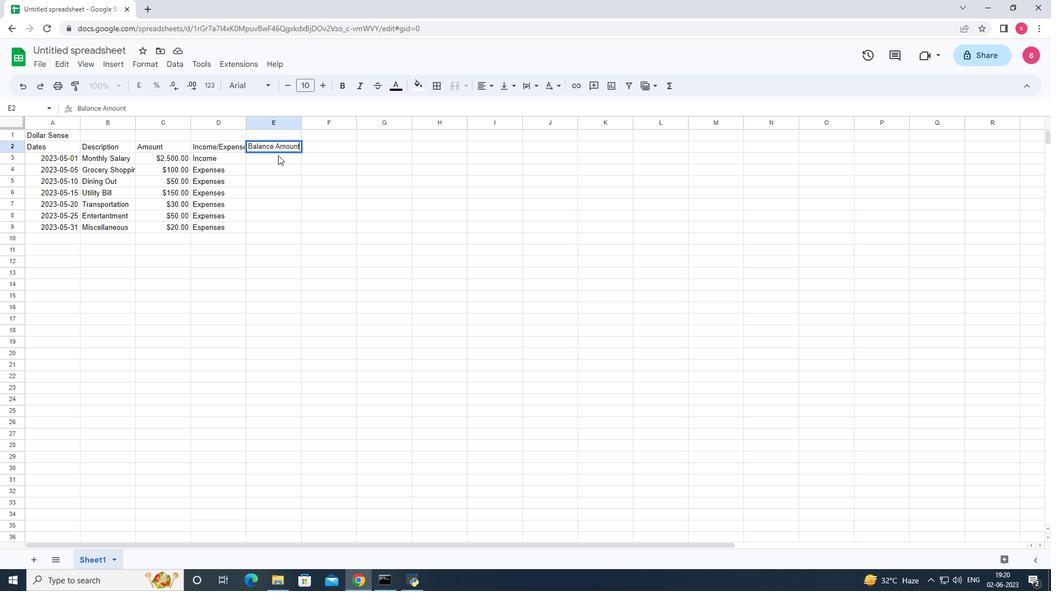 
Action: Mouse moved to (318, 187)
Screenshot: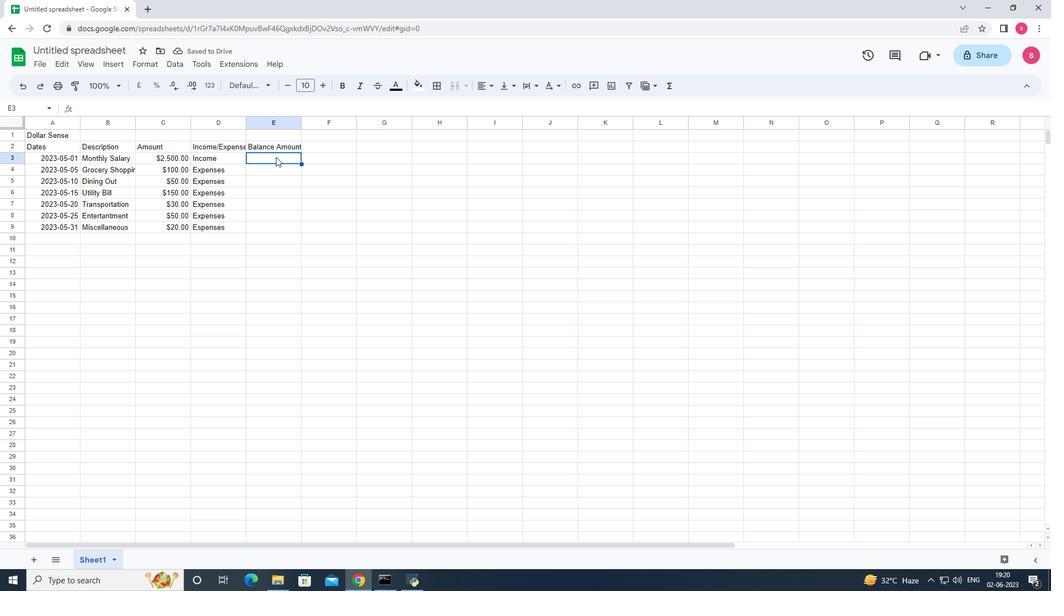 
Action: Key pressed 2500<Key.down>2400<Key.down>2350<Key.down>200<Key.backspace><Key.backspace>200<Key.down>2170<Key.down>213<Key.backspace>20<Key.down>2100
Screenshot: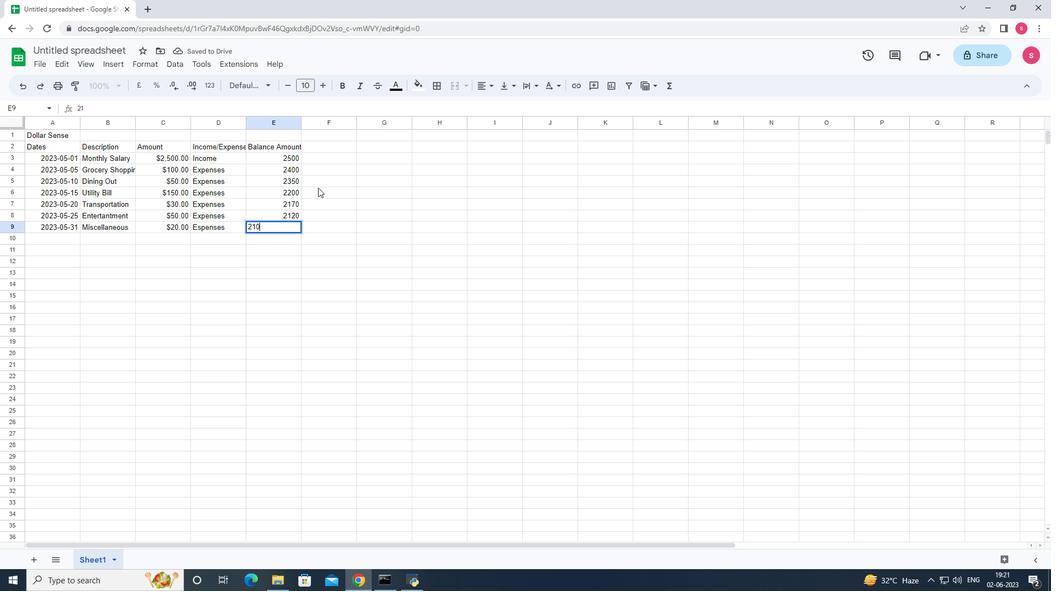 
Action: Mouse moved to (273, 155)
Screenshot: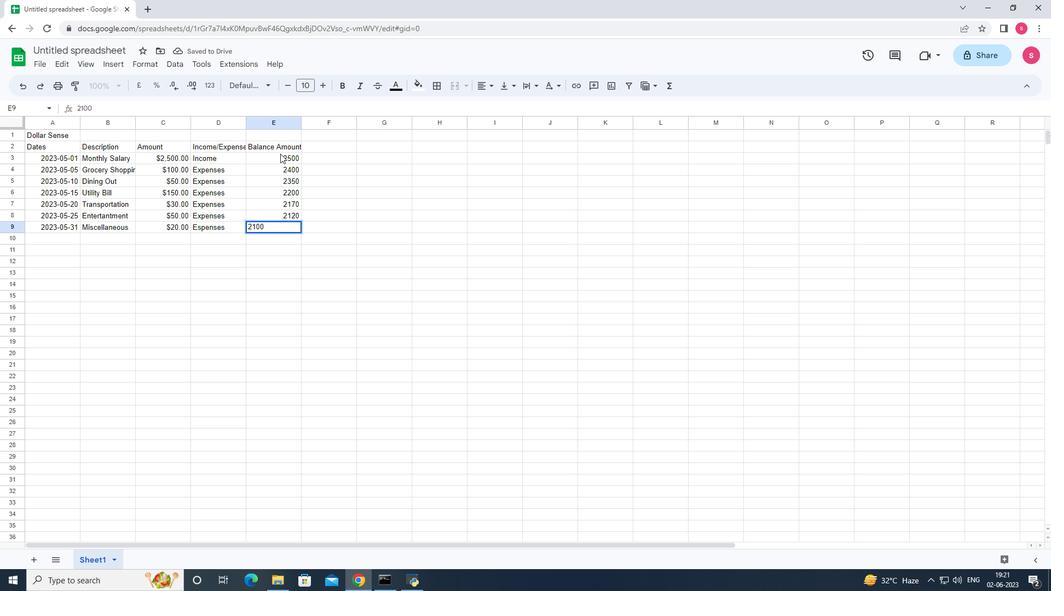 
Action: Mouse pressed left at (273, 155)
Screenshot: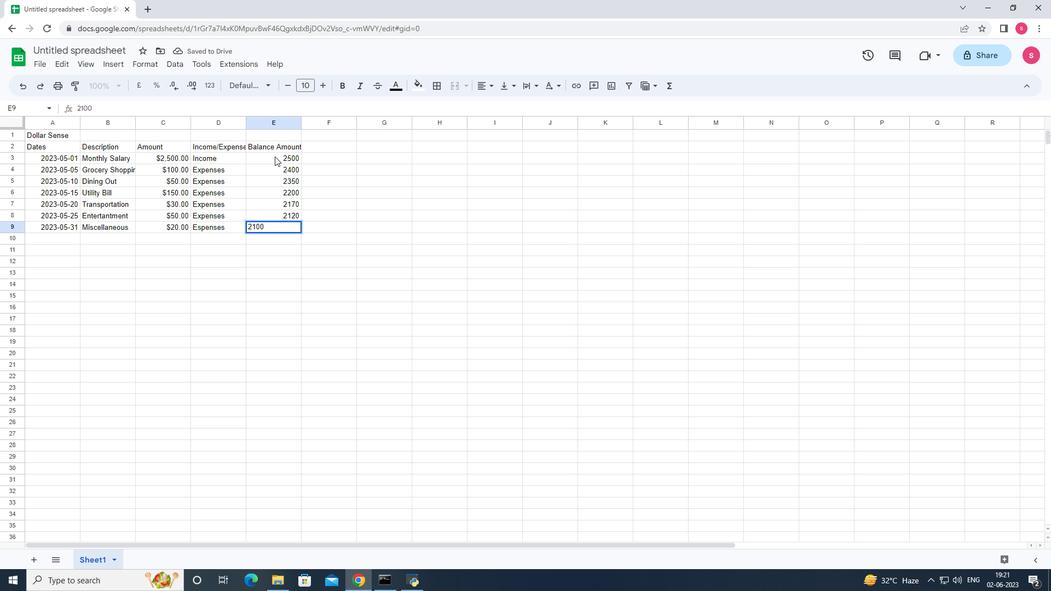 
Action: Mouse moved to (281, 156)
Screenshot: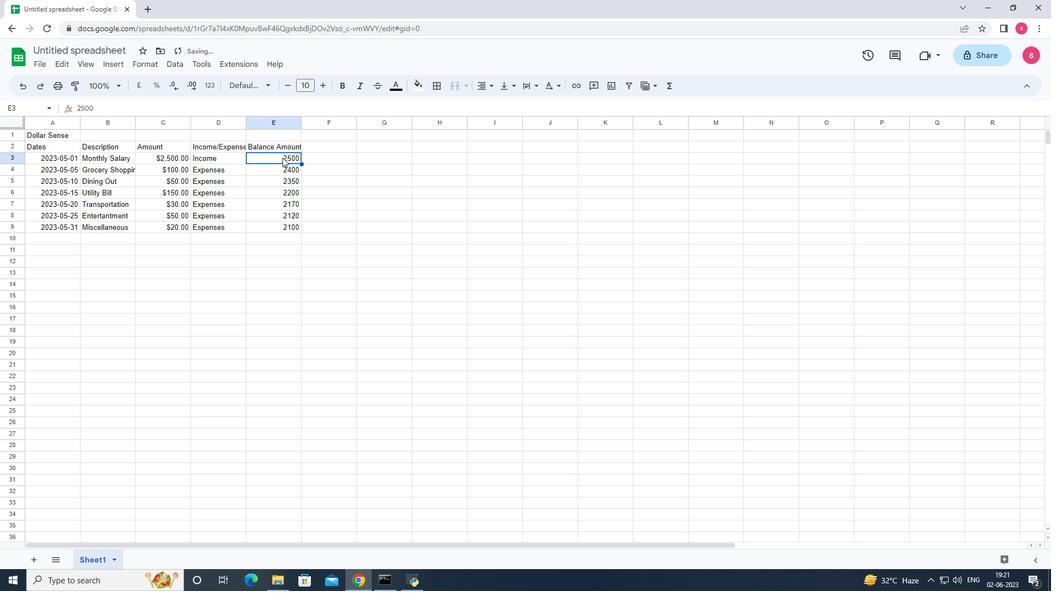 
Action: Mouse pressed left at (281, 156)
Screenshot: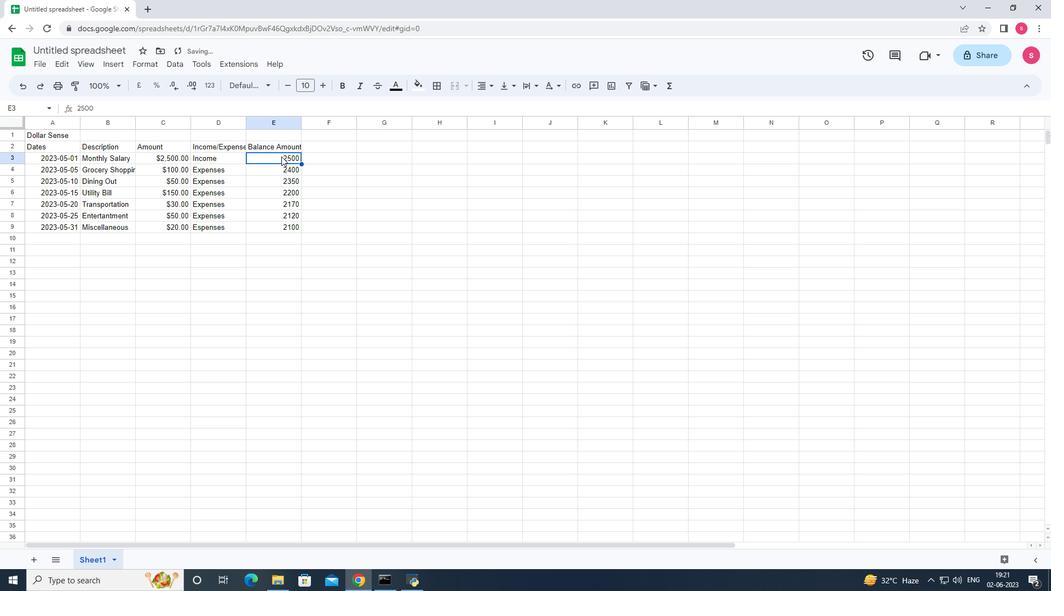 
Action: Mouse moved to (142, 64)
Screenshot: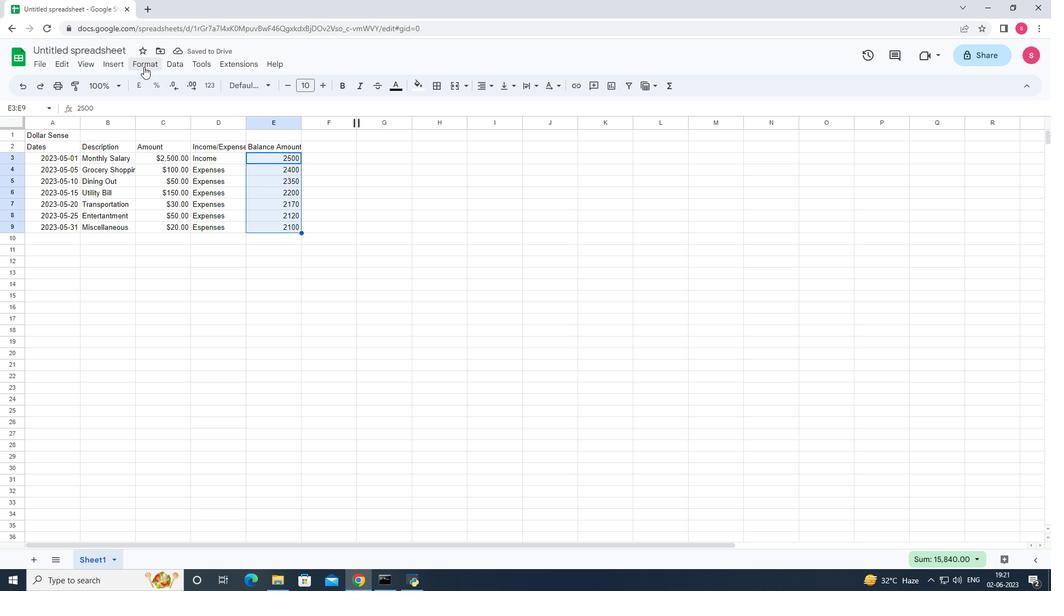 
Action: Mouse pressed left at (142, 64)
Screenshot: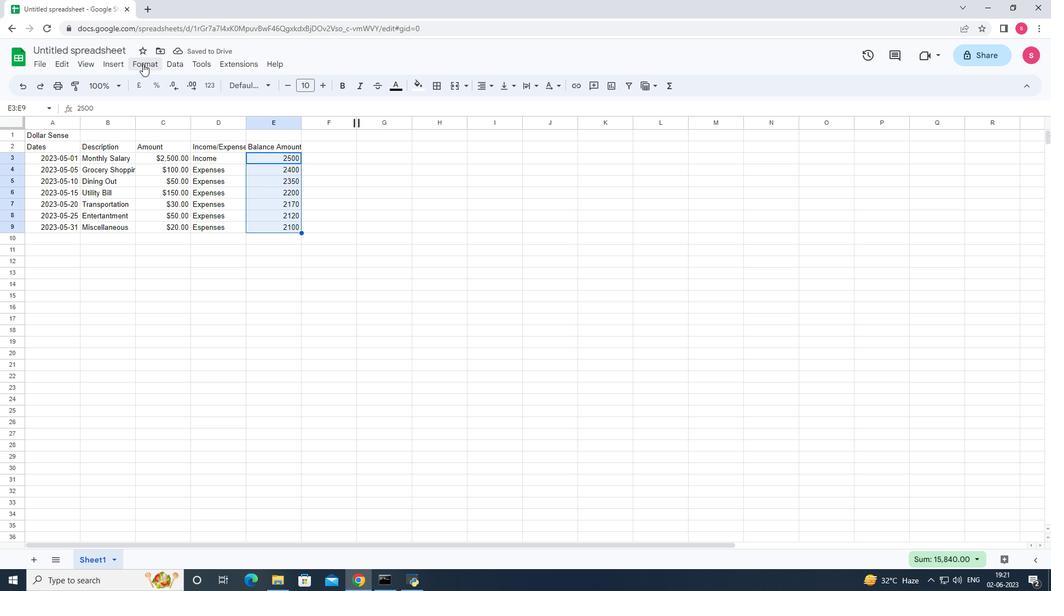 
Action: Mouse moved to (372, 439)
Screenshot: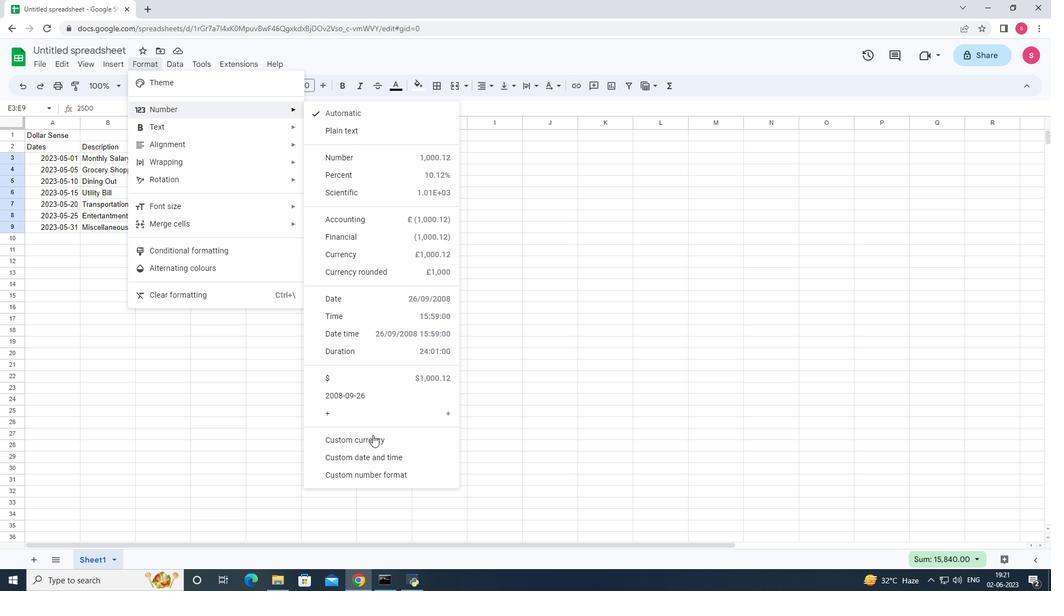 
Action: Mouse pressed left at (372, 439)
Screenshot: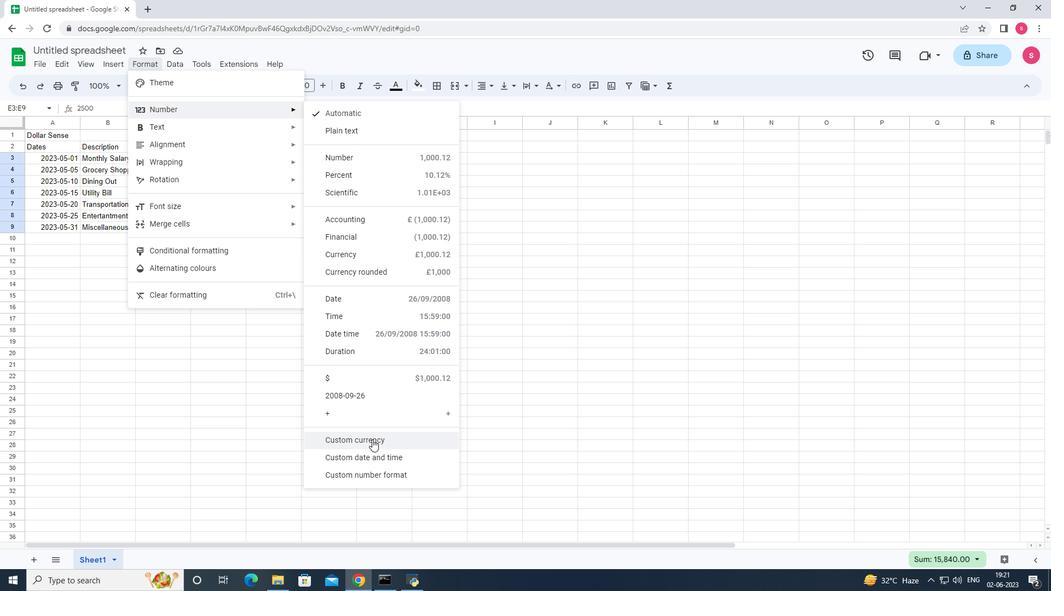 
Action: Mouse moved to (472, 231)
Screenshot: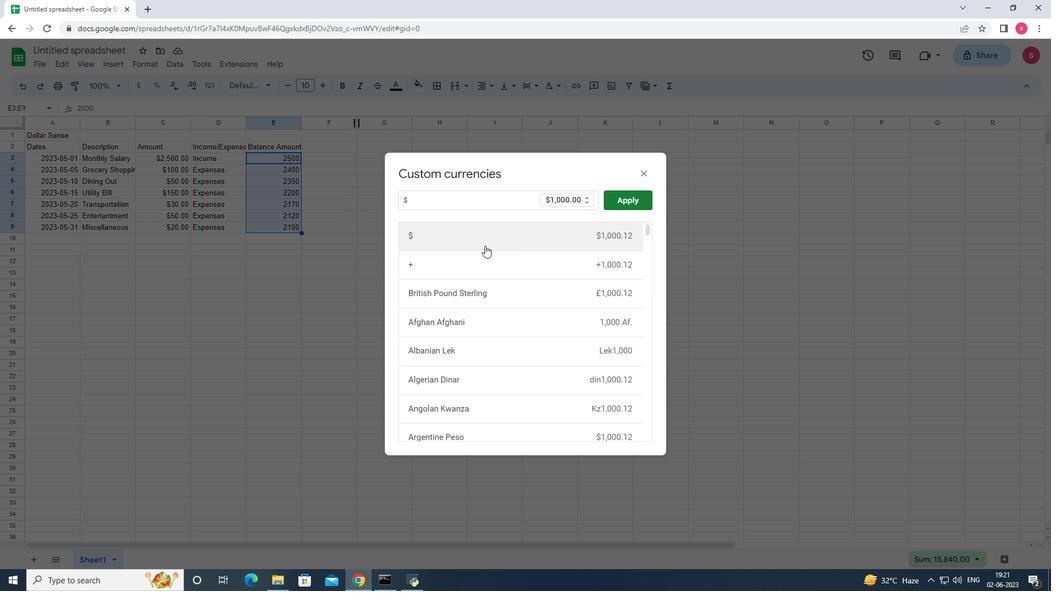 
Action: Mouse pressed left at (472, 231)
Screenshot: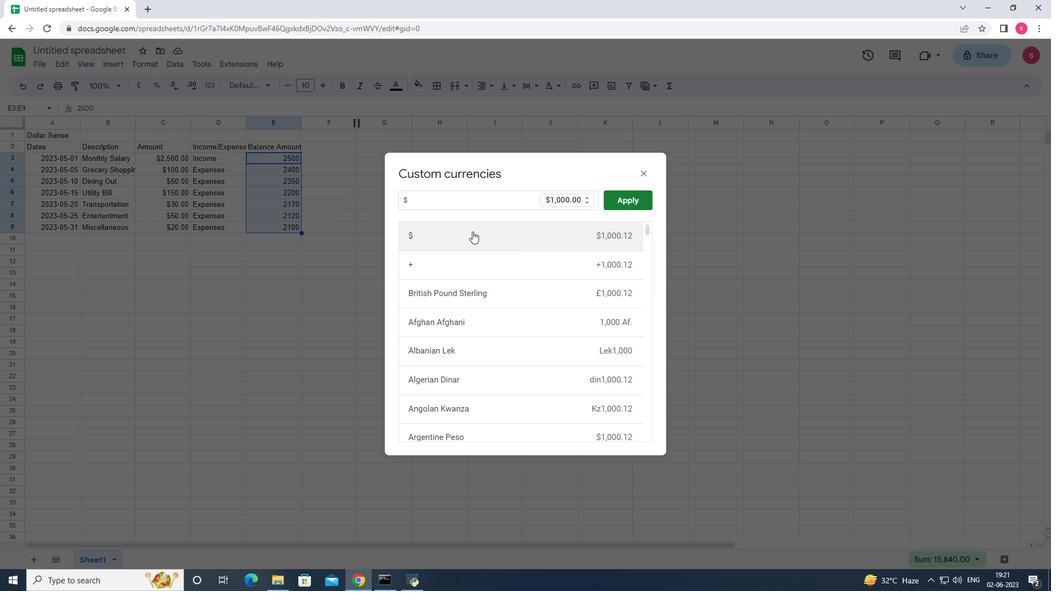 
Action: Mouse moved to (629, 196)
Screenshot: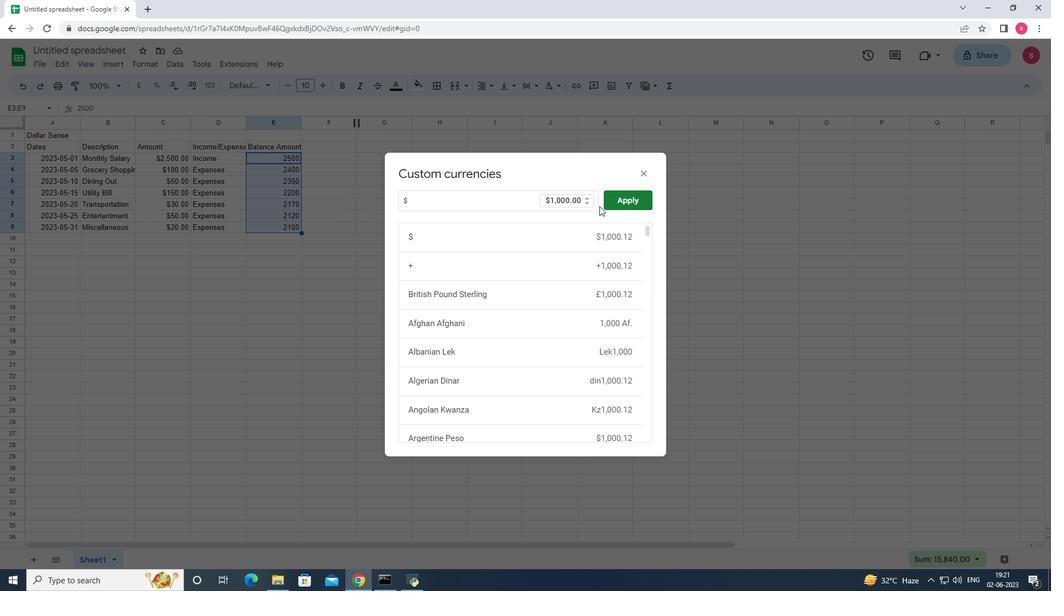 
Action: Mouse pressed left at (629, 196)
Screenshot: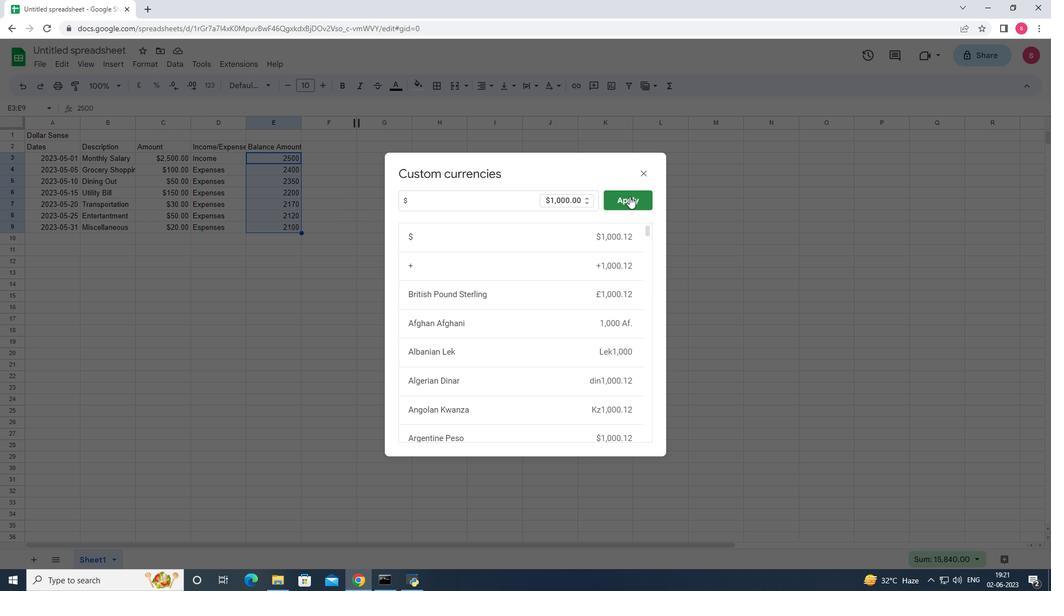 
Action: Mouse moved to (89, 48)
Screenshot: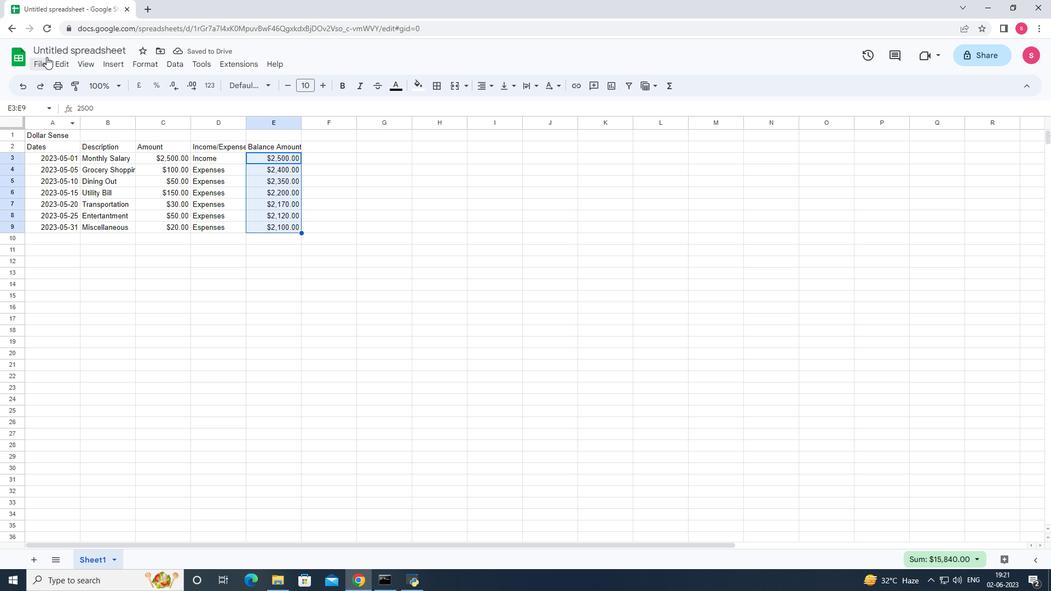 
Action: Mouse pressed left at (89, 48)
Screenshot: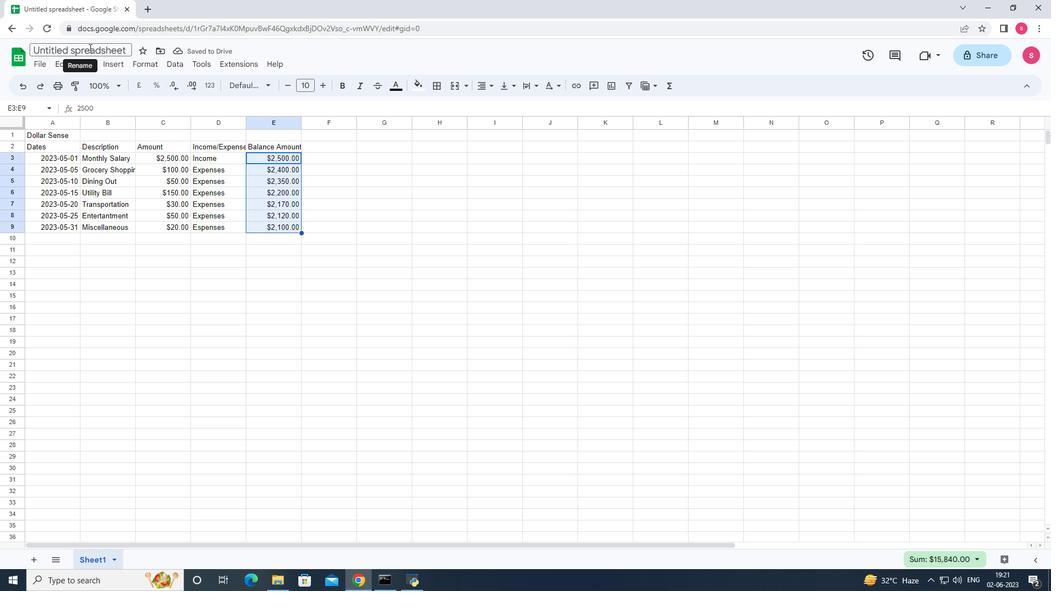 
Action: Mouse moved to (101, 53)
Screenshot: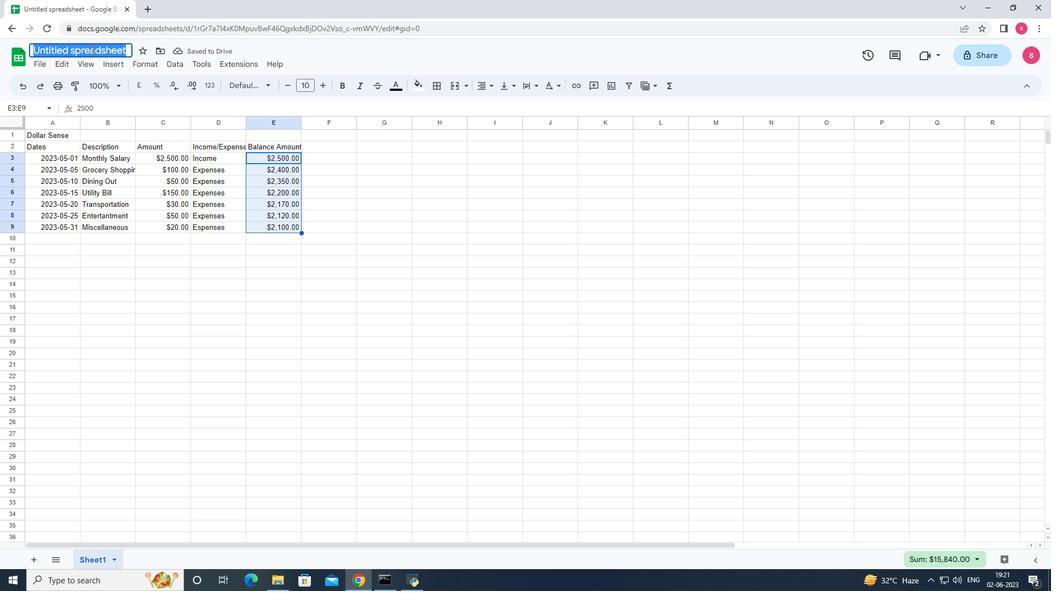 
Action: Key pressed <Key.backspace><Key.shift_r>Dashboard<Key.shift>Pay<Key.space><Key.space><Key.space><Key.space><Key.space><Key.space><Key.space><Key.space><Key.backspace>roll<Key.backspace><Key.backspace><Key.backspace><Key.backspace><Key.backspace><Key.backspace><Key.backspace><Key.backspace><Key.backspace><Key.backspace><Key.backspace>
Screenshot: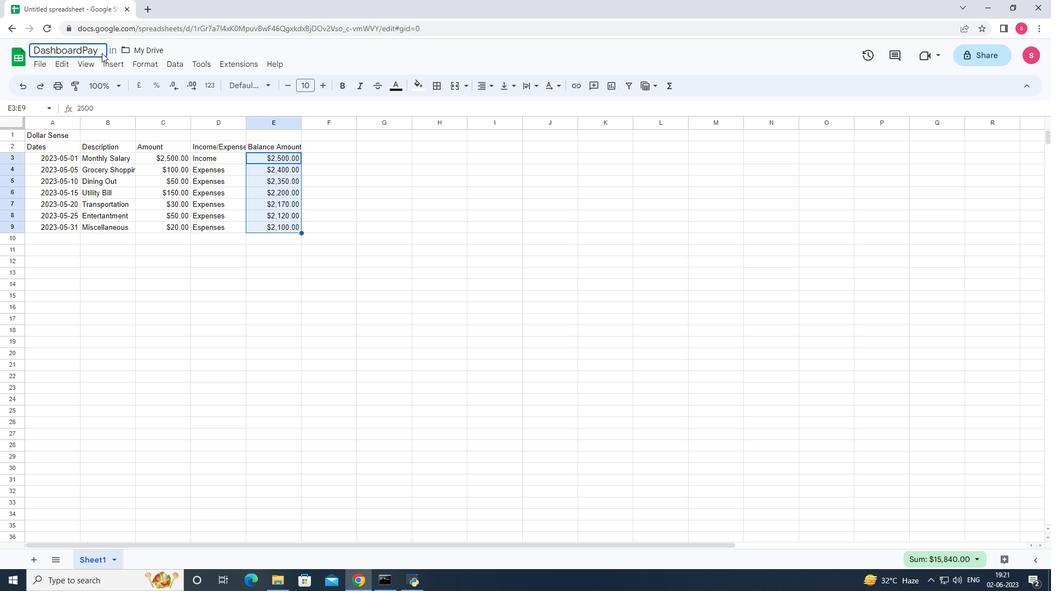 
Action: Mouse moved to (435, 0)
Screenshot: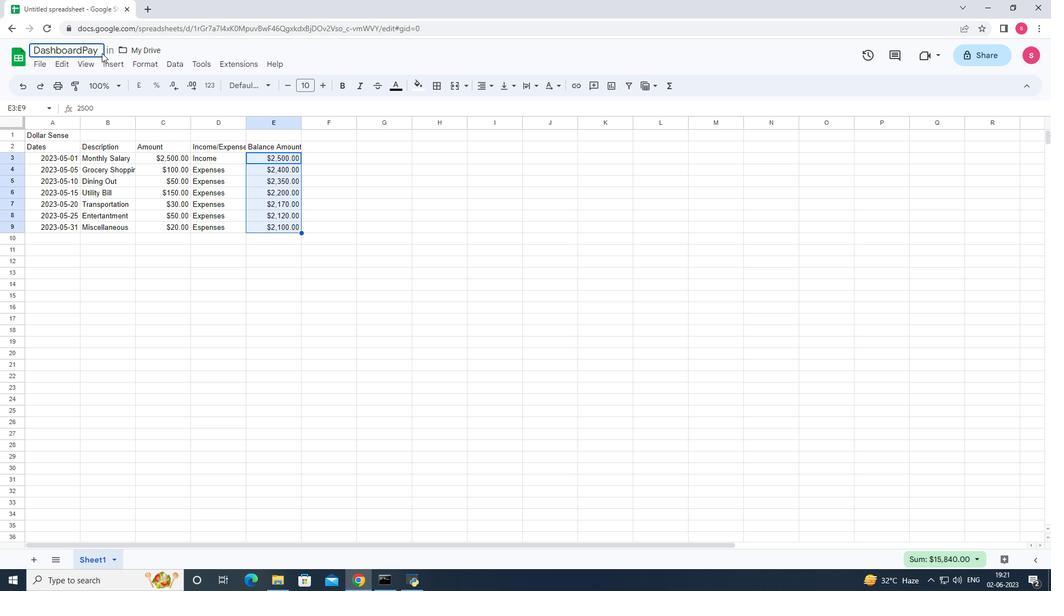 
Action: Key pressed roll<Key.shift_r>Summary<Key.enter>
Screenshot: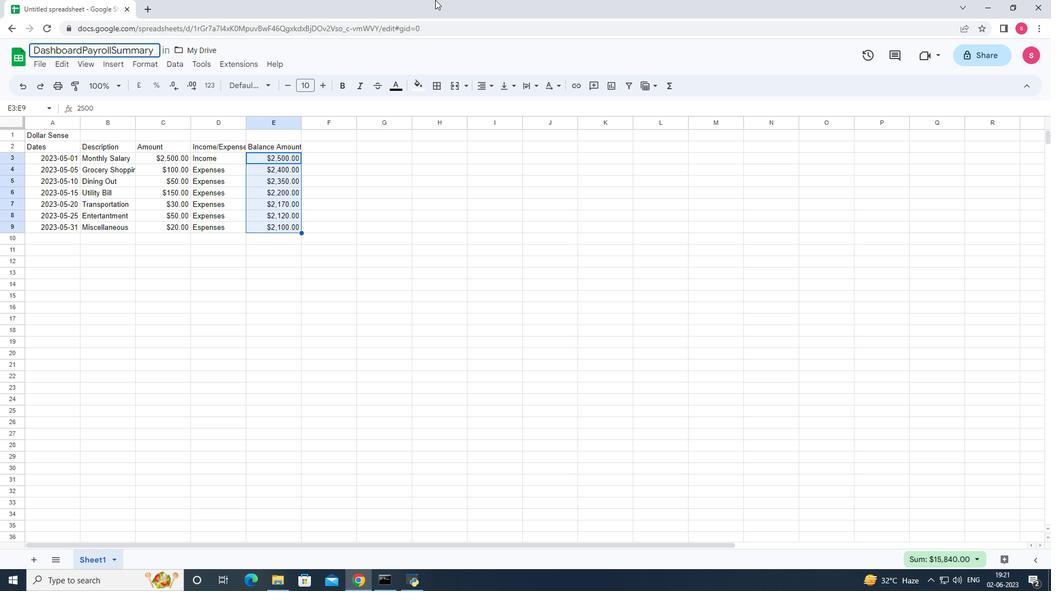 
Action: Mouse moved to (77, 123)
Screenshot: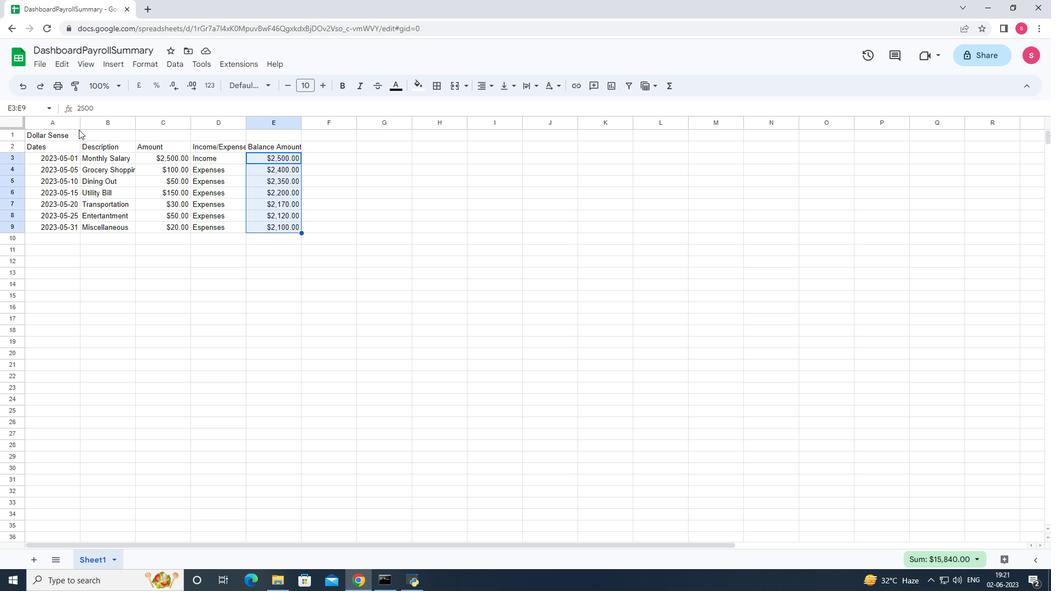 
Action: Mouse pressed left at (77, 123)
Screenshot: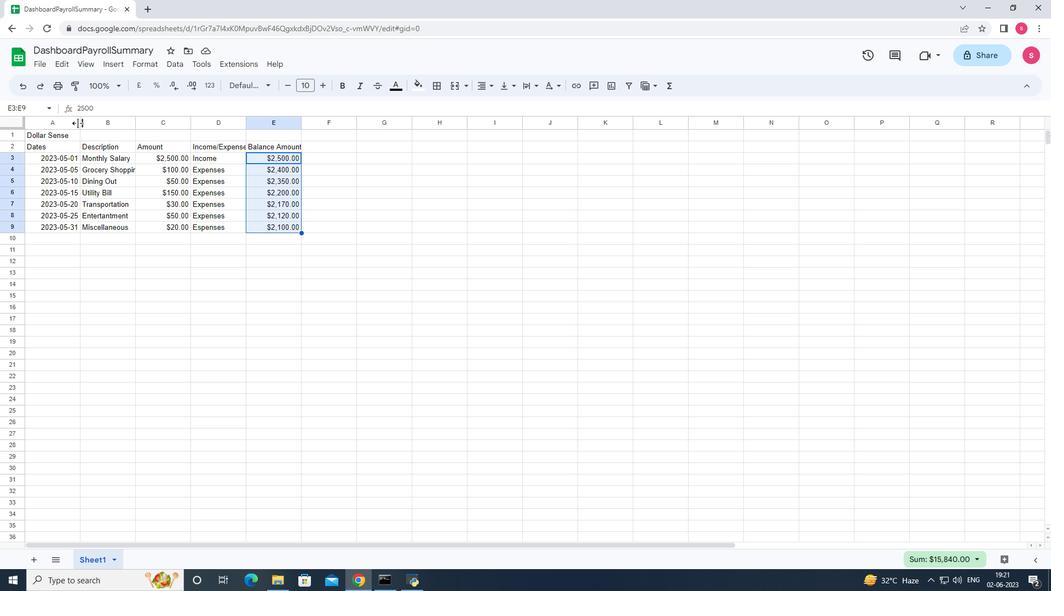 
Action: Mouse pressed left at (77, 123)
Screenshot: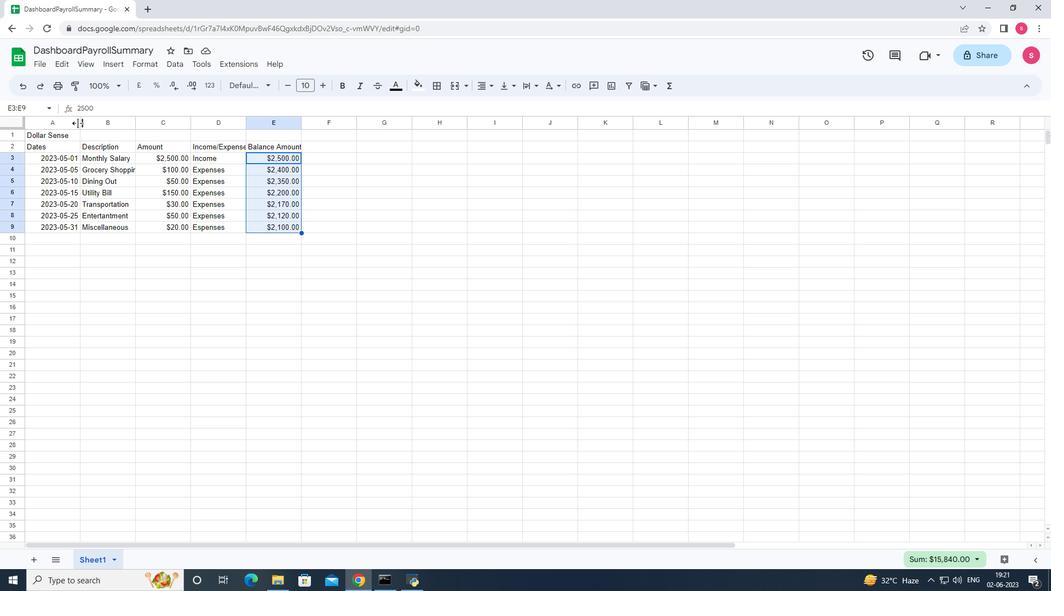 
Action: Mouse moved to (124, 120)
Screenshot: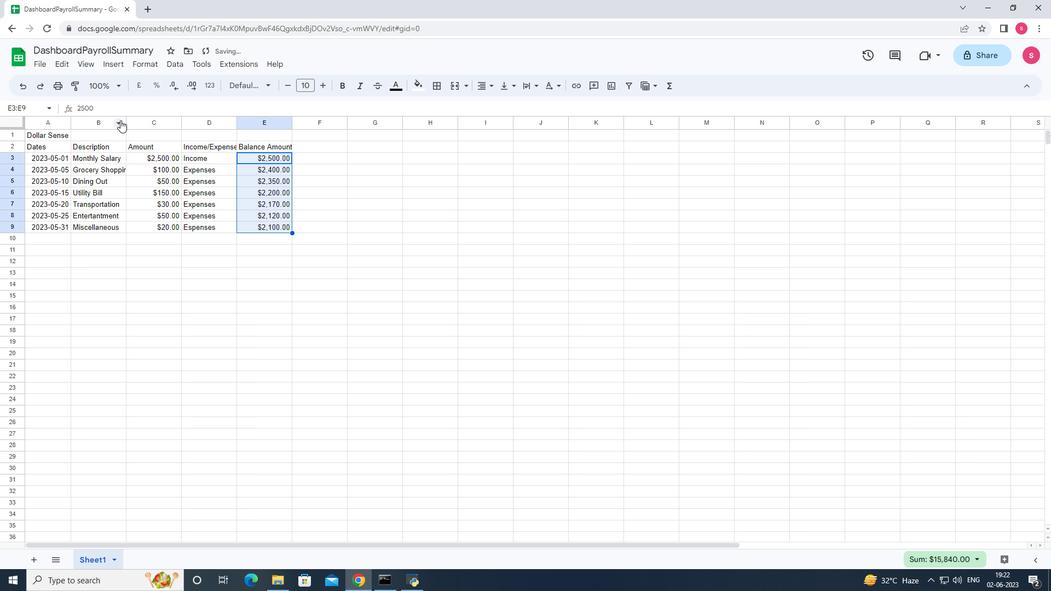 
Action: Mouse pressed left at (124, 120)
Screenshot: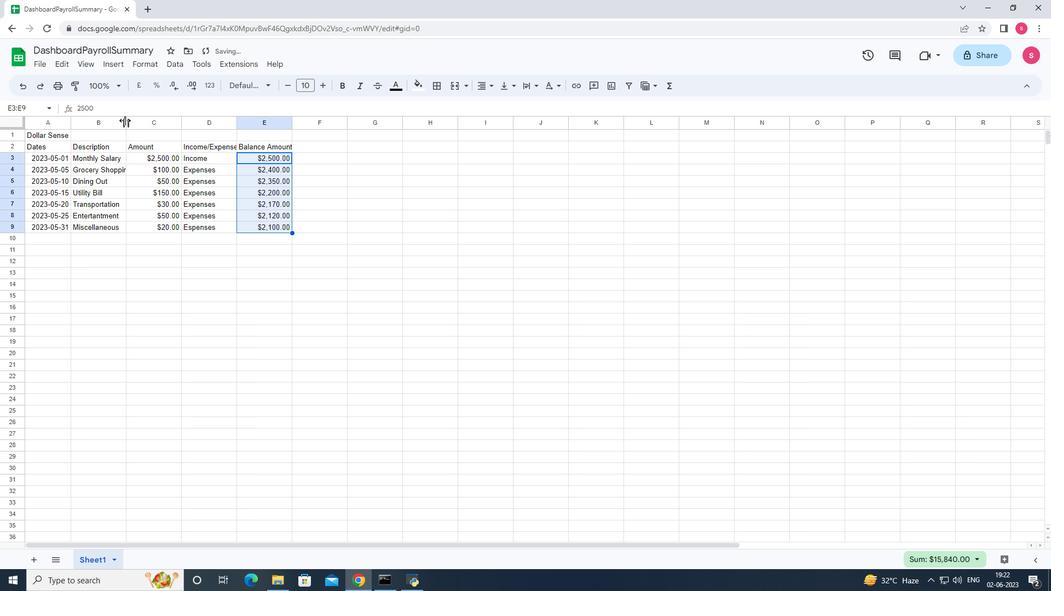 
Action: Mouse pressed left at (124, 120)
Screenshot: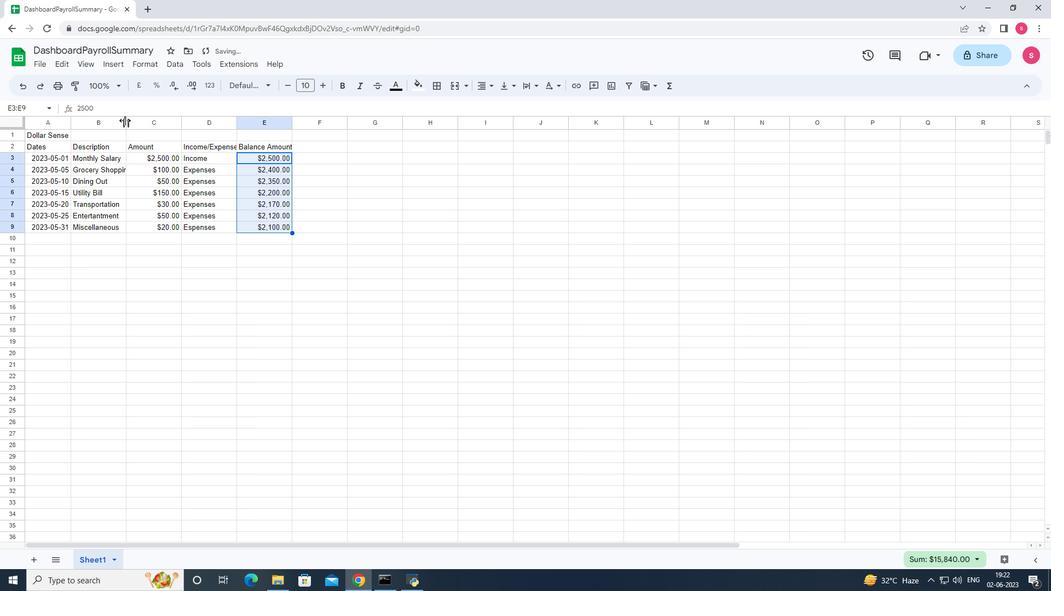 
Action: Mouse moved to (188, 122)
Screenshot: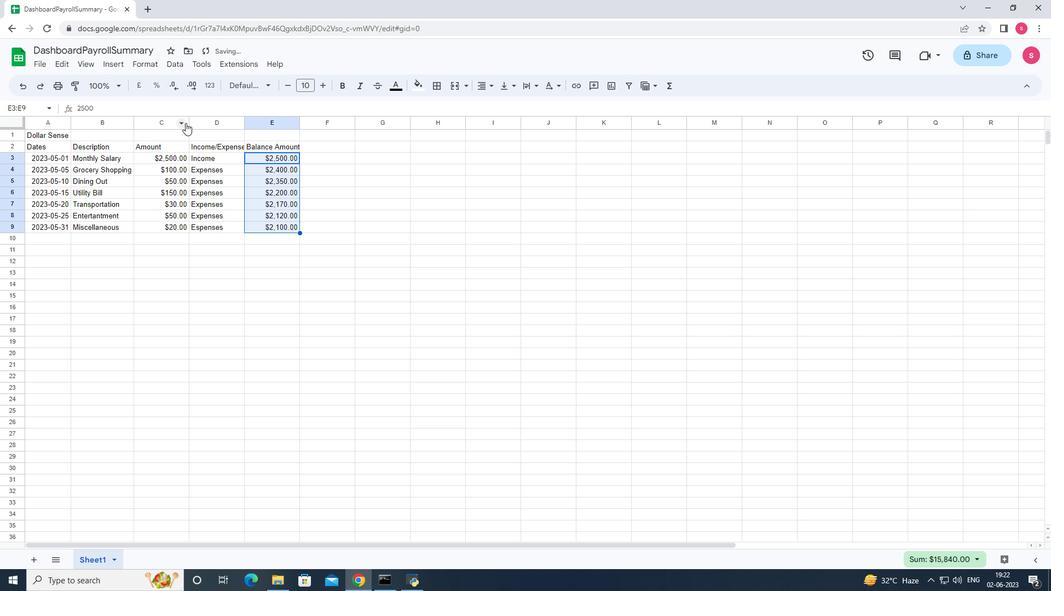 
Action: Mouse pressed left at (188, 122)
Screenshot: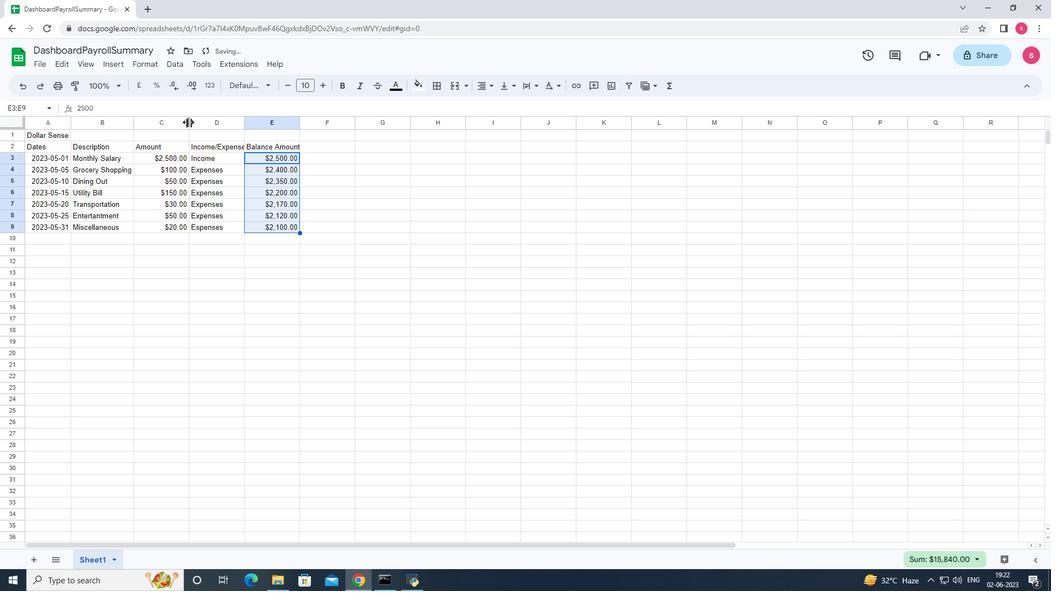 
Action: Mouse pressed left at (188, 122)
Screenshot: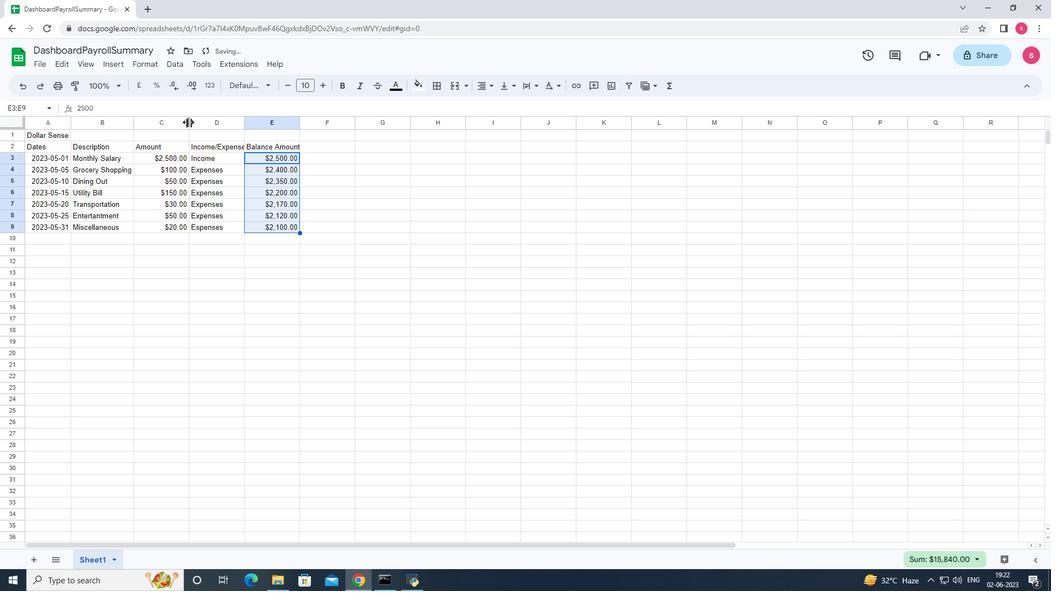 
Action: Mouse moved to (226, 120)
Screenshot: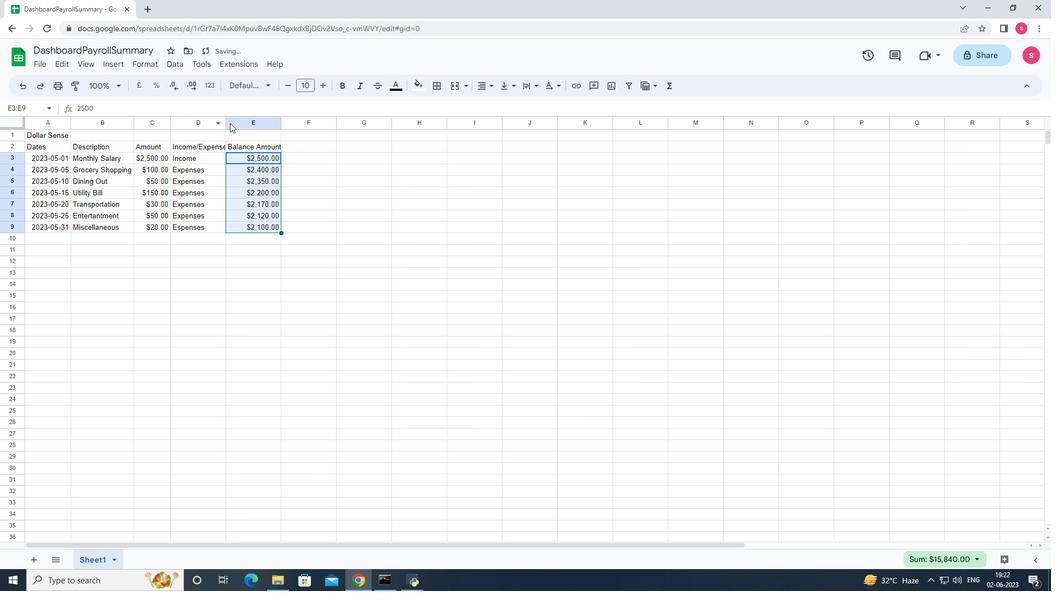 
Action: Mouse pressed left at (226, 120)
Screenshot: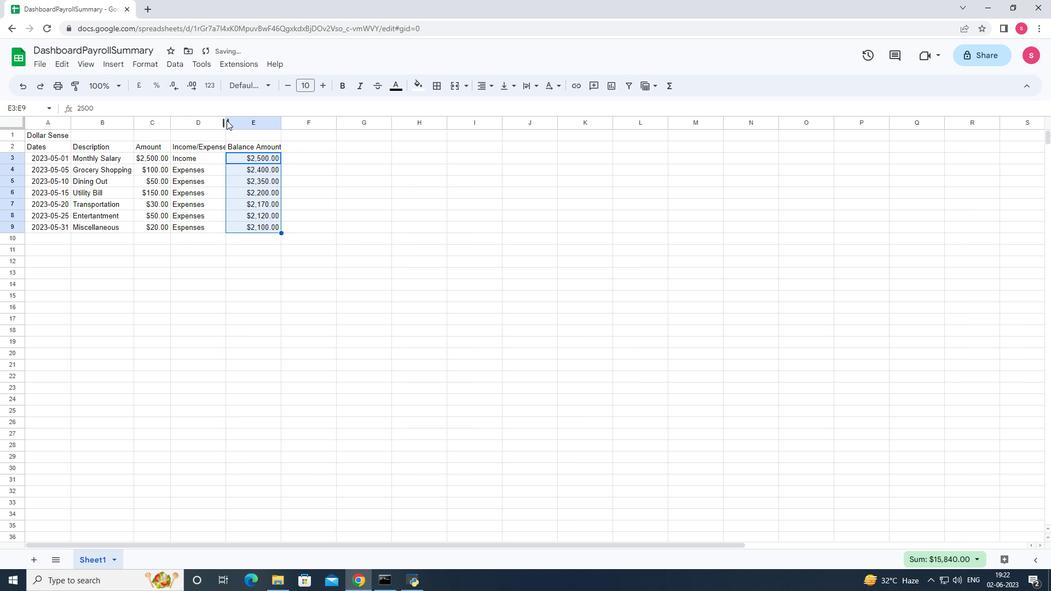 
Action: Mouse pressed left at (226, 120)
Screenshot: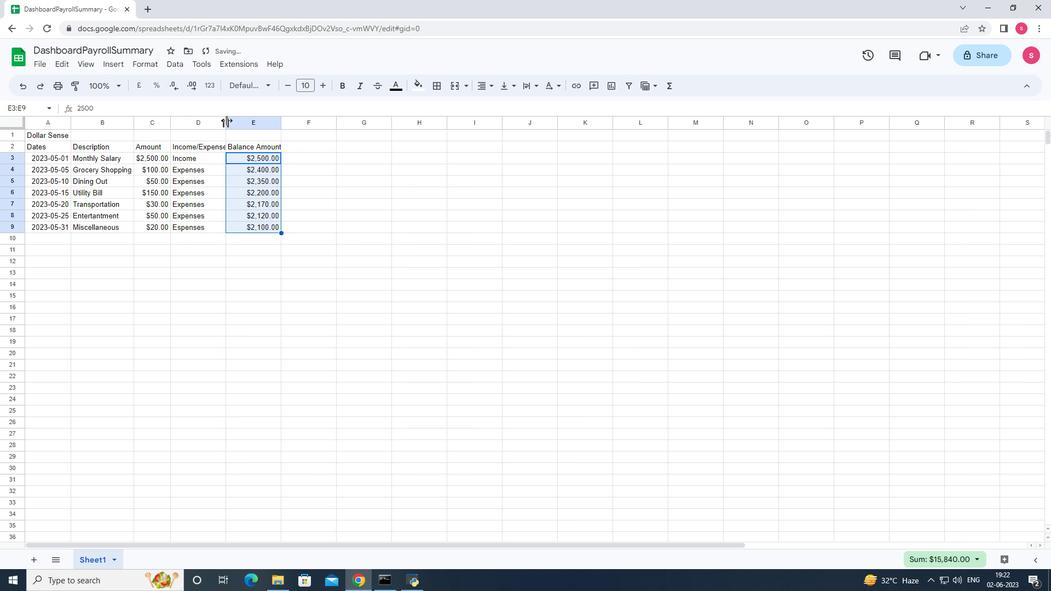 
Action: Mouse moved to (288, 119)
Screenshot: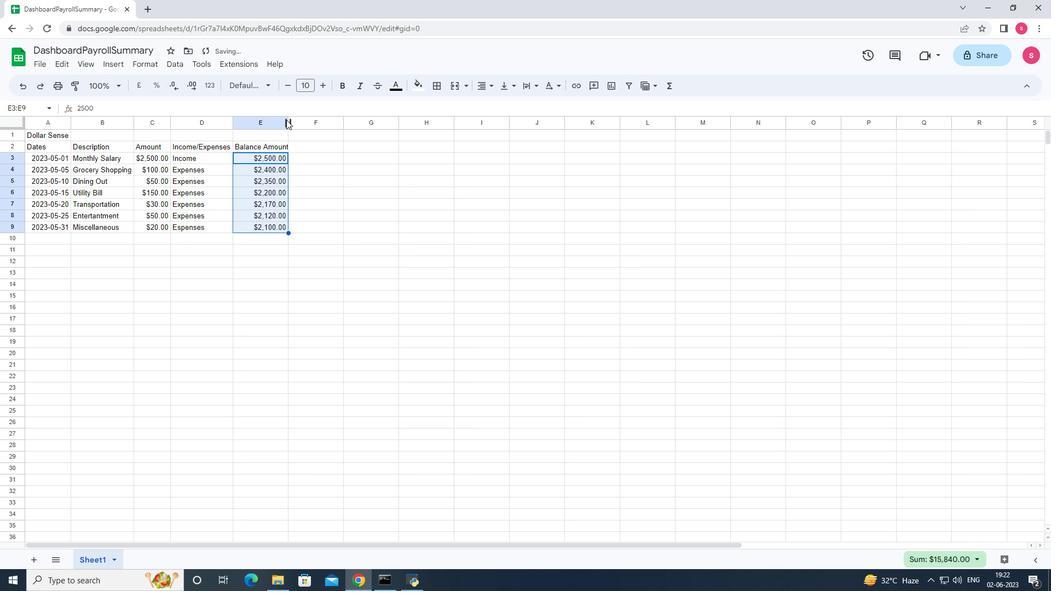 
Action: Mouse pressed left at (288, 119)
Screenshot: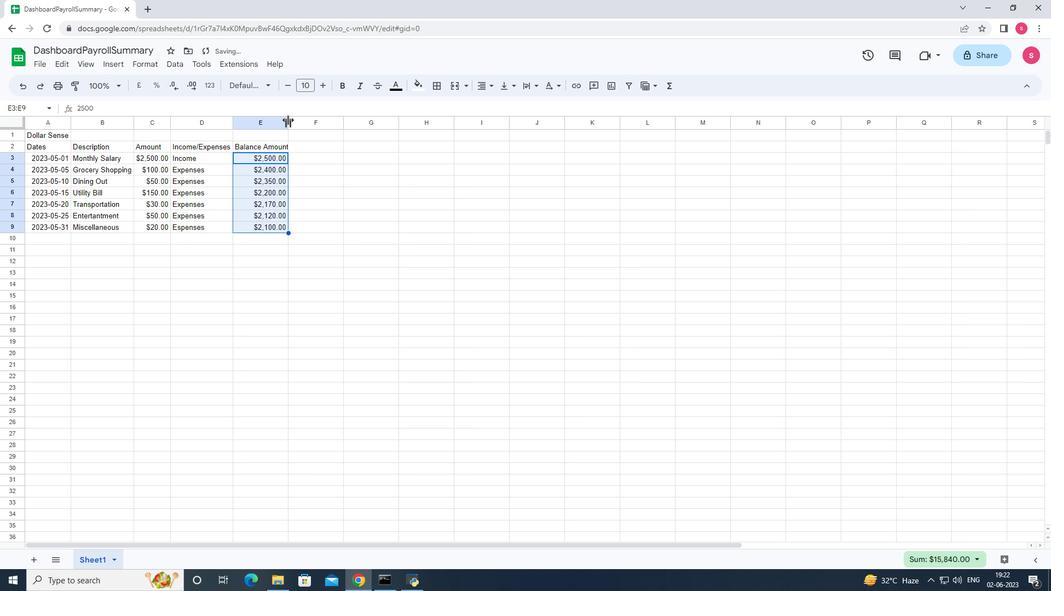 
Action: Mouse pressed left at (288, 119)
Screenshot: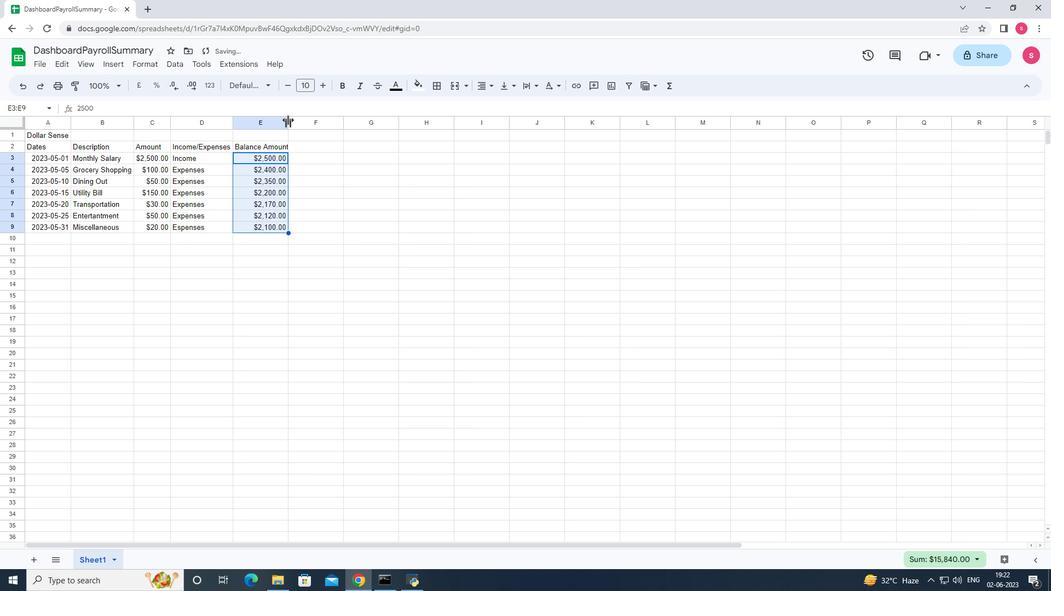 
Action: Mouse moved to (190, 162)
Screenshot: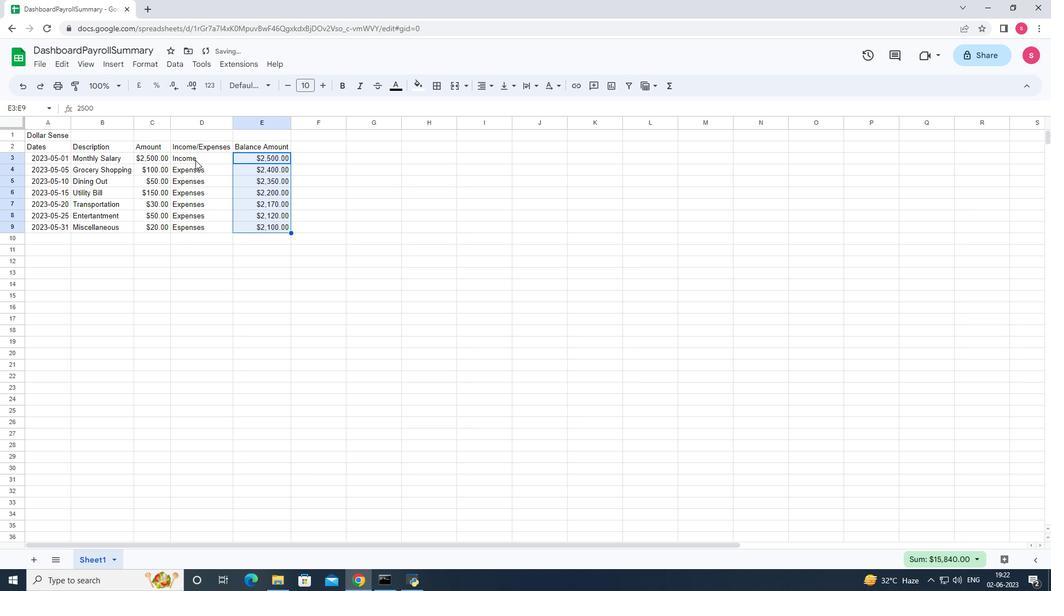 
Action: Key pressed ctrl+S
Screenshot: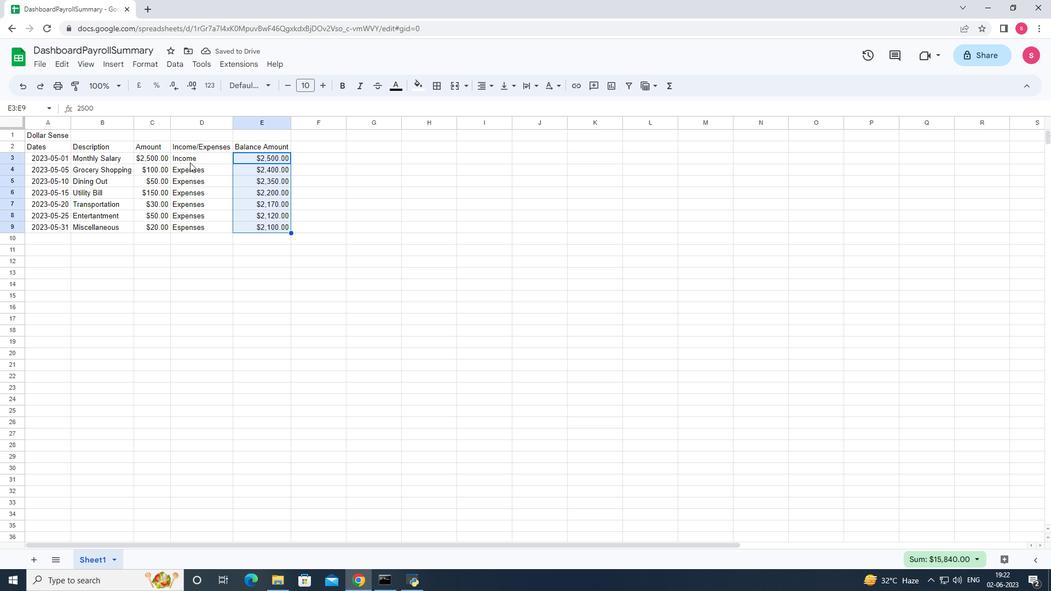 
